 Task: Add a timeline in the project CatchAll for the epic 'Agile Implementation' from 2023/01/10 to 2024/09/15. Add a timeline in the project CatchAll for the epic 'Disaster Recovery Planning' from 2024/06/15 to 2024/09/11. Add a timeline in the project CatchAll for the epic 'IT Service Management' from 2023/05/27 to 2025/12/14
Action: Mouse moved to (216, 60)
Screenshot: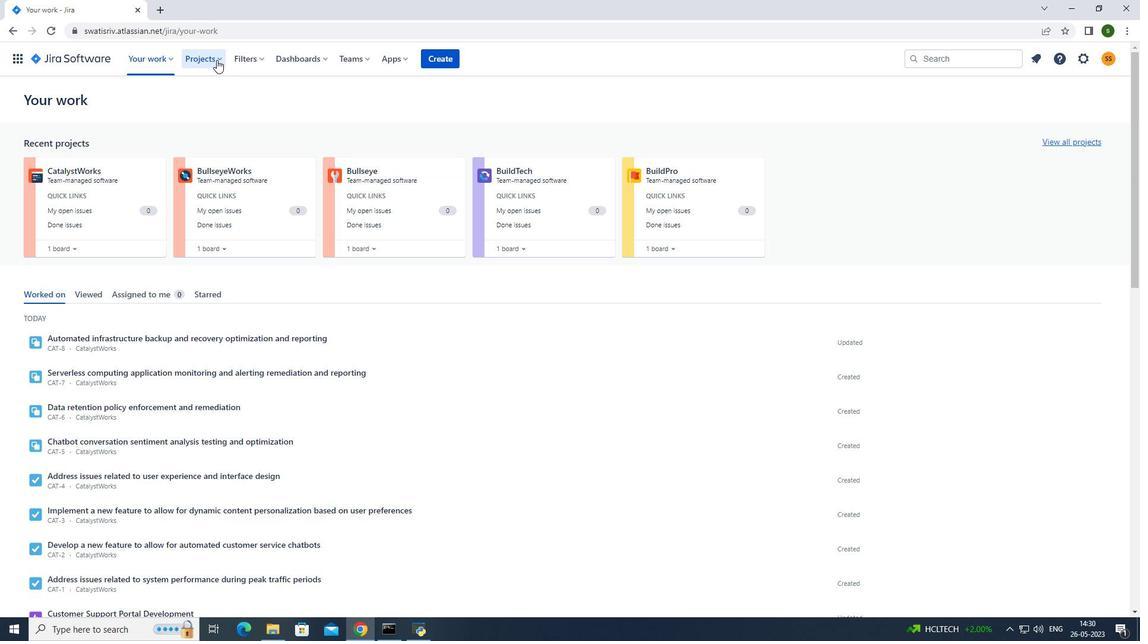 
Action: Mouse pressed left at (216, 60)
Screenshot: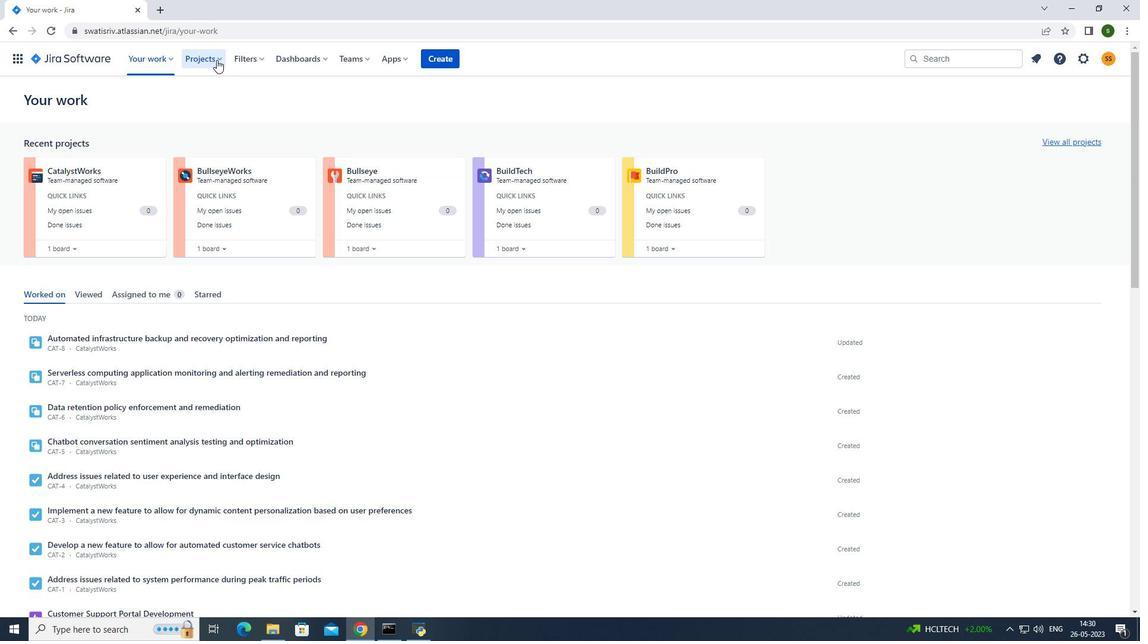 
Action: Mouse moved to (251, 106)
Screenshot: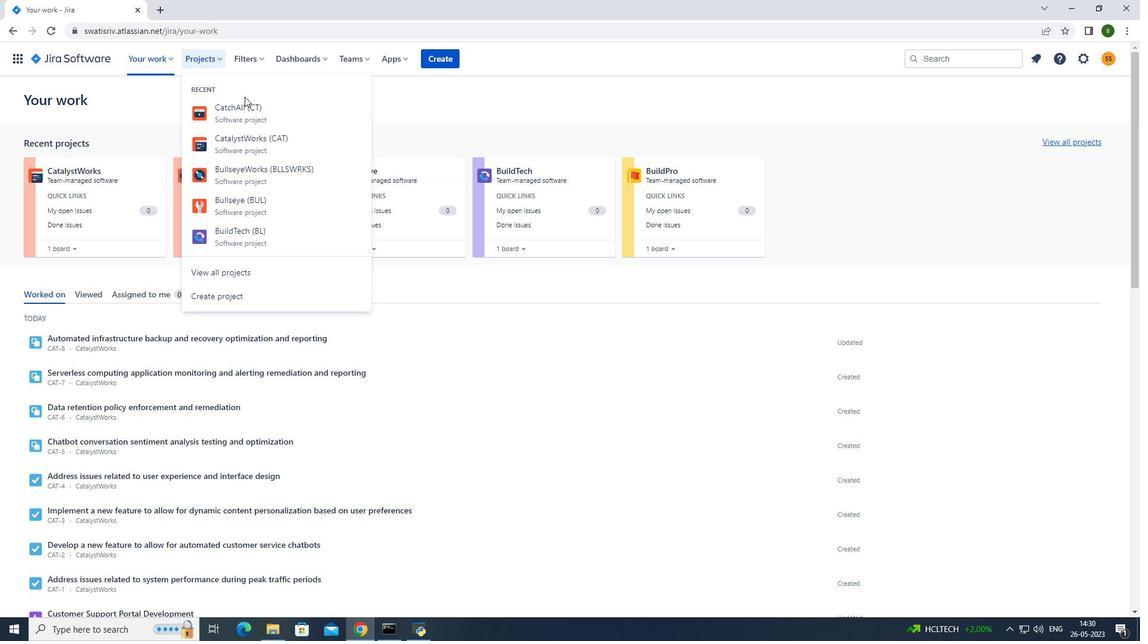 
Action: Mouse pressed left at (251, 106)
Screenshot: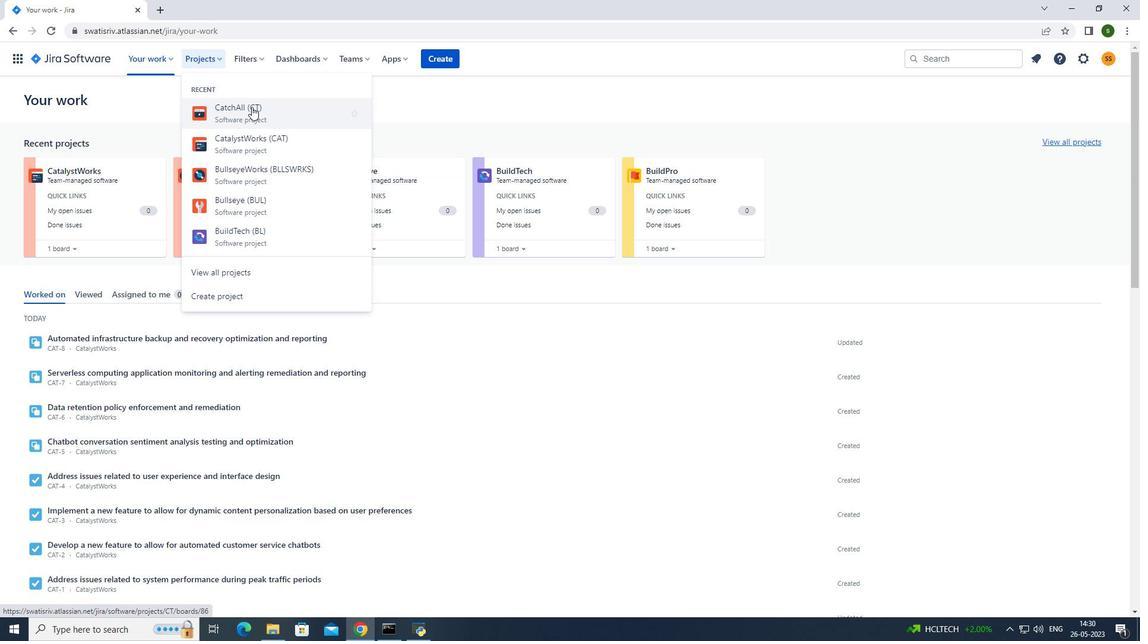 
Action: Mouse moved to (51, 179)
Screenshot: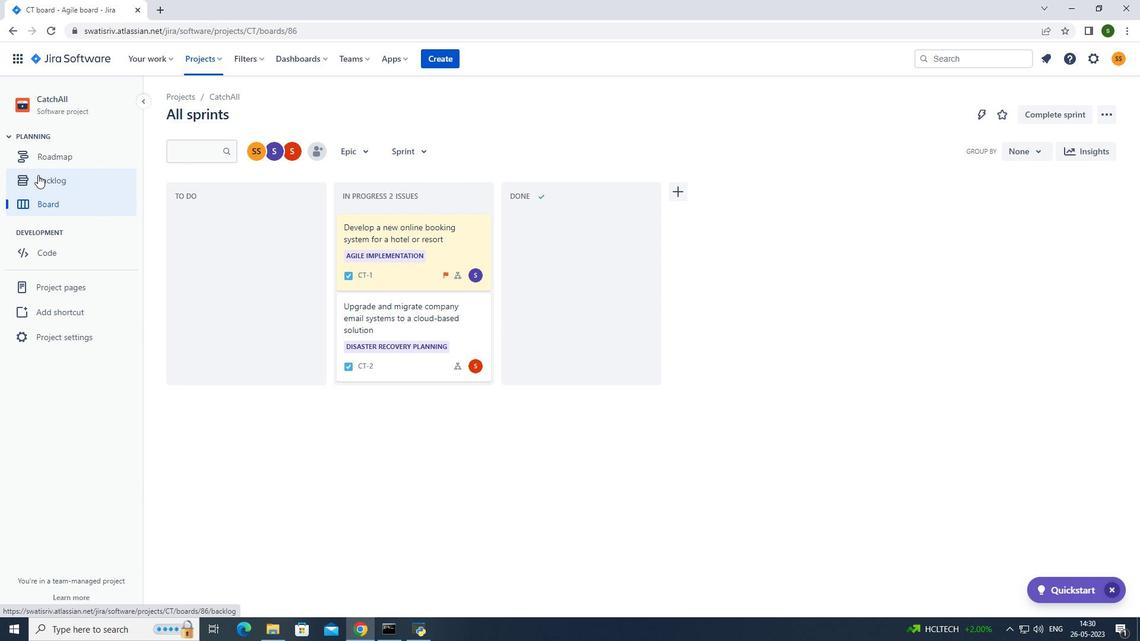 
Action: Mouse pressed left at (51, 179)
Screenshot: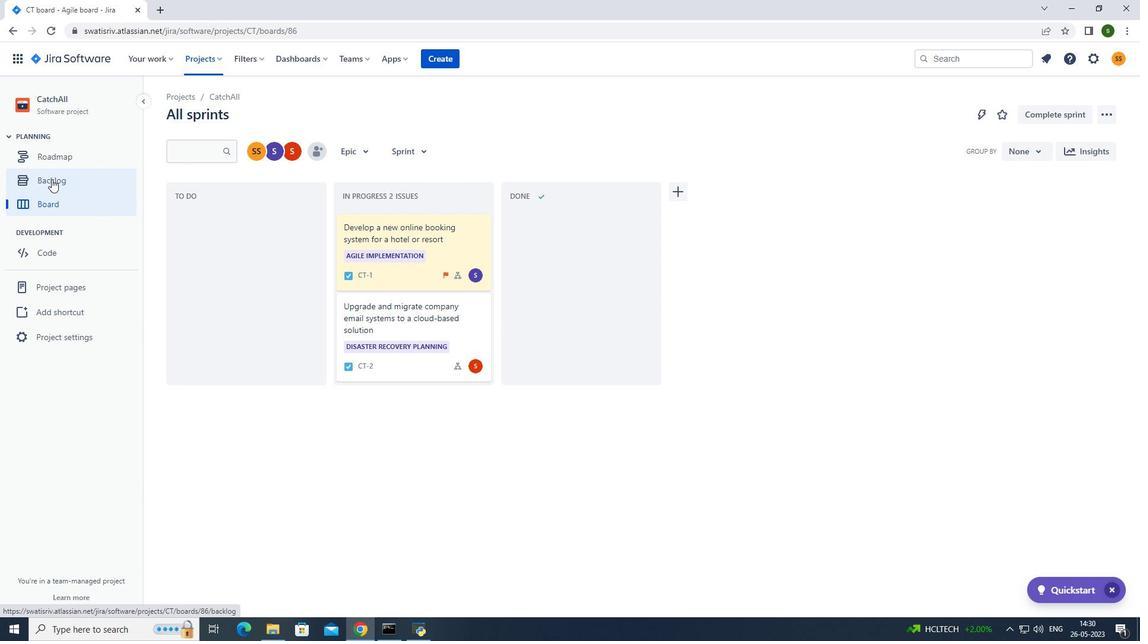 
Action: Mouse moved to (180, 242)
Screenshot: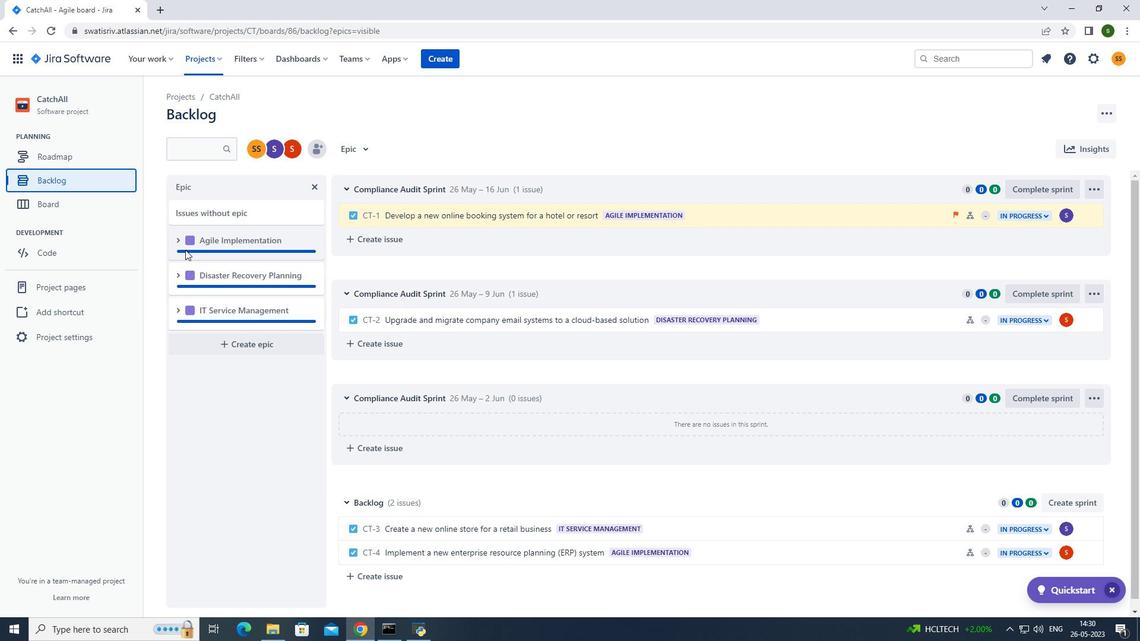 
Action: Mouse pressed left at (180, 242)
Screenshot: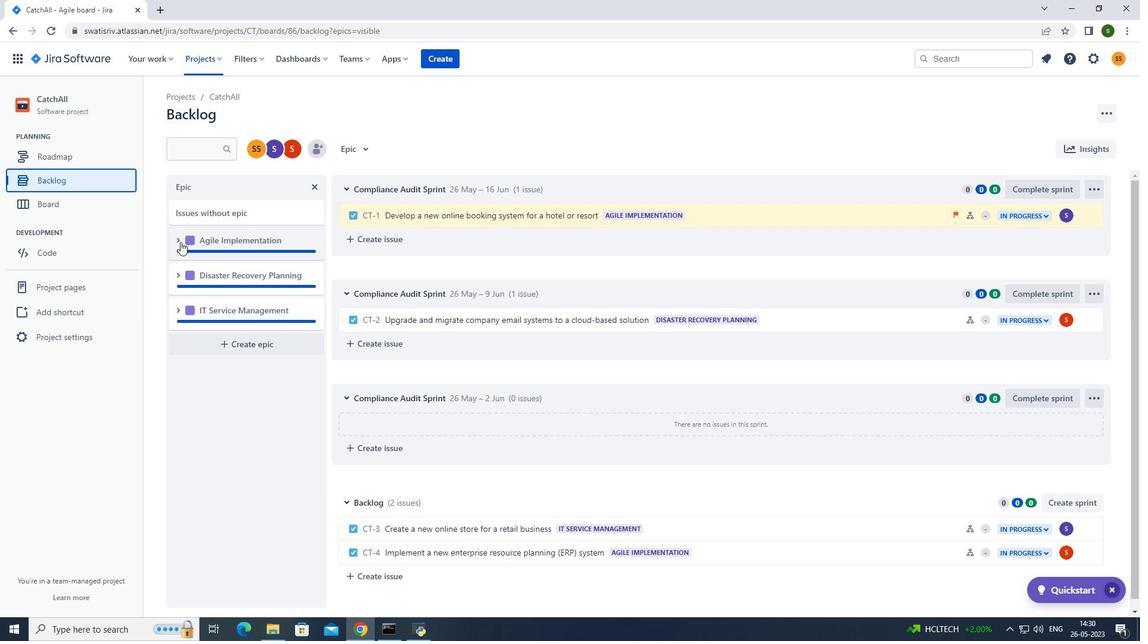 
Action: Mouse moved to (235, 321)
Screenshot: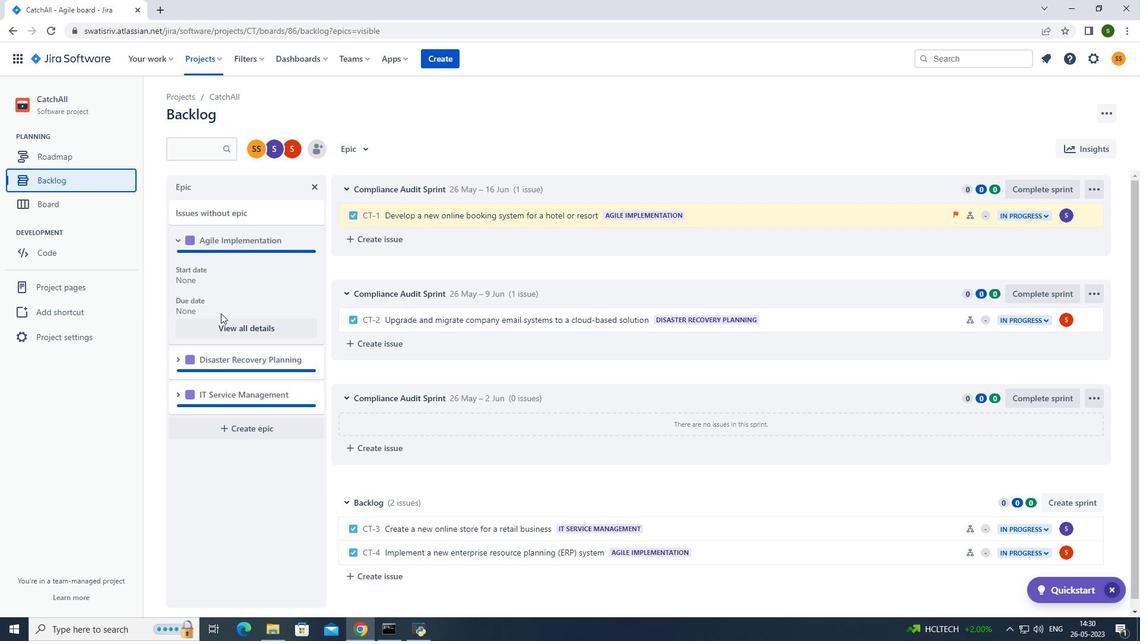 
Action: Mouse pressed left at (235, 321)
Screenshot: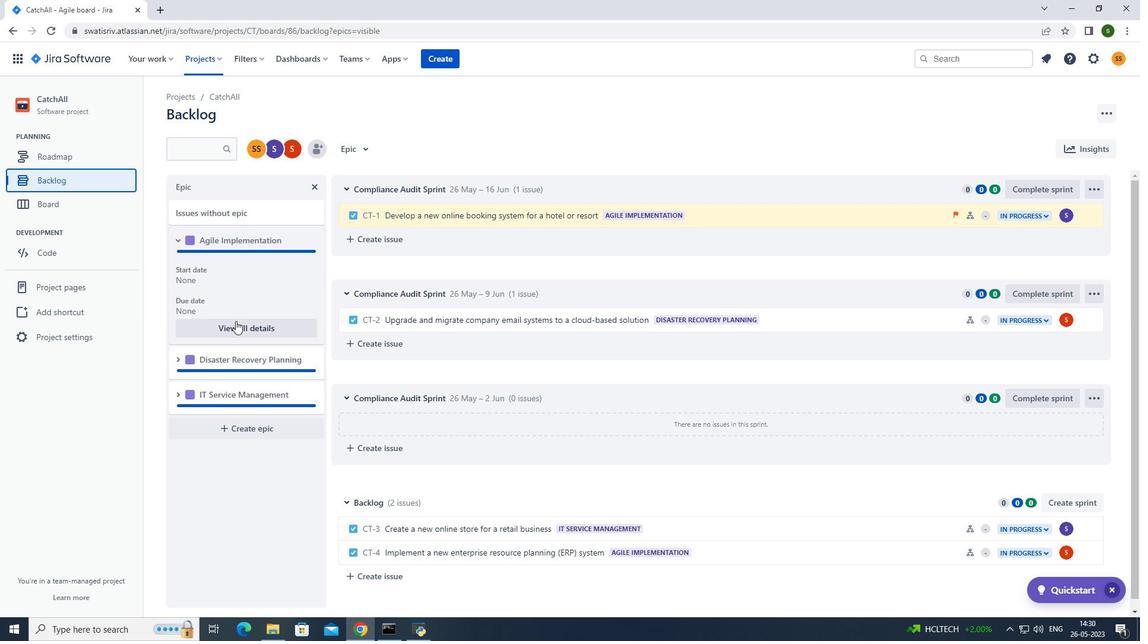 
Action: Mouse moved to (985, 498)
Screenshot: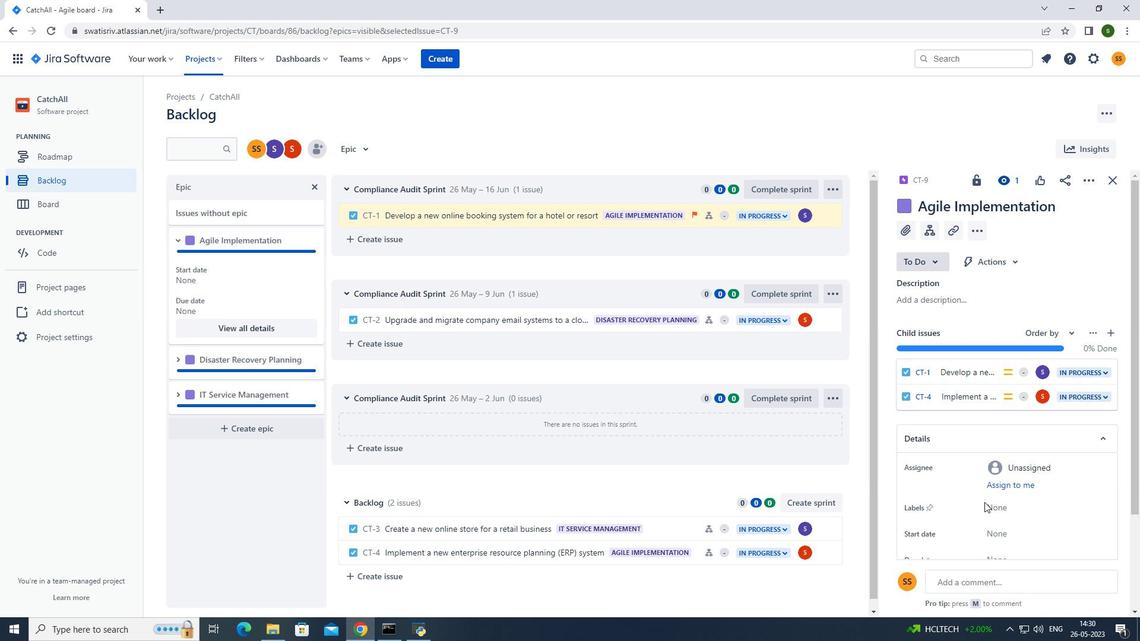 
Action: Mouse scrolled (985, 497) with delta (0, 0)
Screenshot: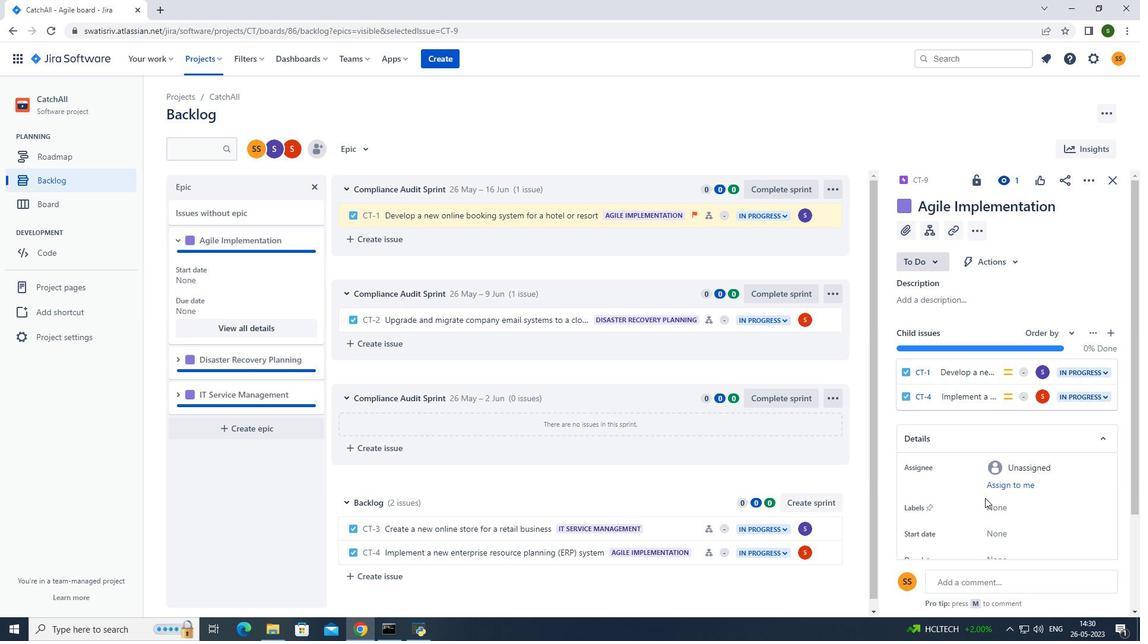 
Action: Mouse scrolled (985, 497) with delta (0, 0)
Screenshot: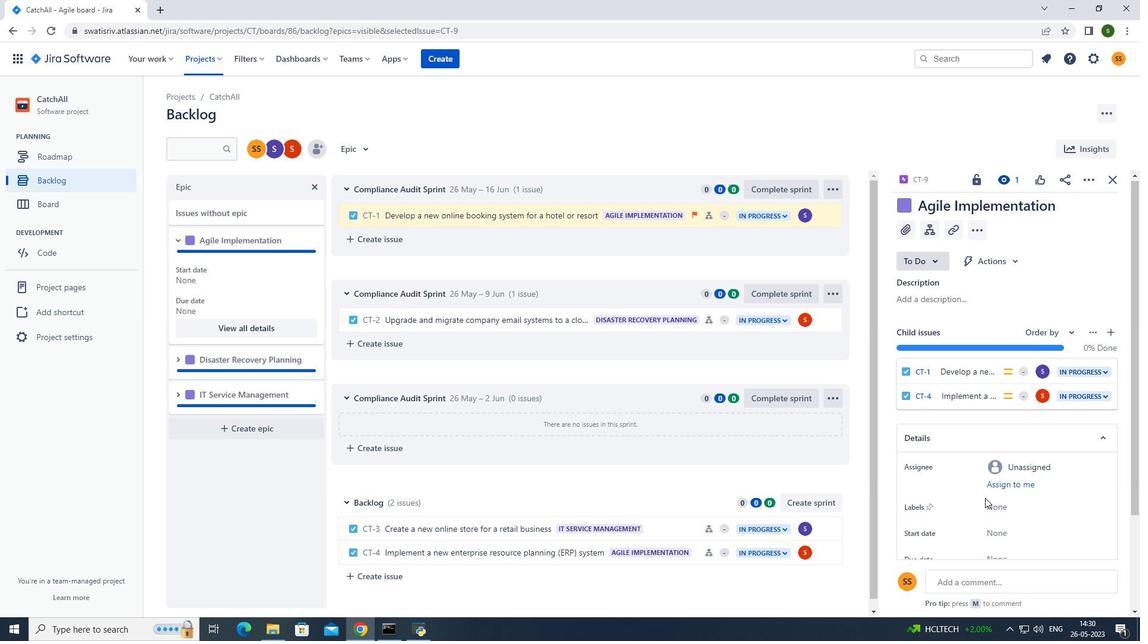 
Action: Mouse moved to (1011, 414)
Screenshot: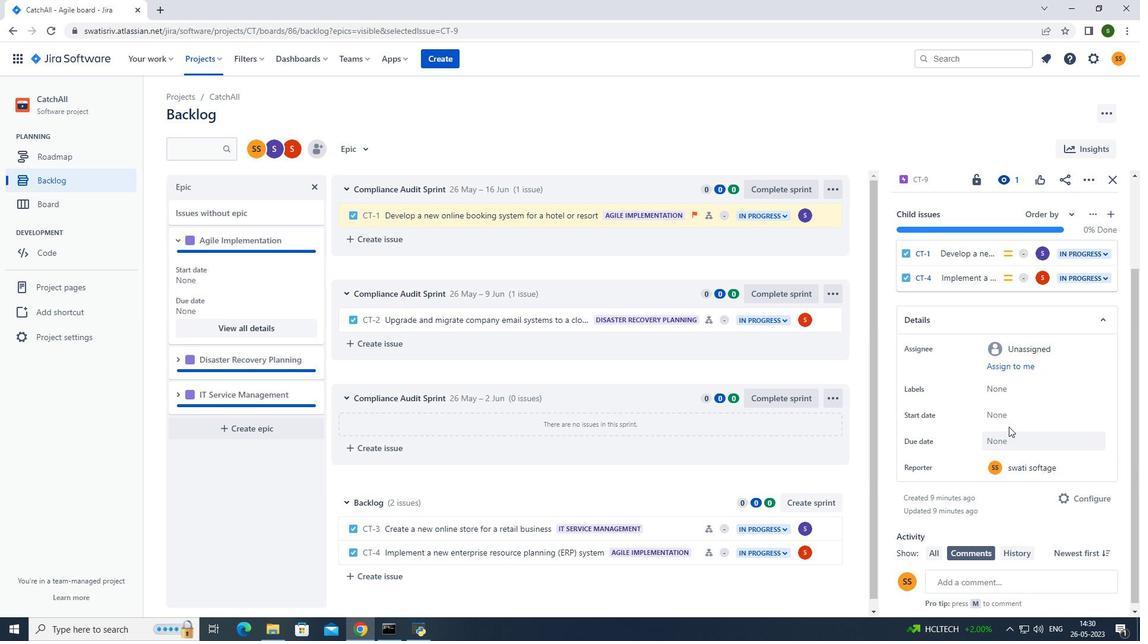 
Action: Mouse pressed left at (1011, 414)
Screenshot: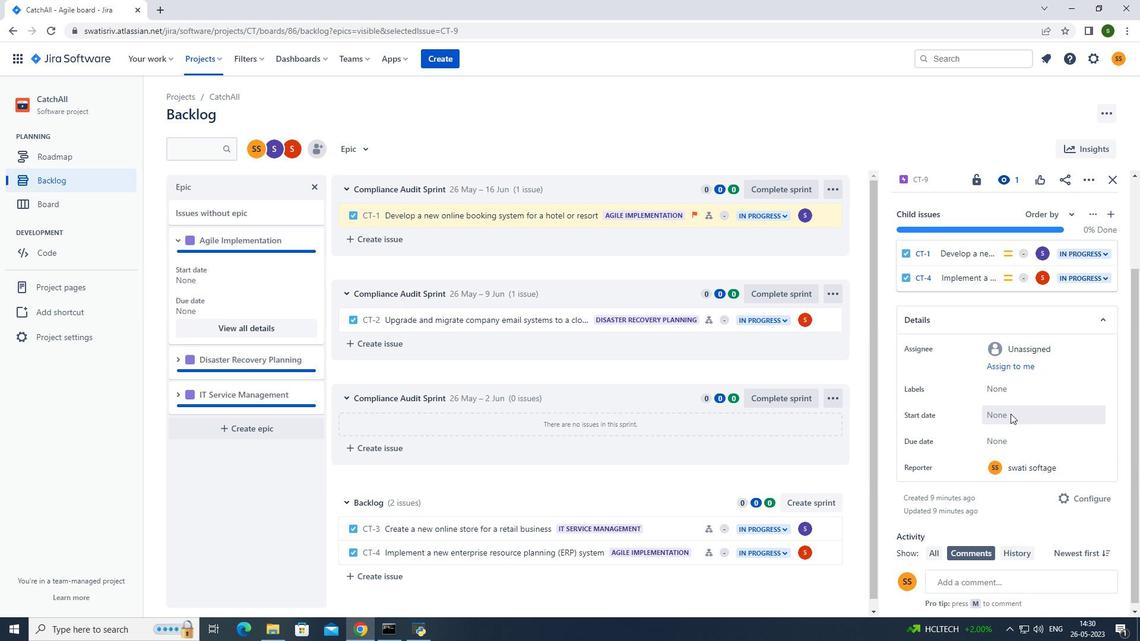 
Action: Mouse moved to (955, 450)
Screenshot: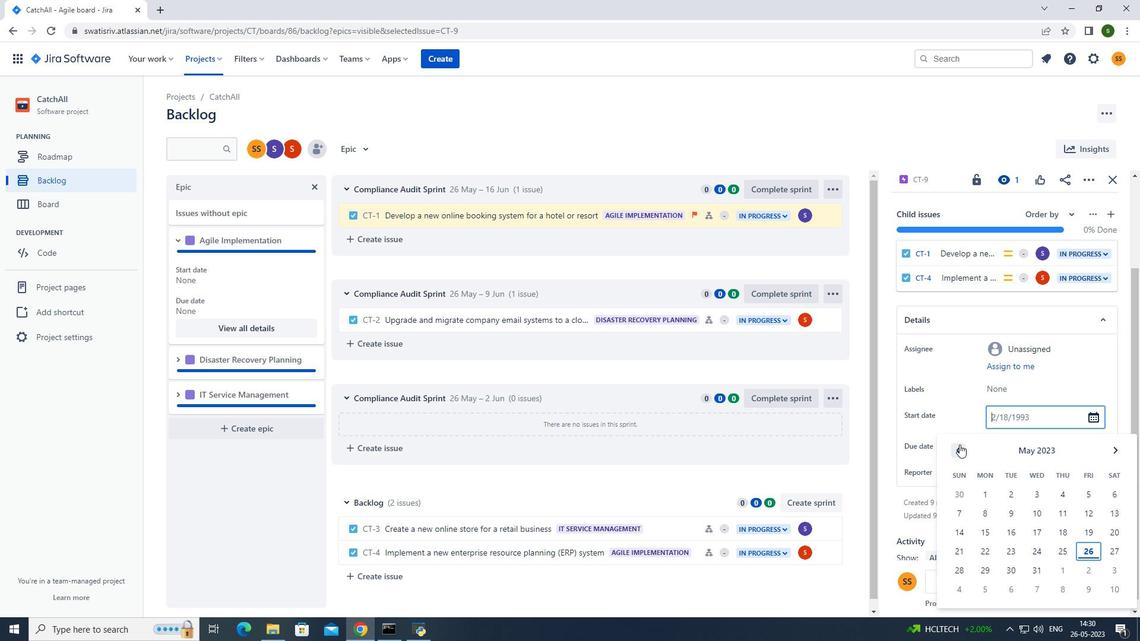 
Action: Mouse pressed left at (955, 450)
Screenshot: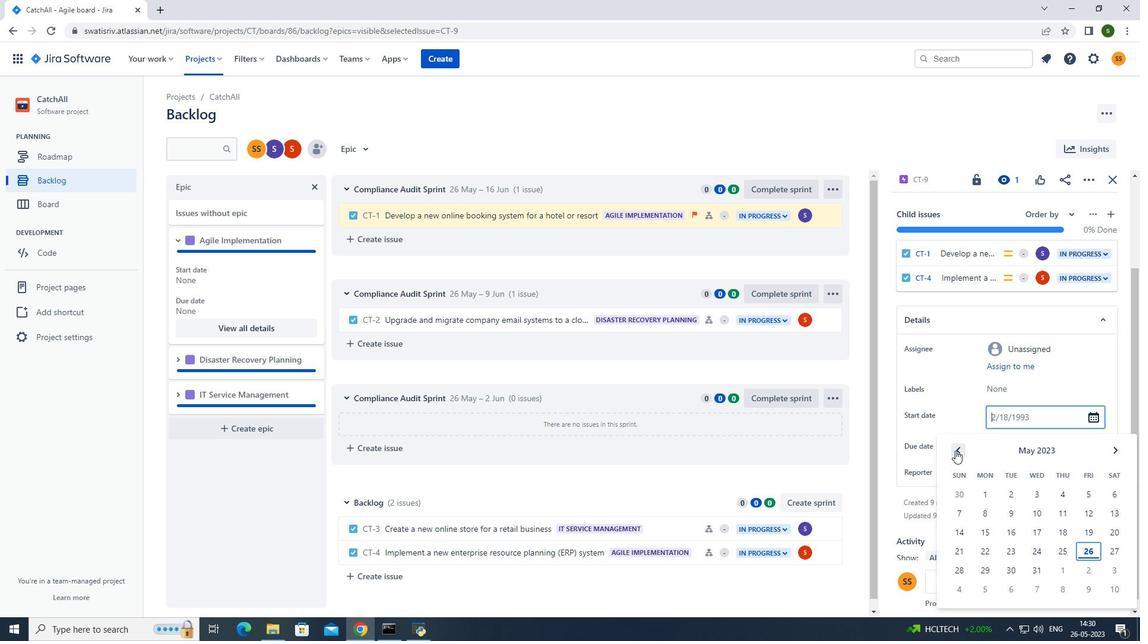 
Action: Mouse pressed left at (955, 450)
Screenshot: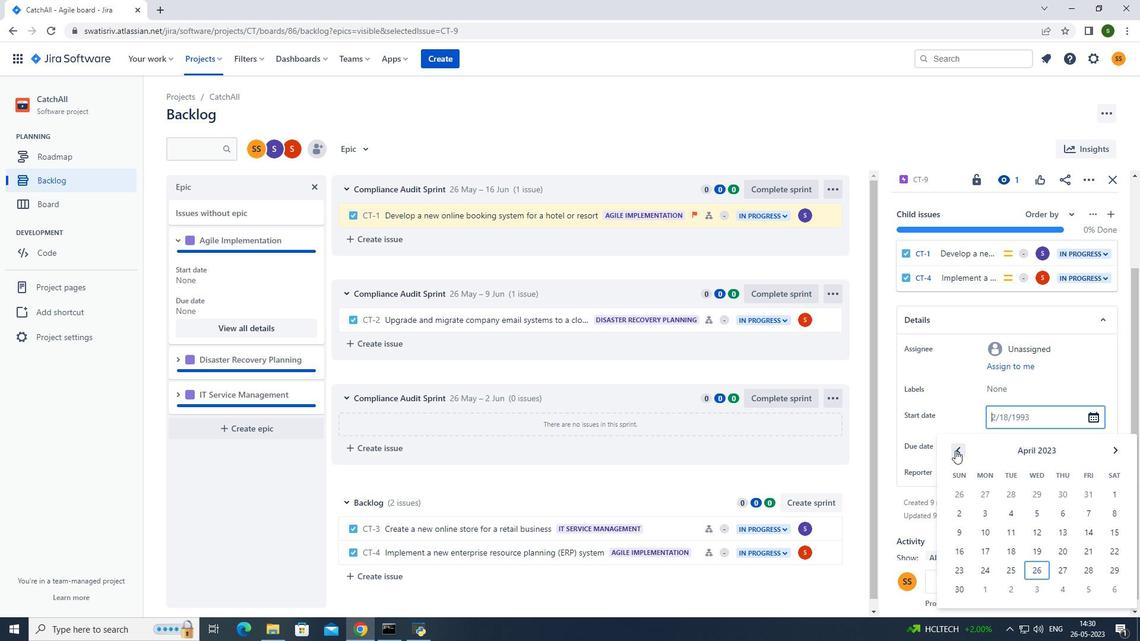 
Action: Mouse pressed left at (955, 450)
Screenshot: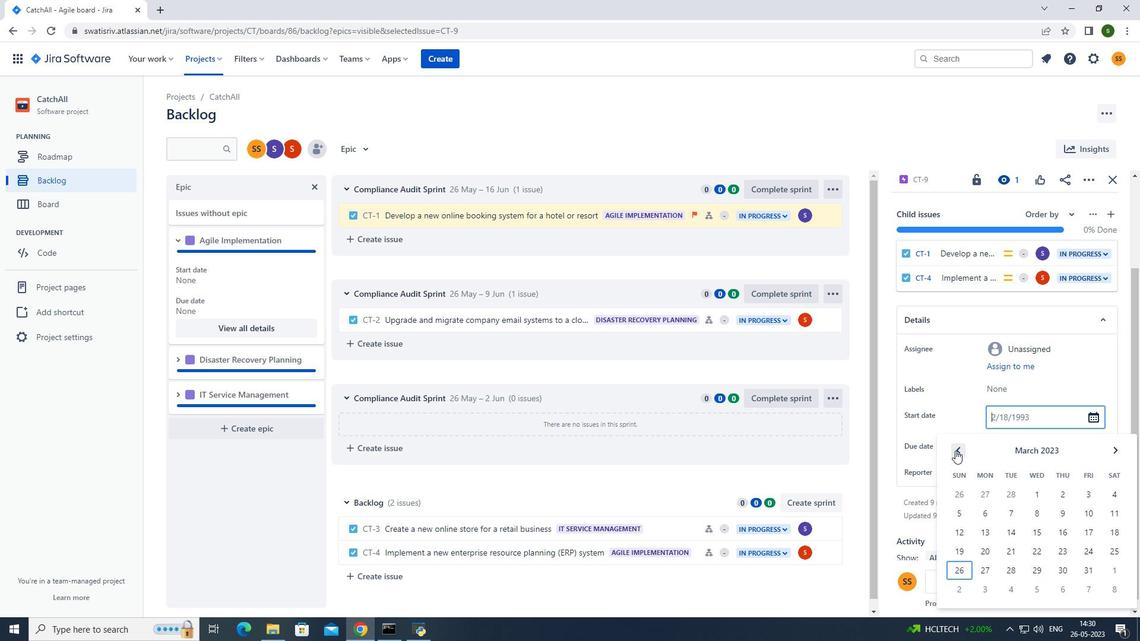 
Action: Mouse pressed left at (955, 450)
Screenshot: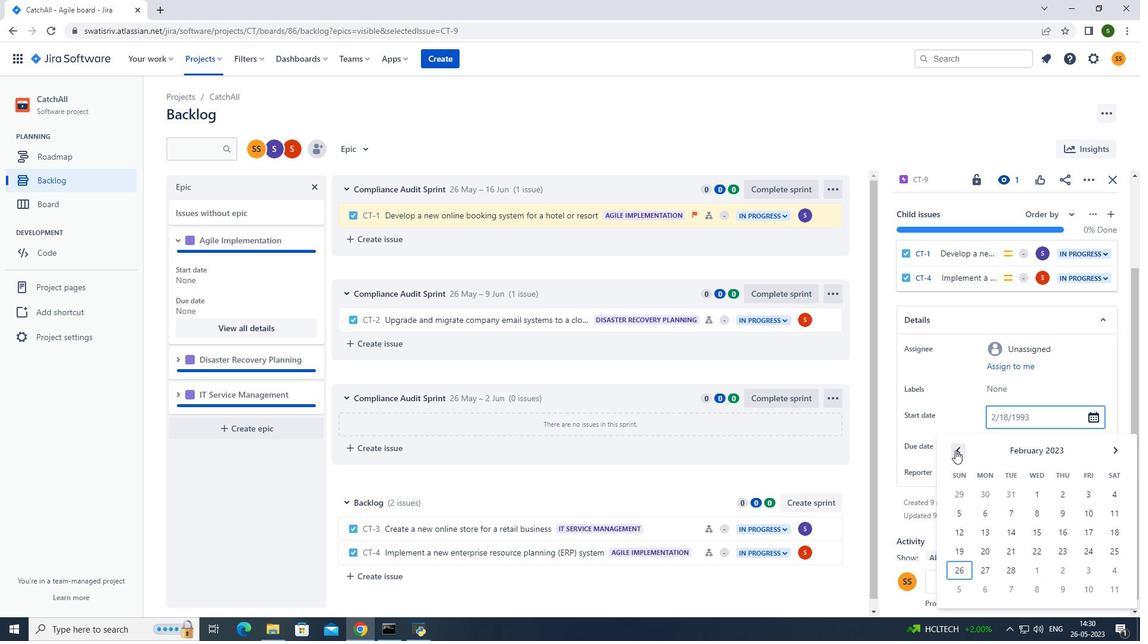
Action: Mouse moved to (1020, 518)
Screenshot: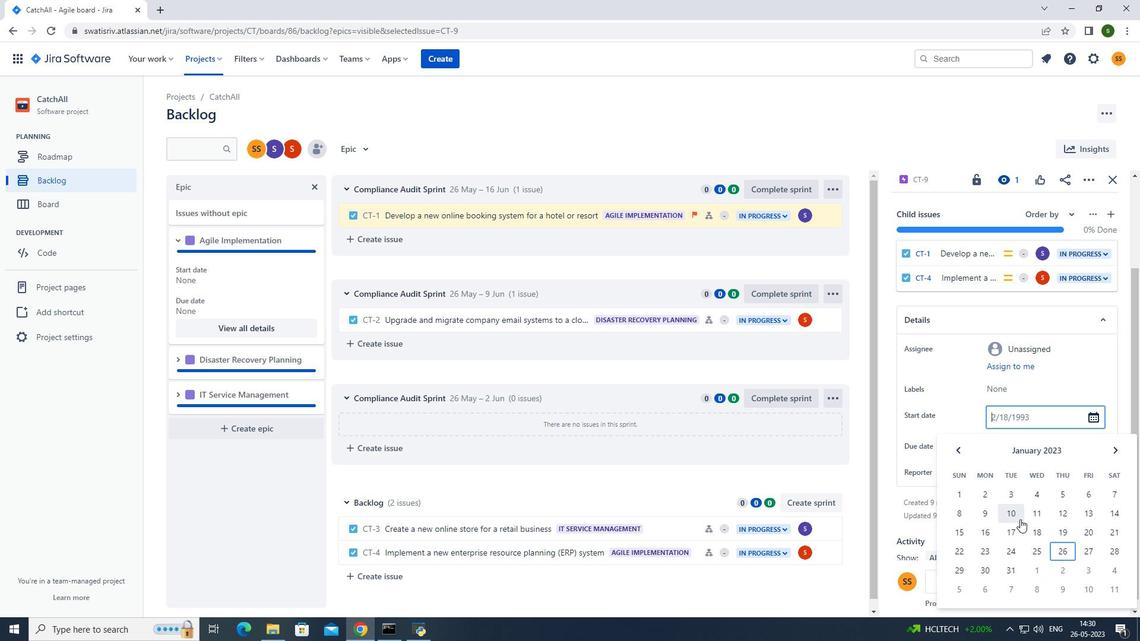 
Action: Mouse pressed left at (1020, 518)
Screenshot: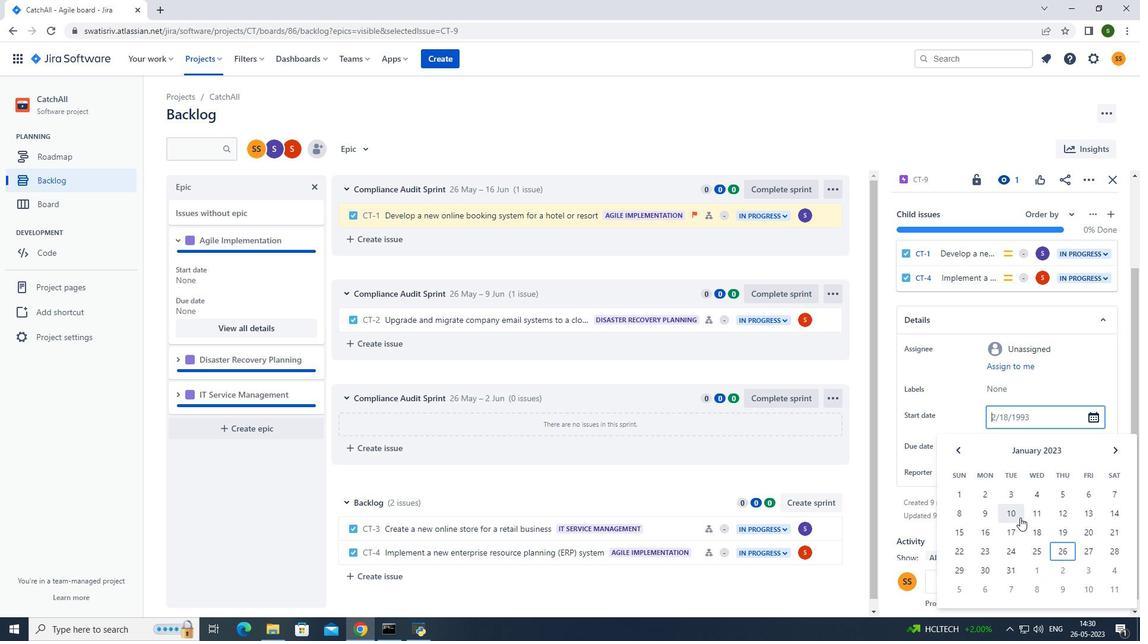
Action: Mouse moved to (1021, 444)
Screenshot: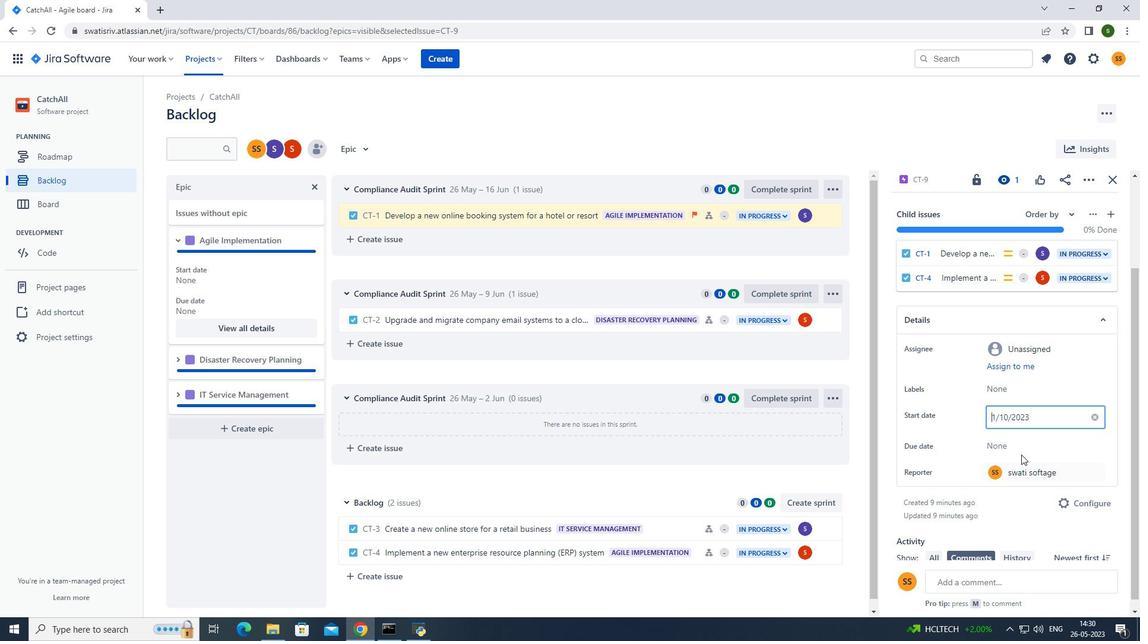 
Action: Mouse pressed left at (1021, 444)
Screenshot: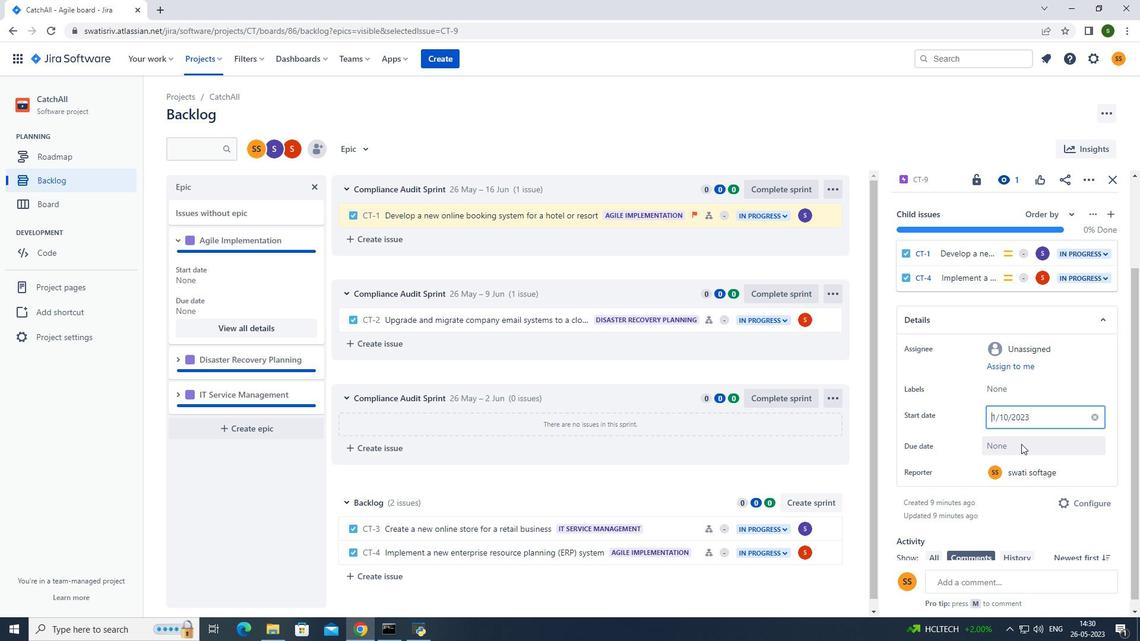 
Action: Mouse moved to (1118, 275)
Screenshot: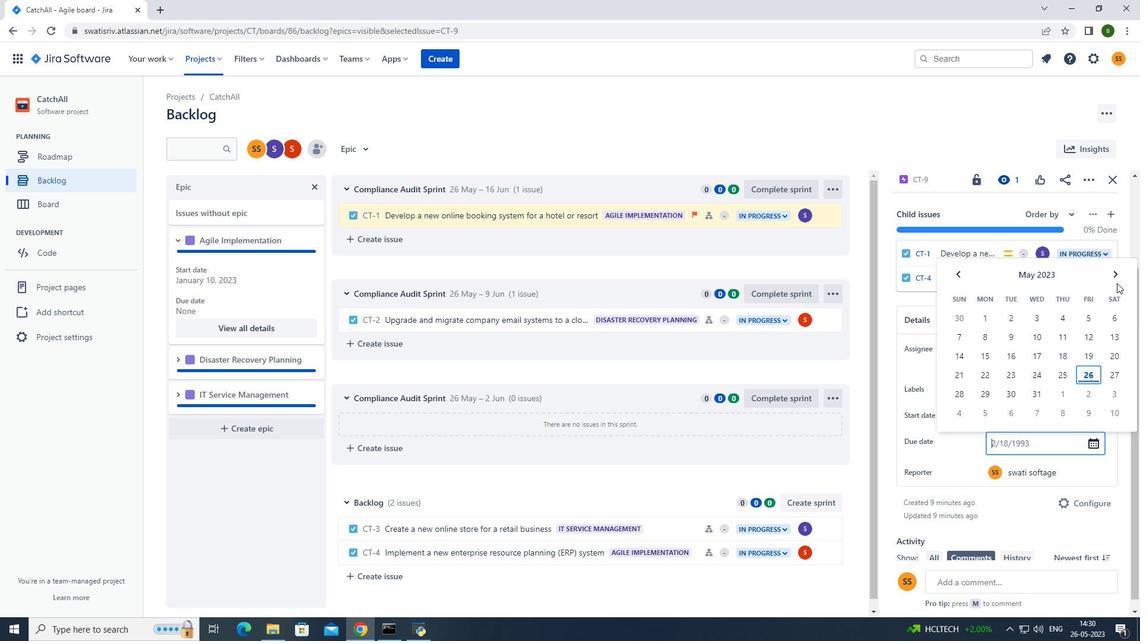 
Action: Mouse pressed left at (1118, 275)
Screenshot: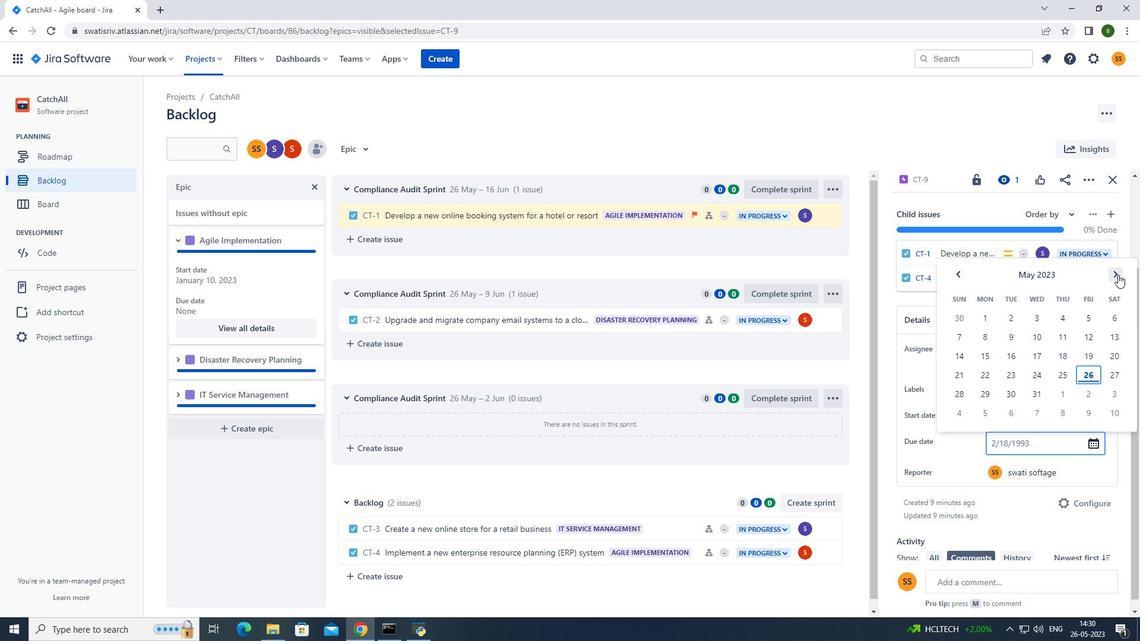 
Action: Mouse pressed left at (1118, 275)
Screenshot: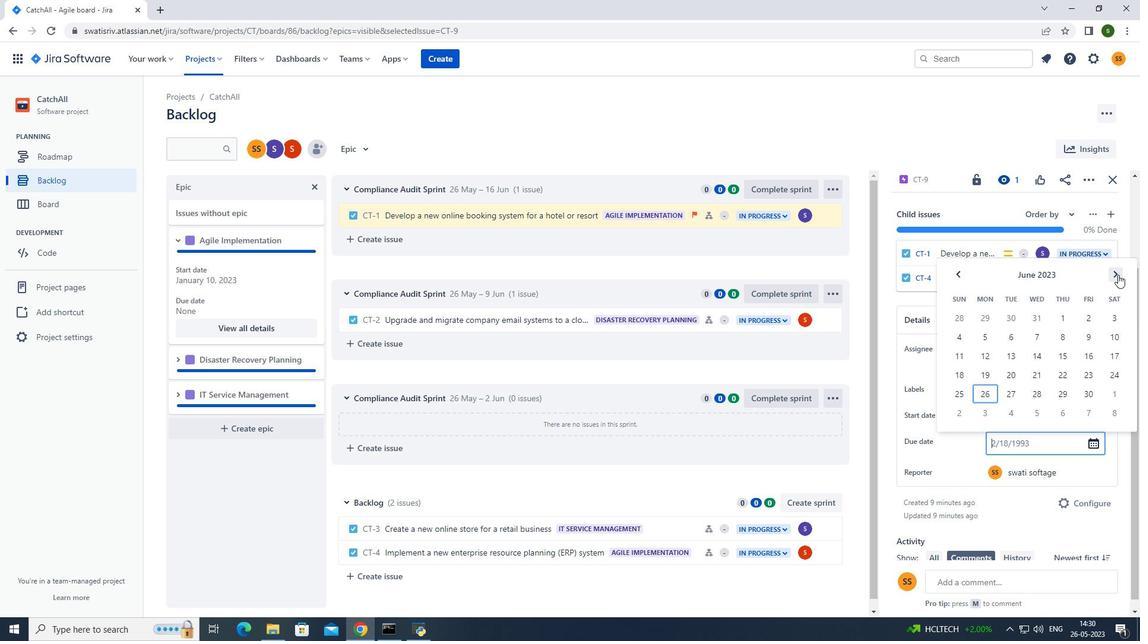
Action: Mouse pressed left at (1118, 275)
Screenshot: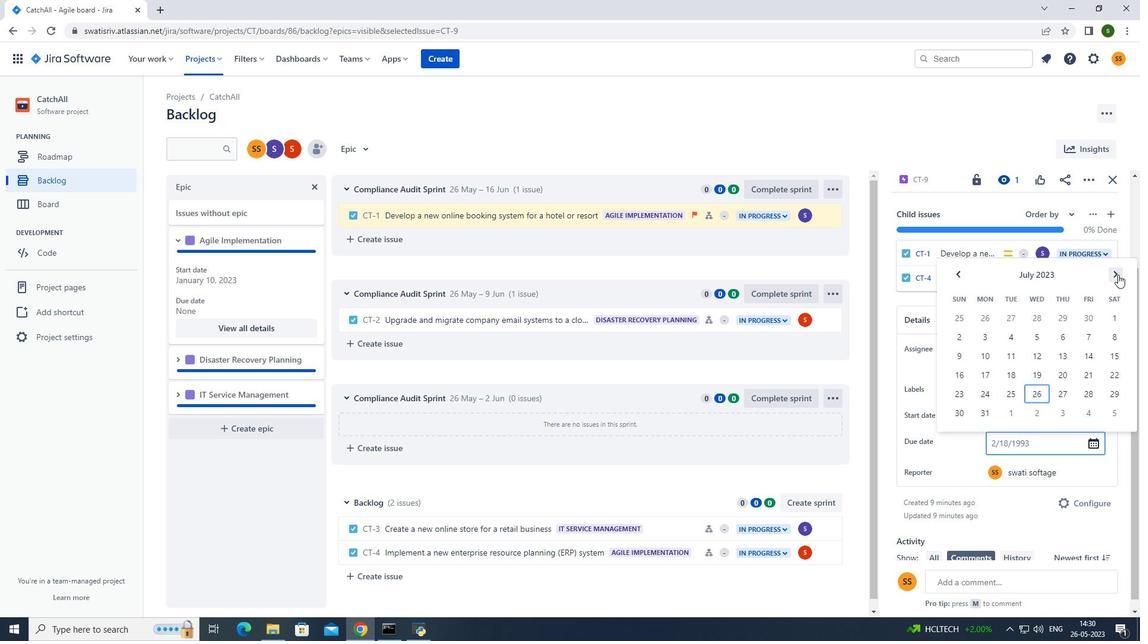 
Action: Mouse pressed left at (1118, 275)
Screenshot: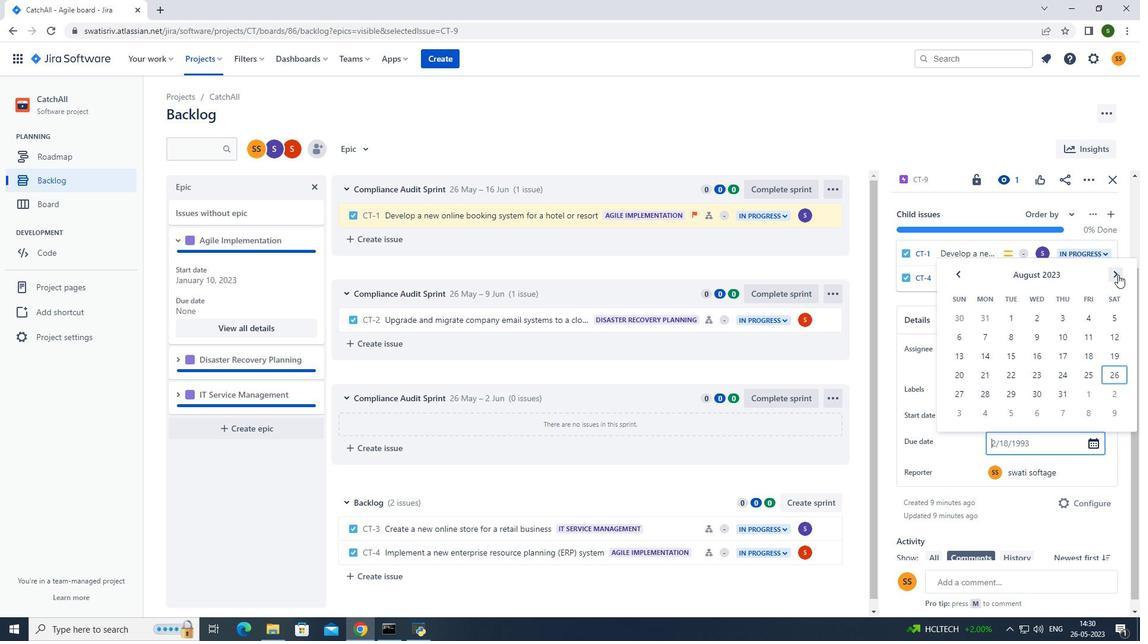 
Action: Mouse pressed left at (1118, 275)
Screenshot: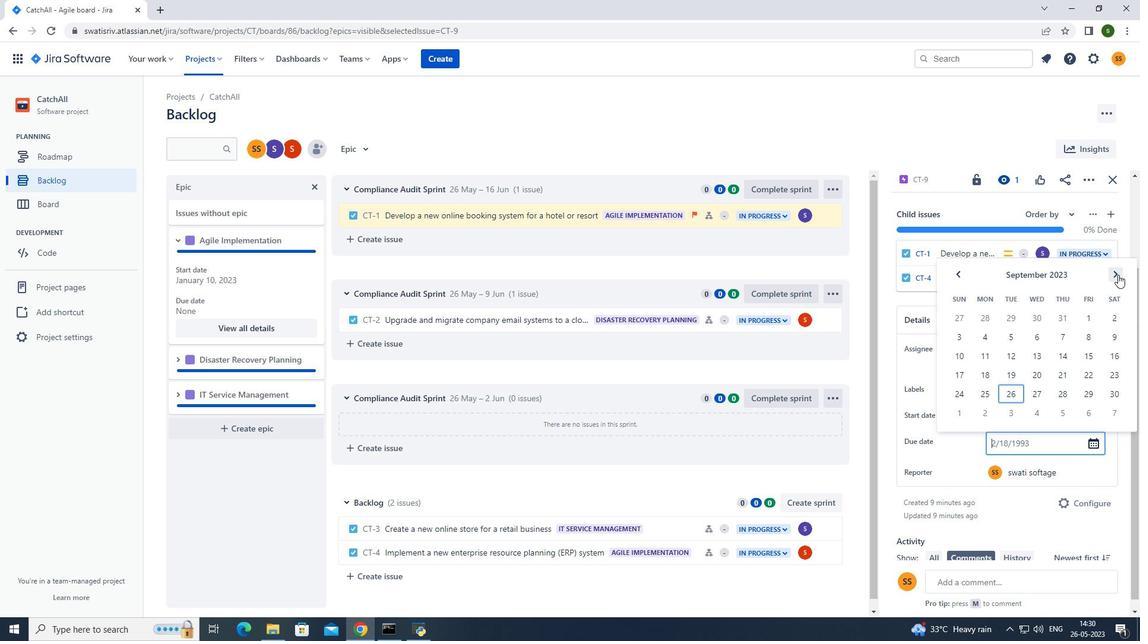 
Action: Mouse pressed left at (1118, 275)
Screenshot: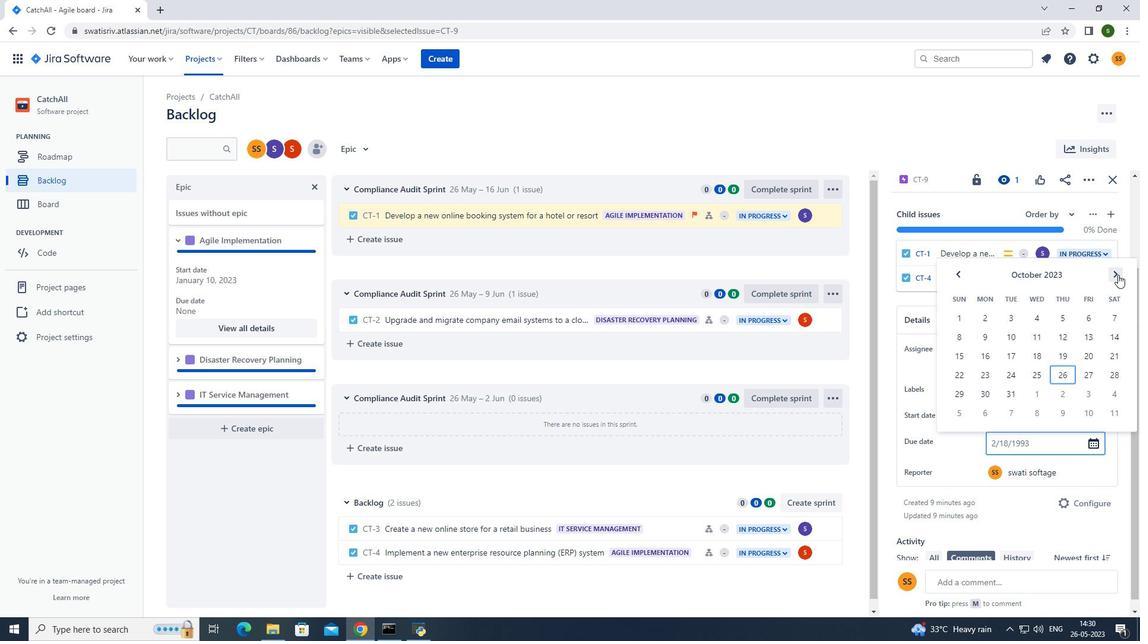 
Action: Mouse pressed left at (1118, 275)
Screenshot: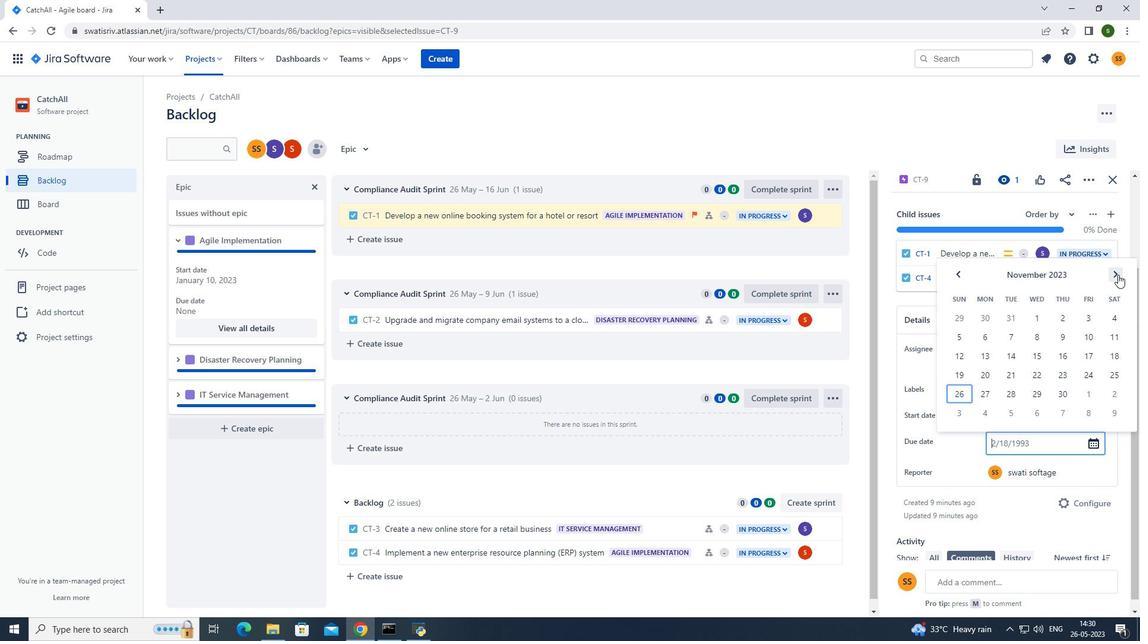 
Action: Mouse pressed left at (1118, 275)
Screenshot: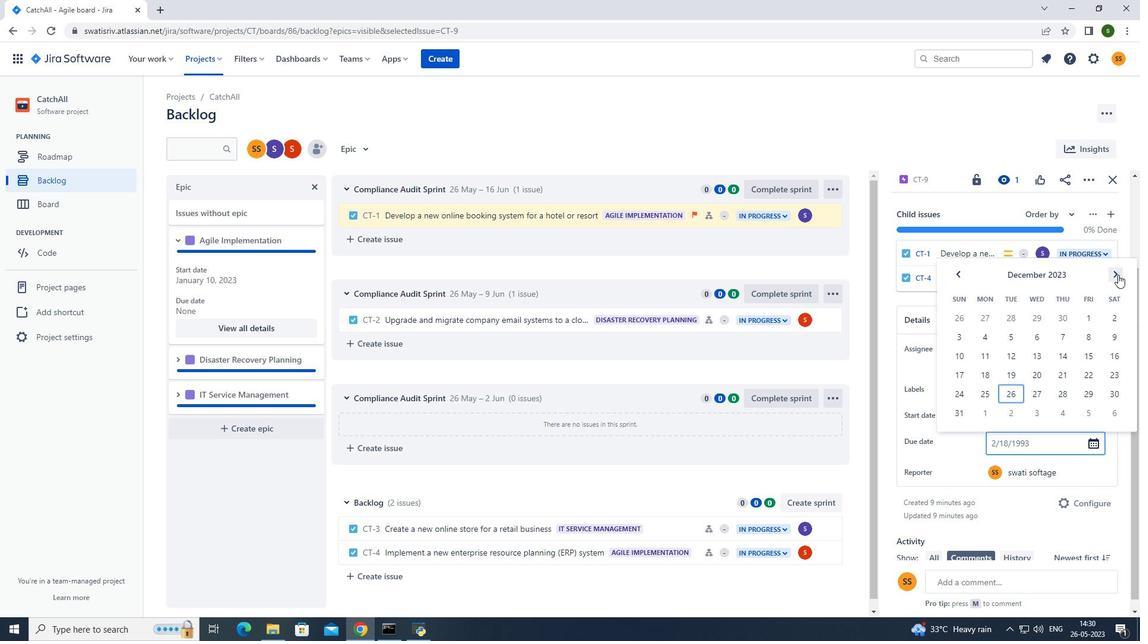
Action: Mouse pressed left at (1118, 275)
Screenshot: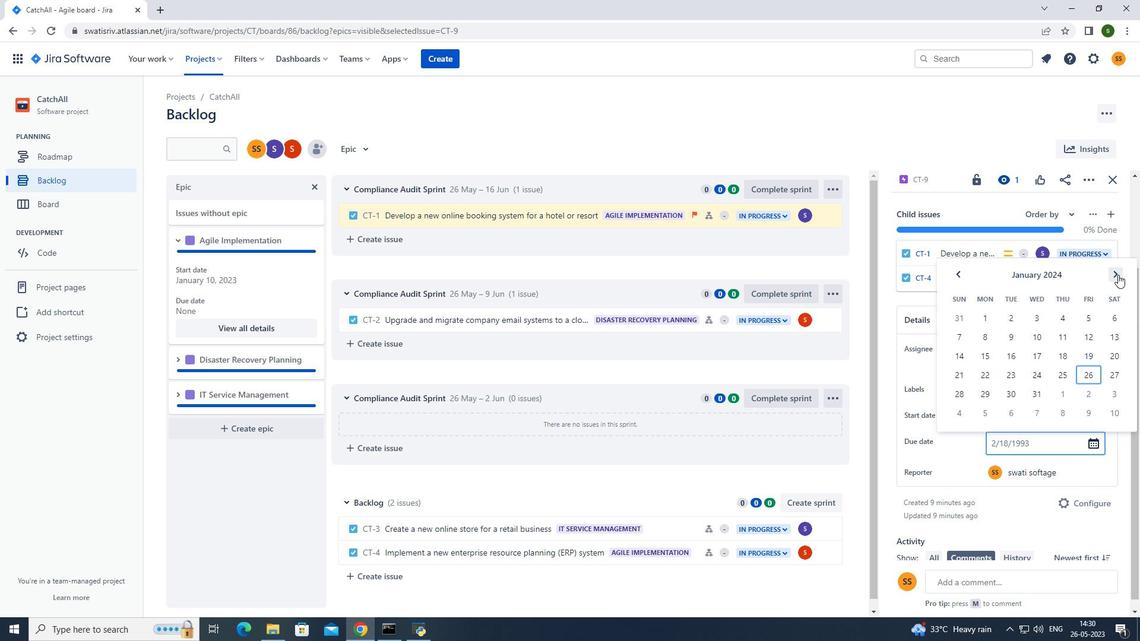 
Action: Mouse pressed left at (1118, 275)
Screenshot: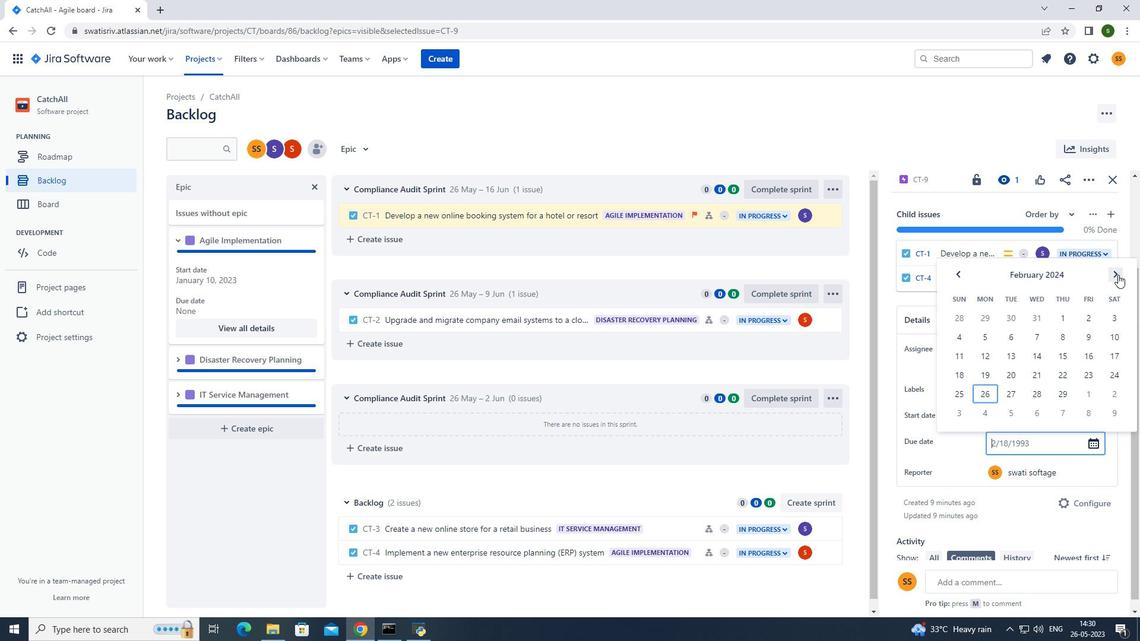 
Action: Mouse pressed left at (1118, 275)
Screenshot: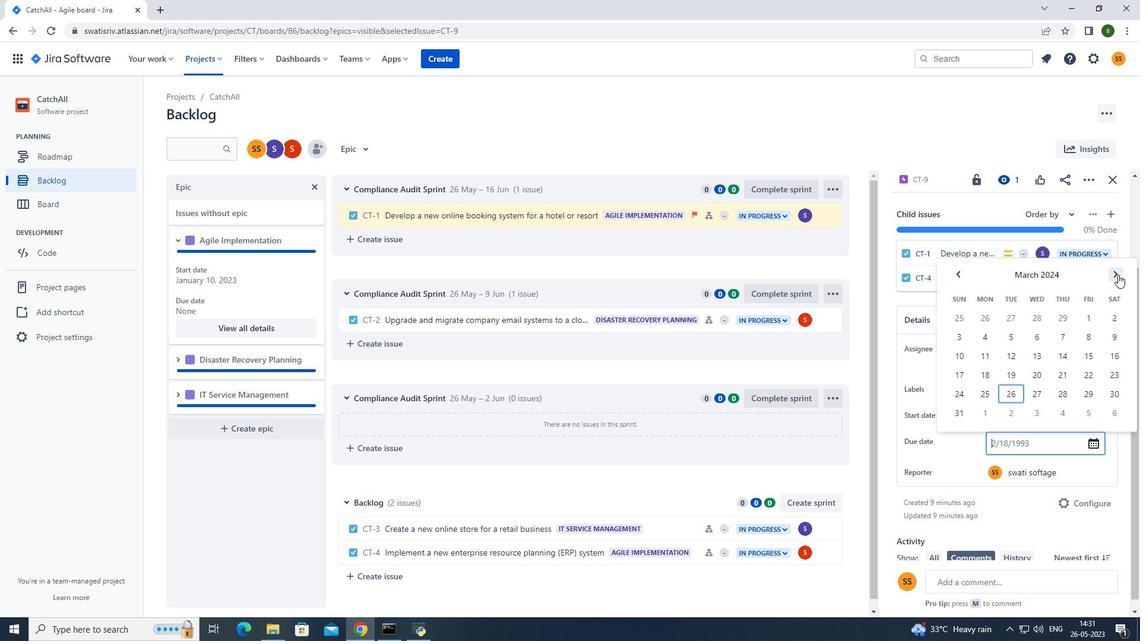 
Action: Mouse pressed left at (1118, 275)
Screenshot: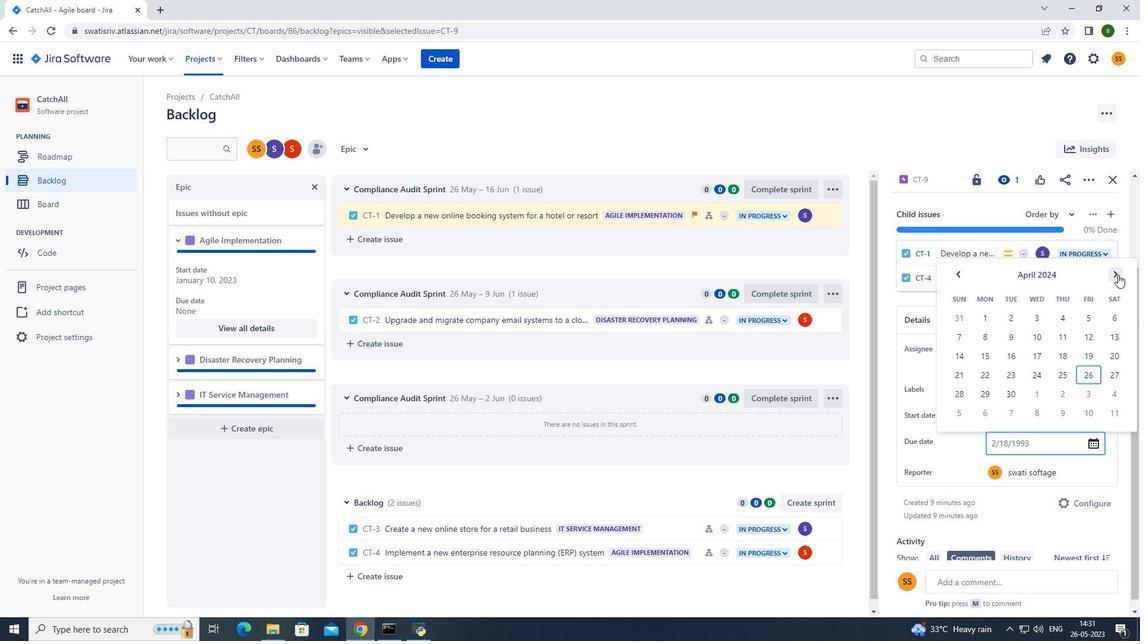 
Action: Mouse pressed left at (1118, 275)
Screenshot: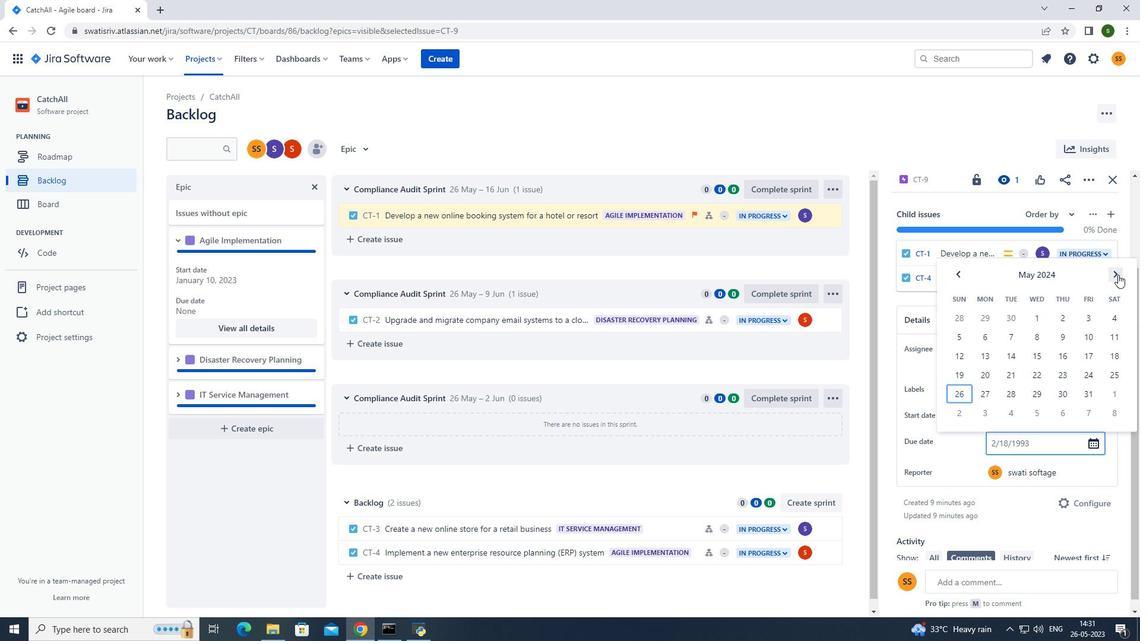 
Action: Mouse pressed left at (1118, 275)
Screenshot: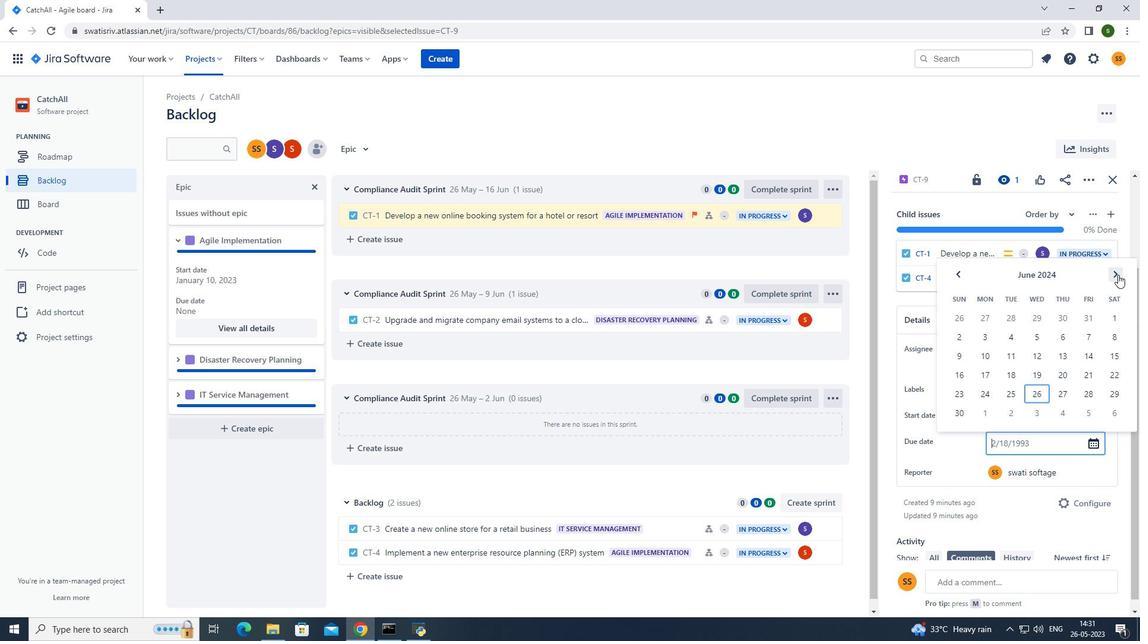 
Action: Mouse pressed left at (1118, 275)
Screenshot: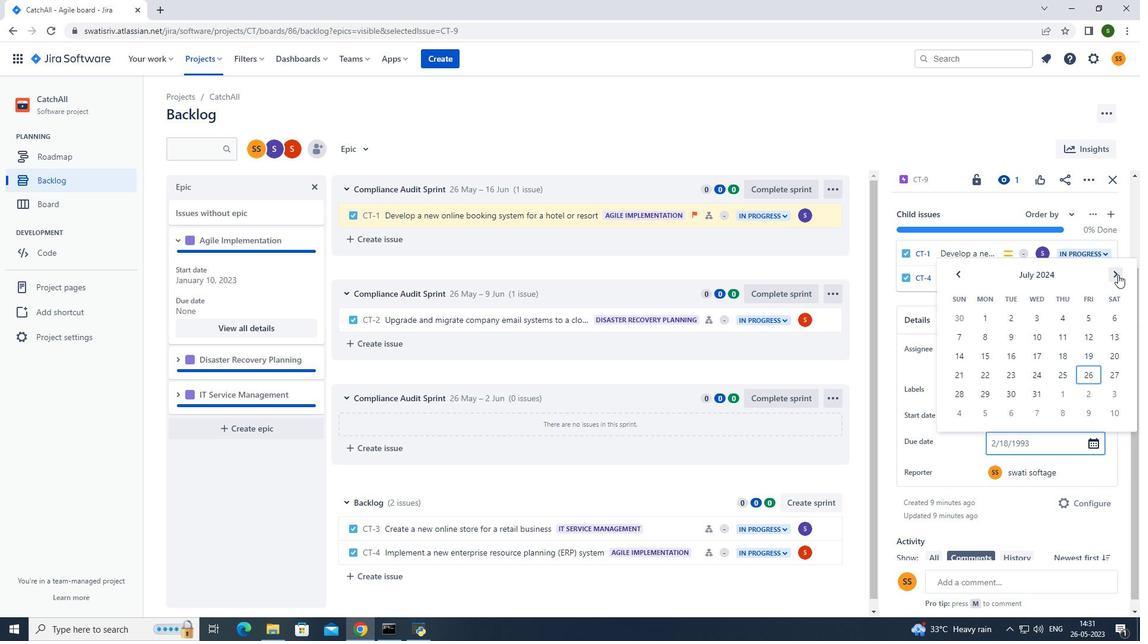 
Action: Mouse pressed left at (1118, 275)
Screenshot: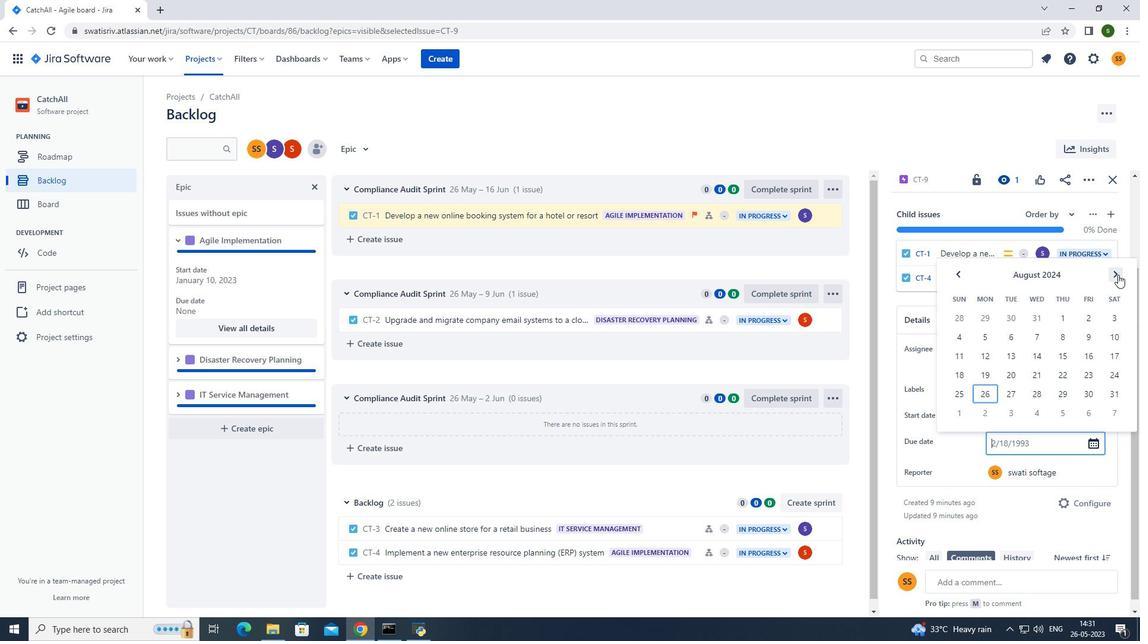 
Action: Mouse moved to (953, 357)
Screenshot: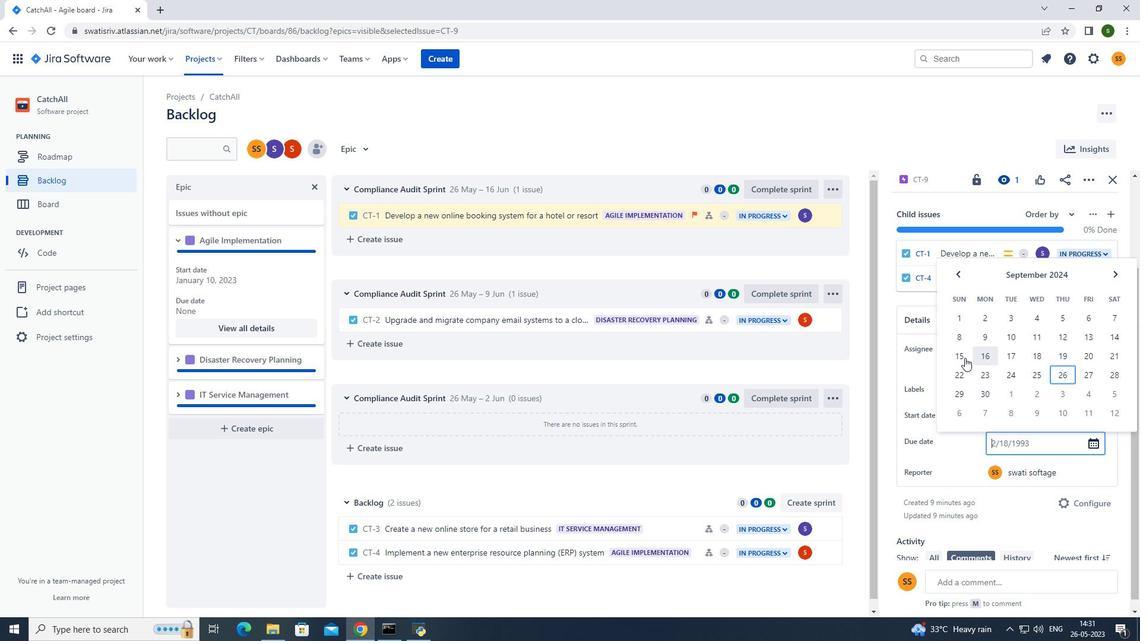 
Action: Mouse pressed left at (953, 357)
Screenshot: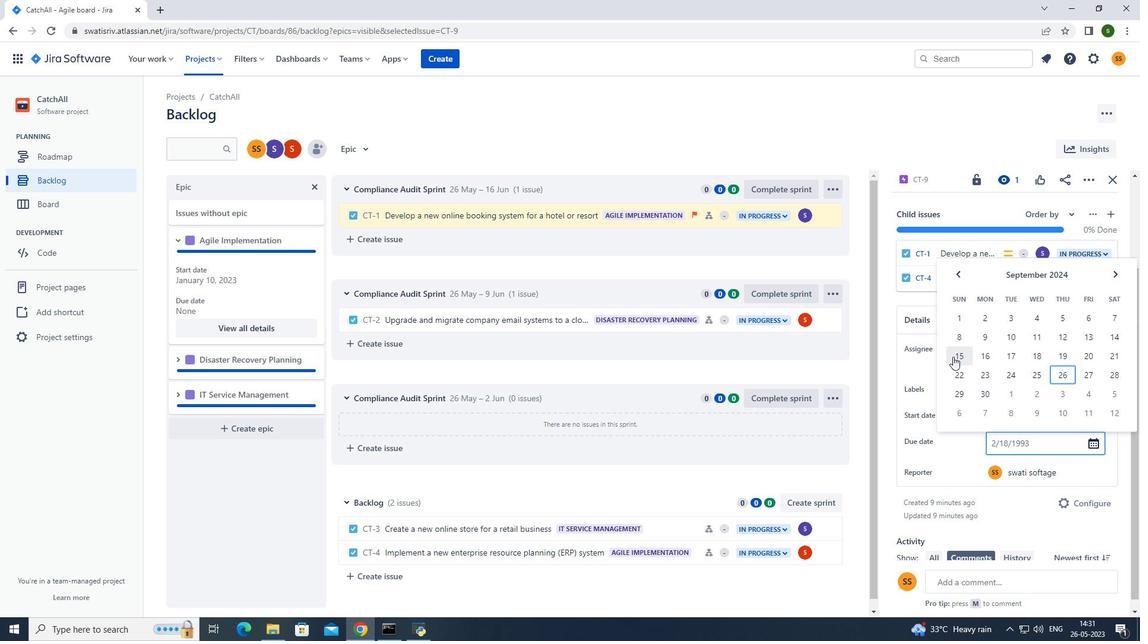 
Action: Mouse moved to (545, 131)
Screenshot: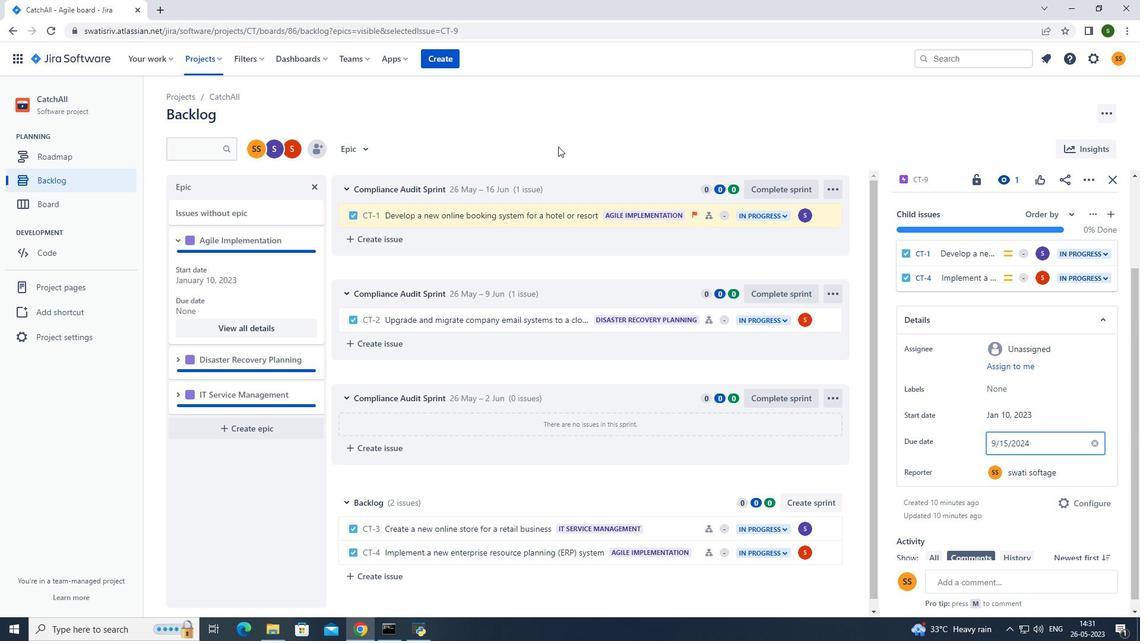 
Action: Mouse pressed left at (545, 131)
Screenshot: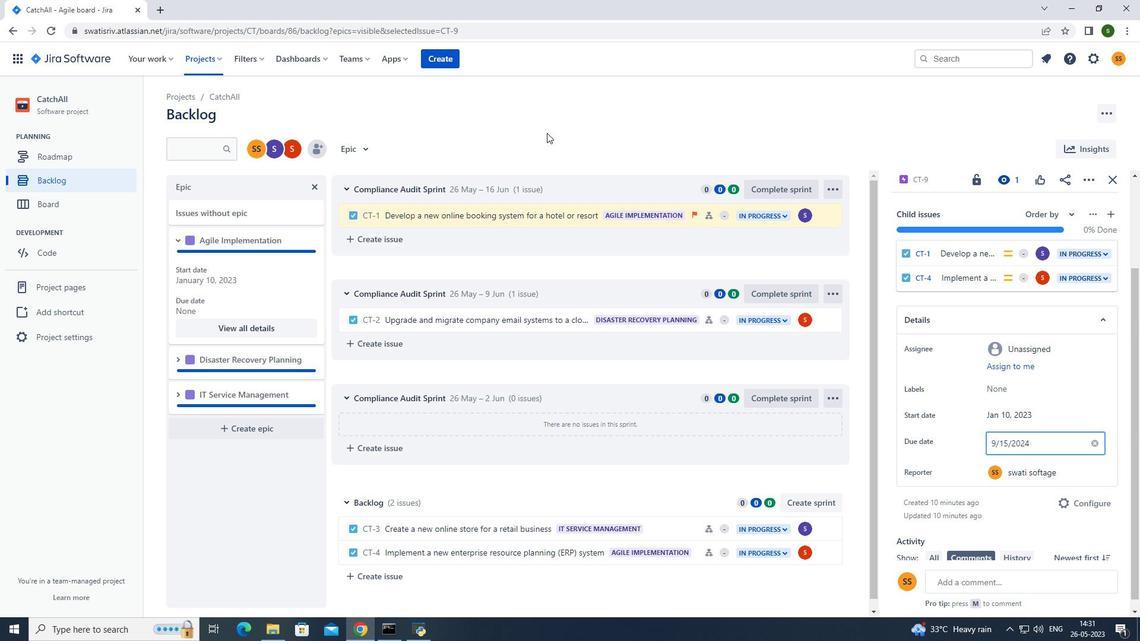
Action: Mouse moved to (208, 59)
Screenshot: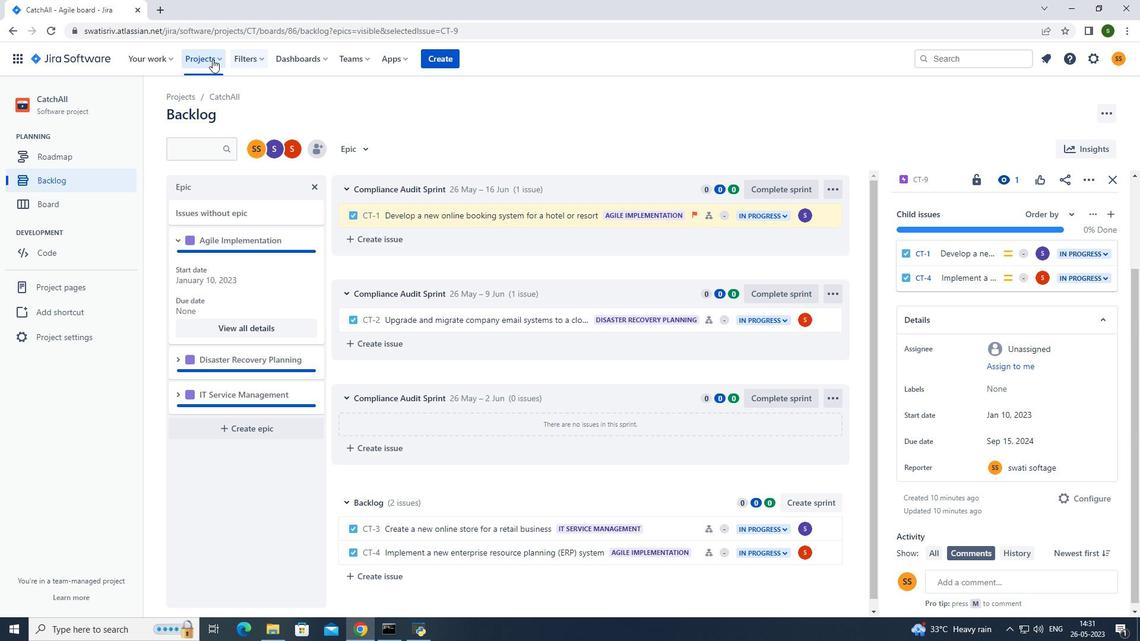 
Action: Mouse pressed left at (208, 59)
Screenshot: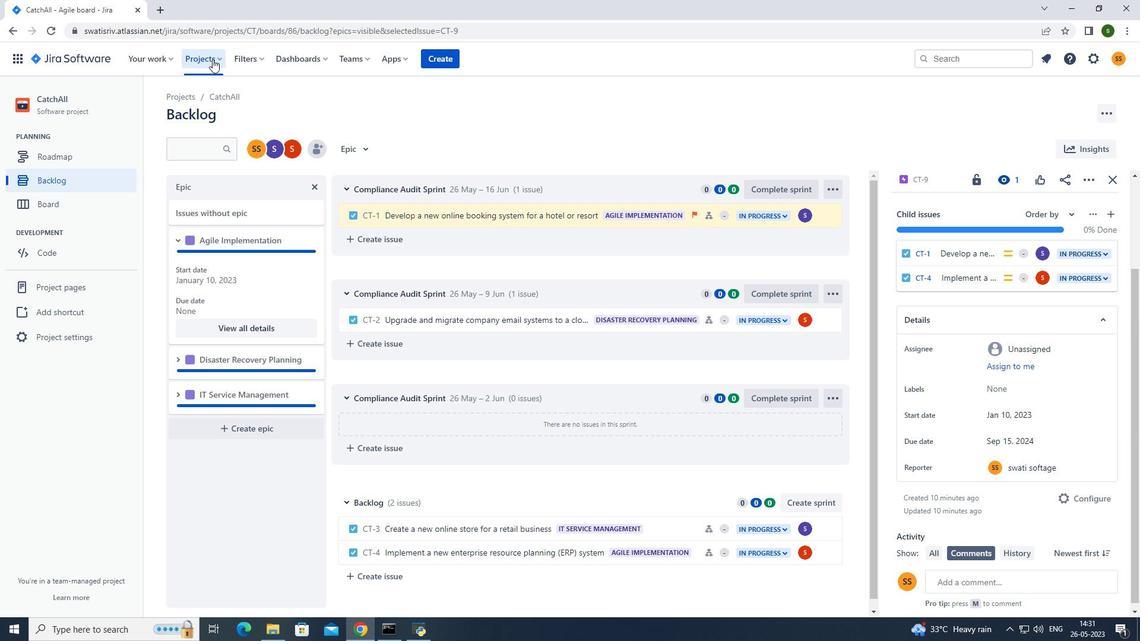 
Action: Mouse moved to (238, 116)
Screenshot: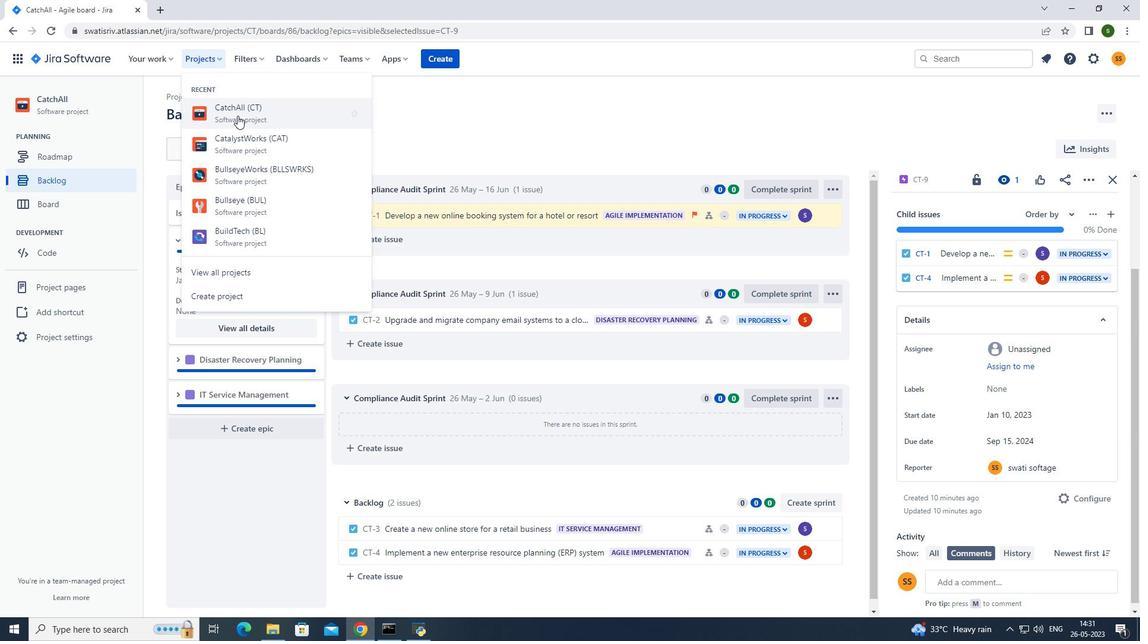 
Action: Mouse pressed left at (238, 116)
Screenshot: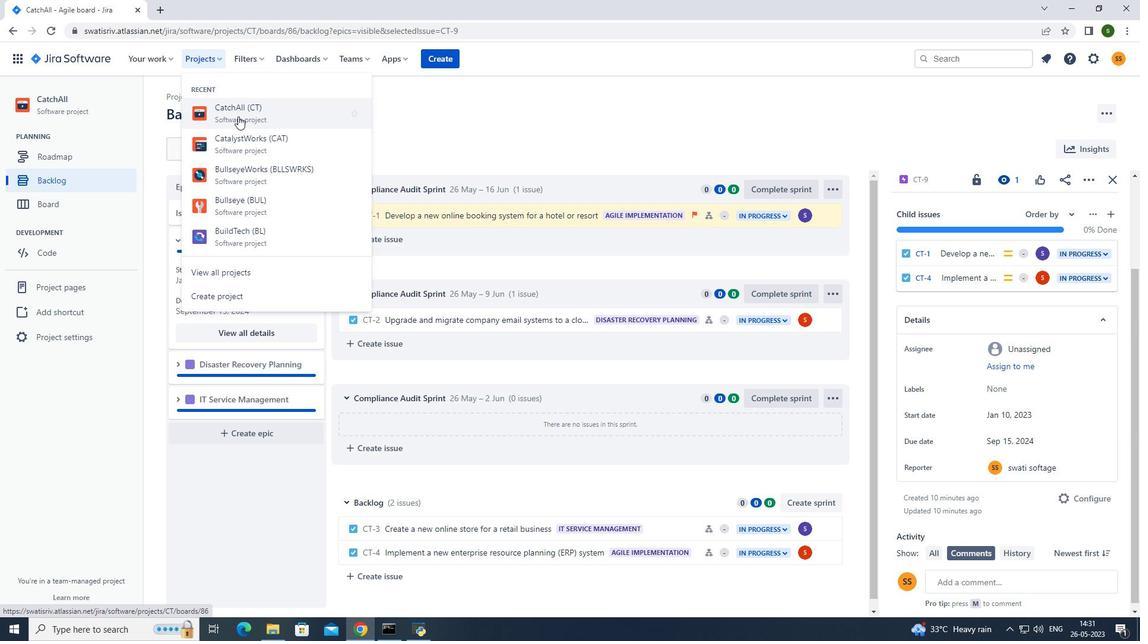 
Action: Mouse moved to (114, 188)
Screenshot: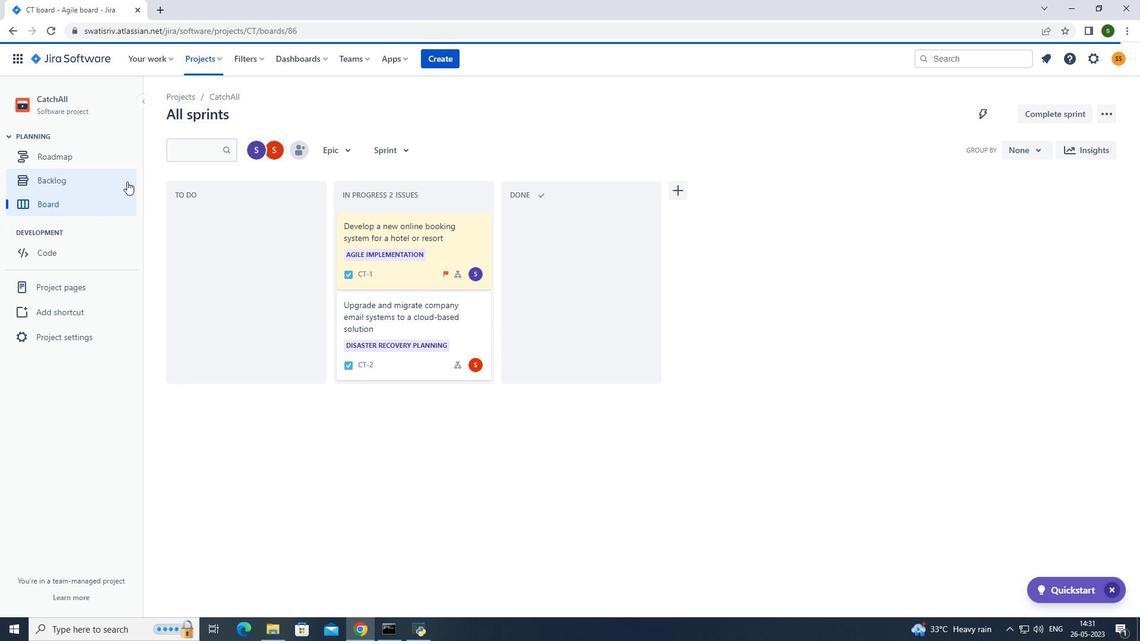 
Action: Mouse pressed left at (114, 188)
Screenshot: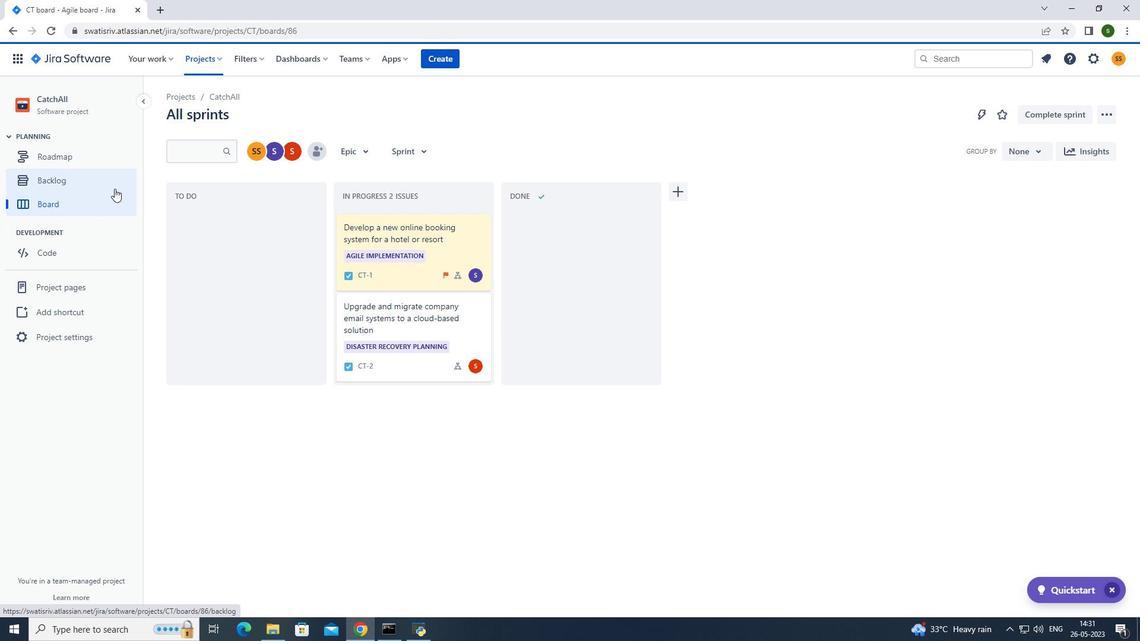 
Action: Mouse moved to (180, 278)
Screenshot: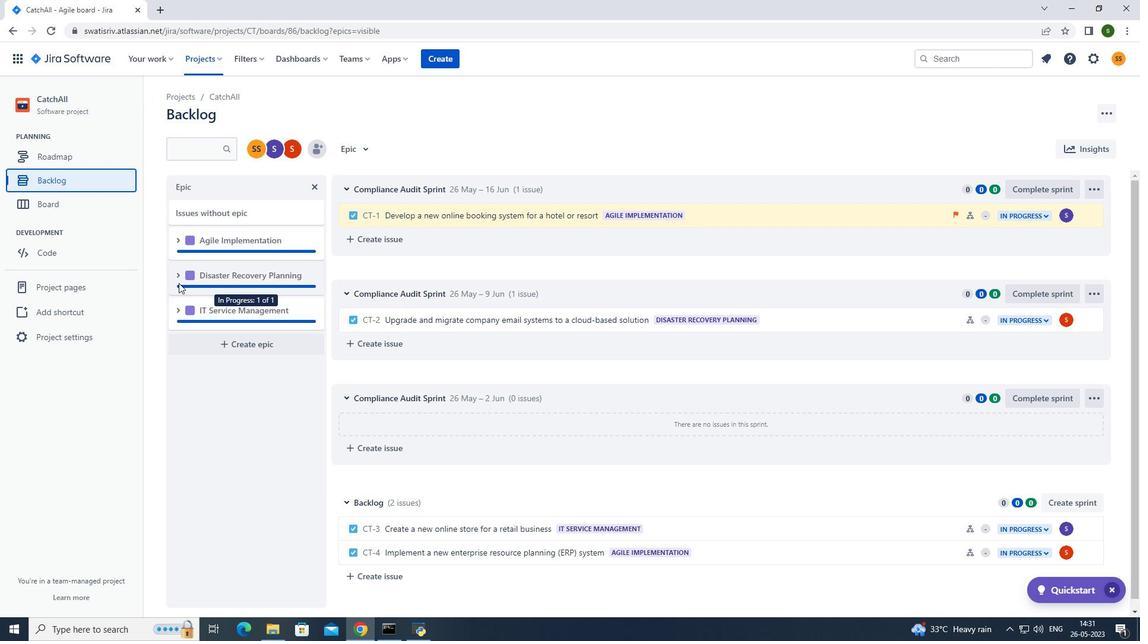 
Action: Mouse pressed left at (180, 278)
Screenshot: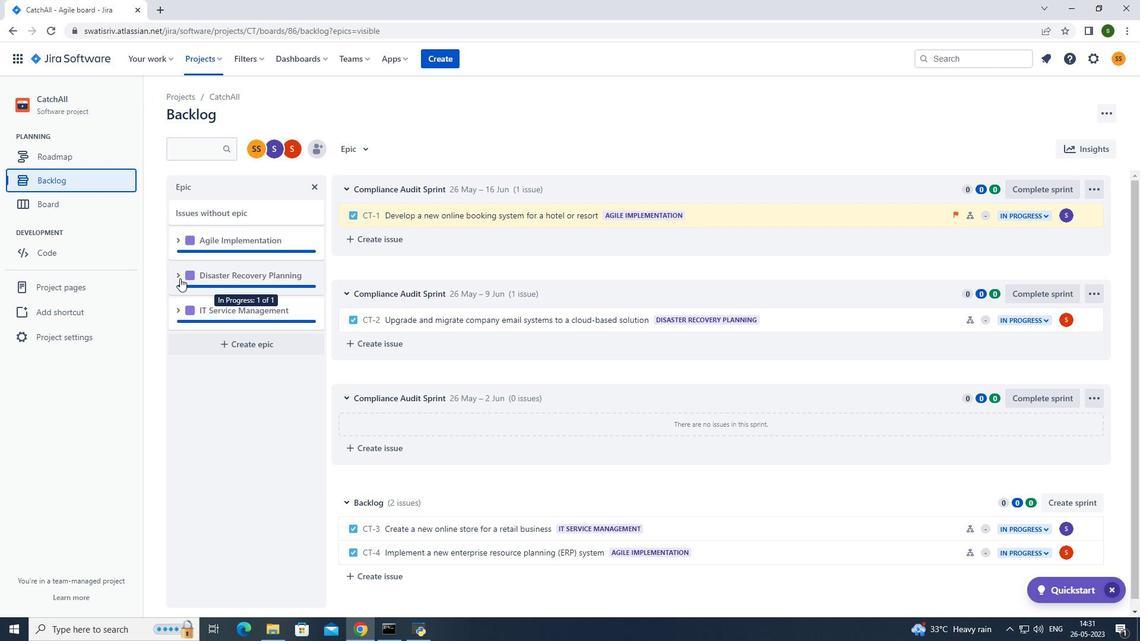 
Action: Mouse moved to (251, 360)
Screenshot: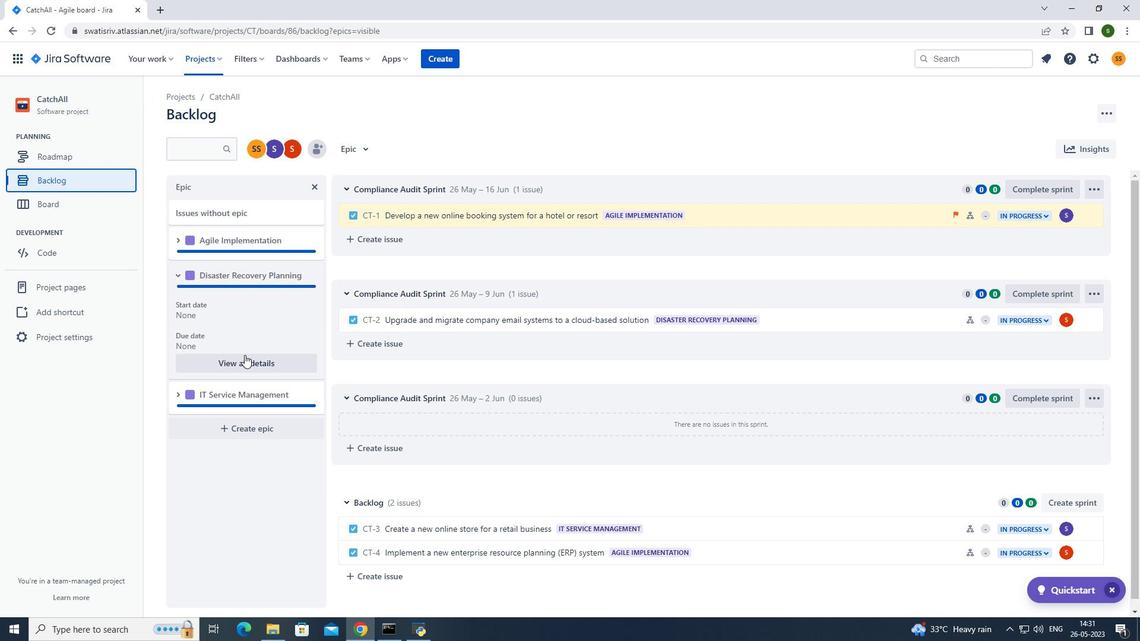 
Action: Mouse pressed left at (251, 360)
Screenshot: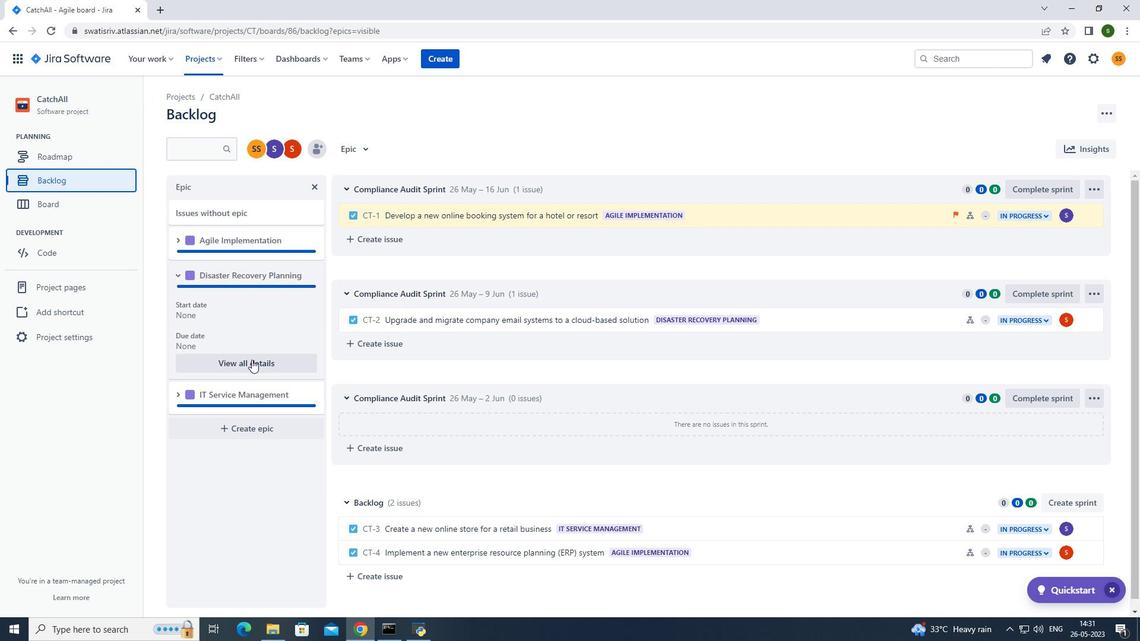 
Action: Mouse moved to (1035, 434)
Screenshot: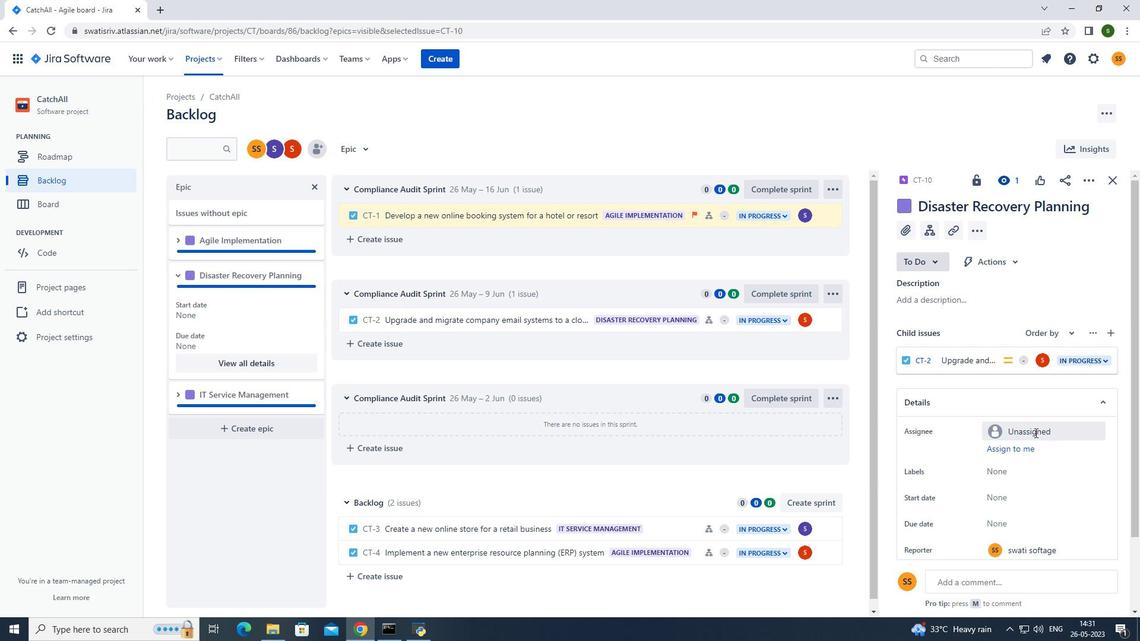 
Action: Mouse scrolled (1035, 433) with delta (0, 0)
Screenshot: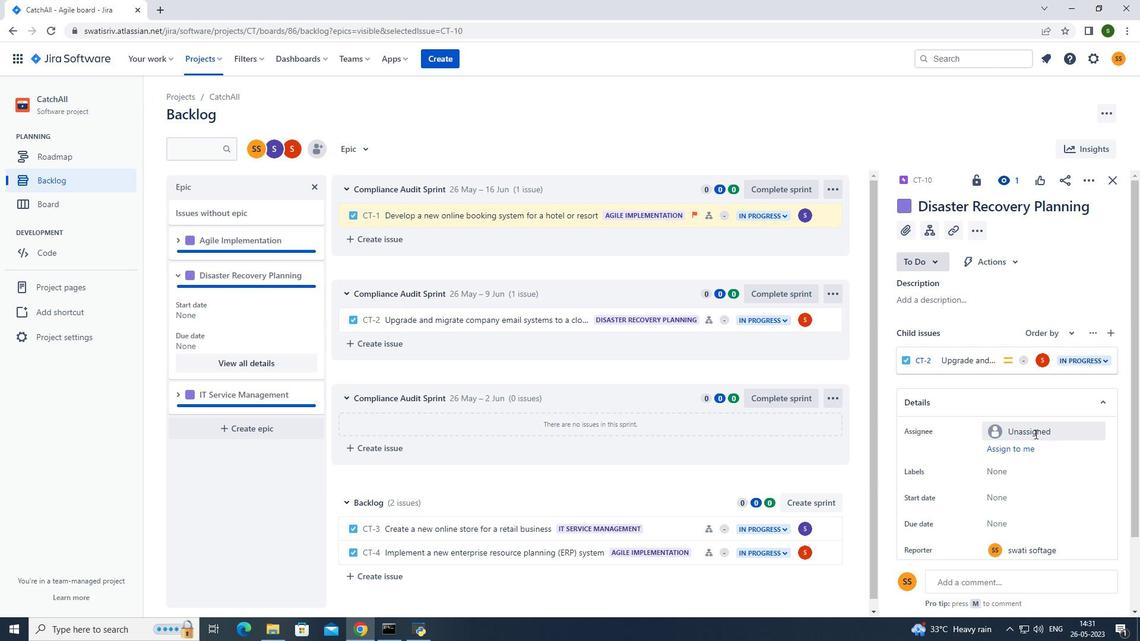 
Action: Mouse scrolled (1035, 433) with delta (0, 0)
Screenshot: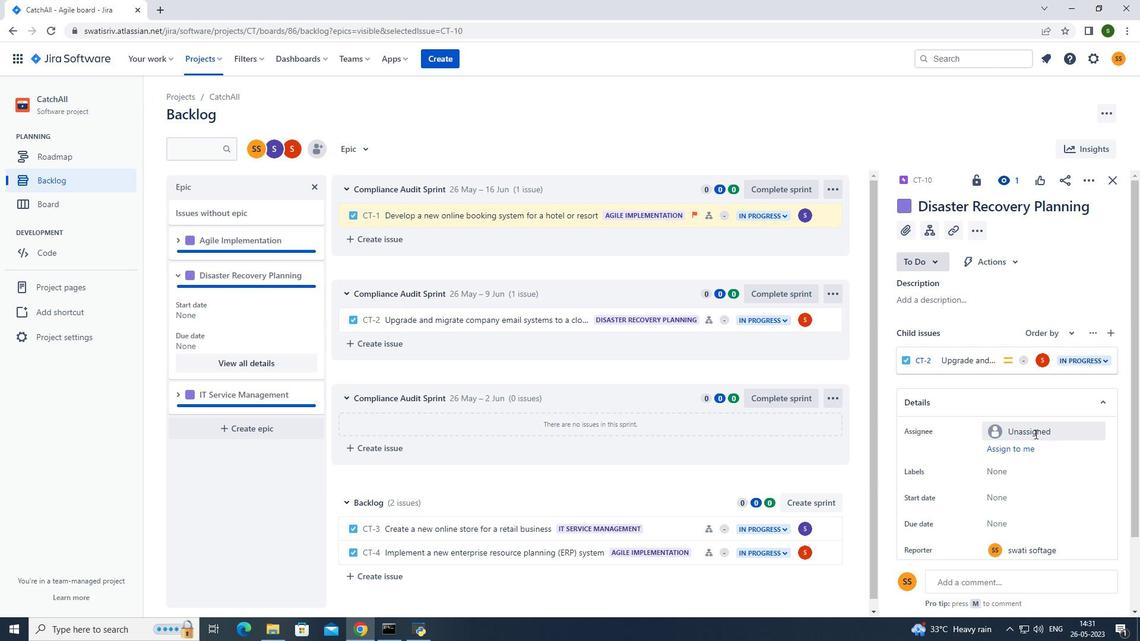 
Action: Mouse moved to (1002, 408)
Screenshot: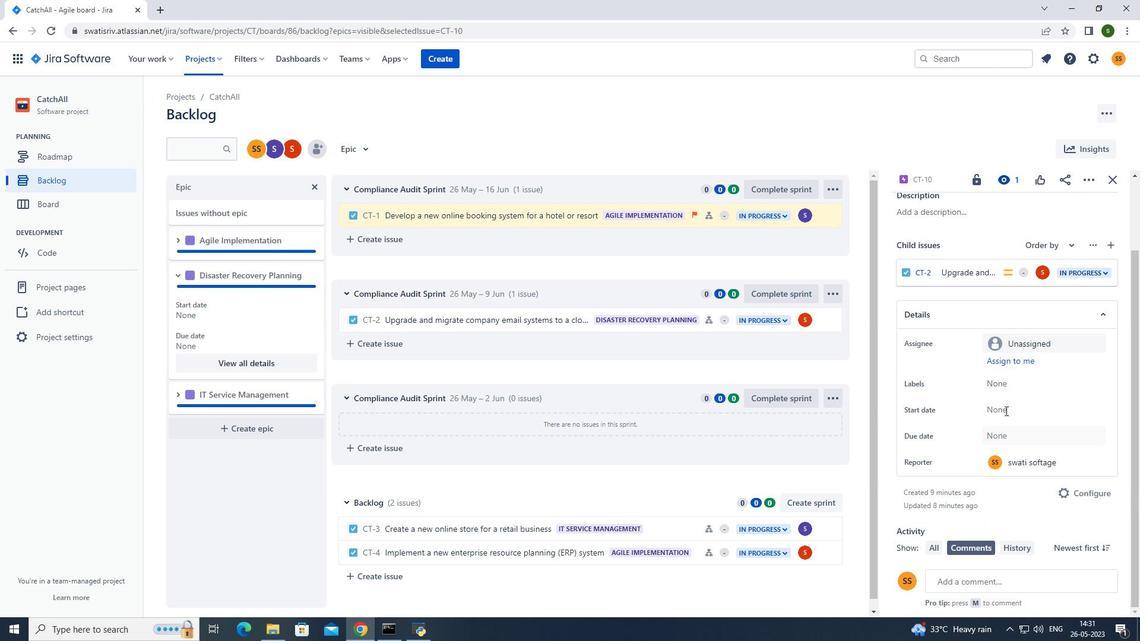 
Action: Mouse pressed left at (1002, 408)
Screenshot: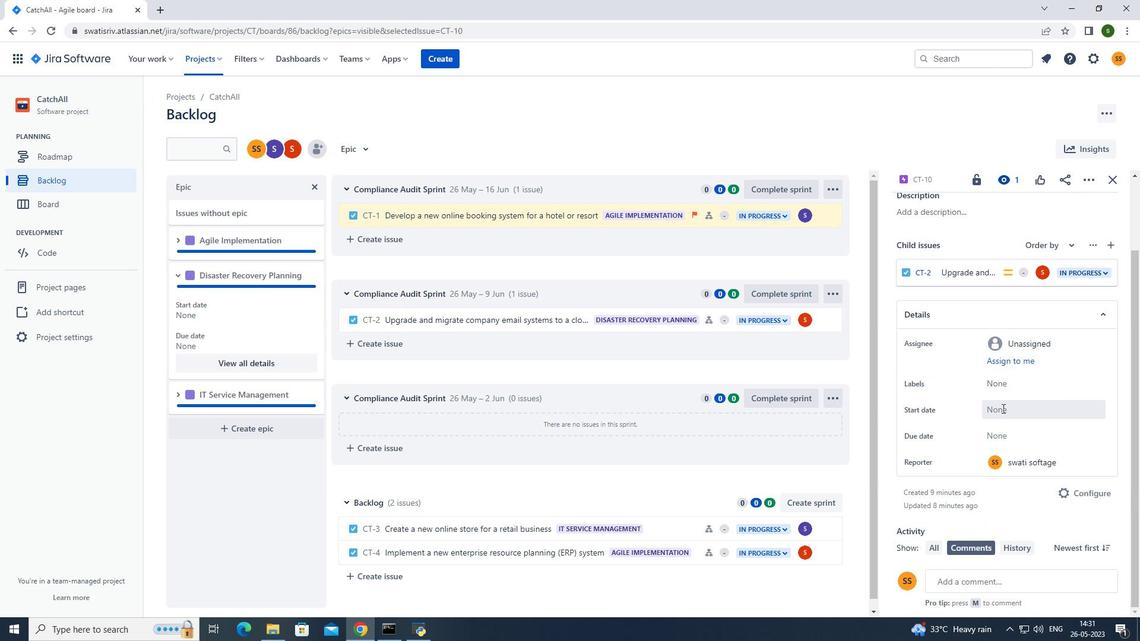 
Action: Mouse moved to (1116, 445)
Screenshot: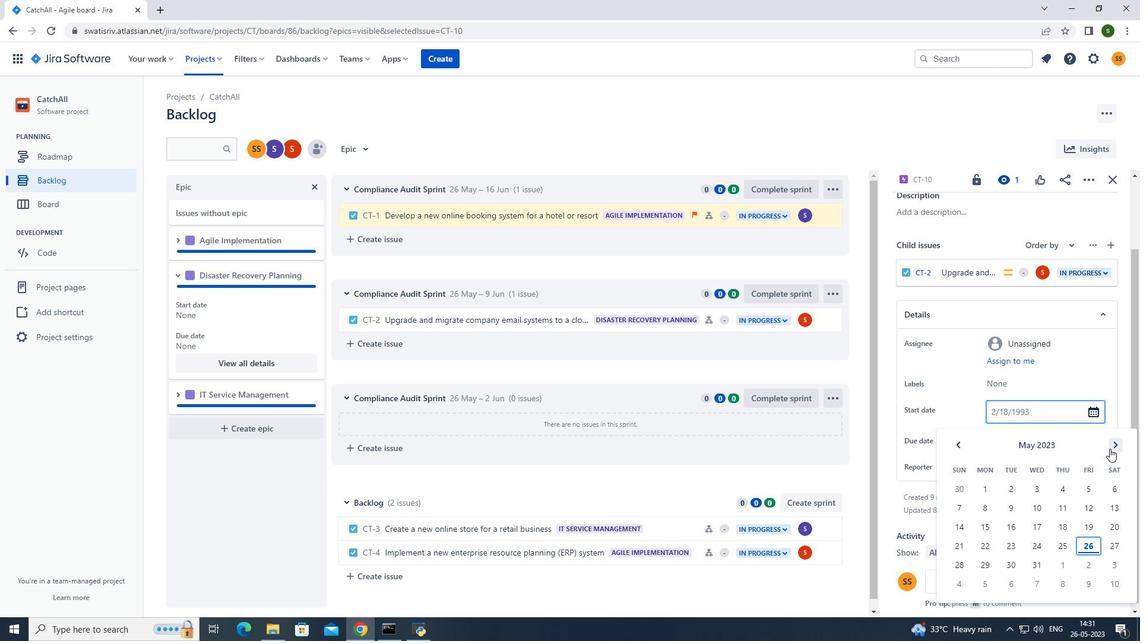 
Action: Mouse pressed left at (1116, 445)
Screenshot: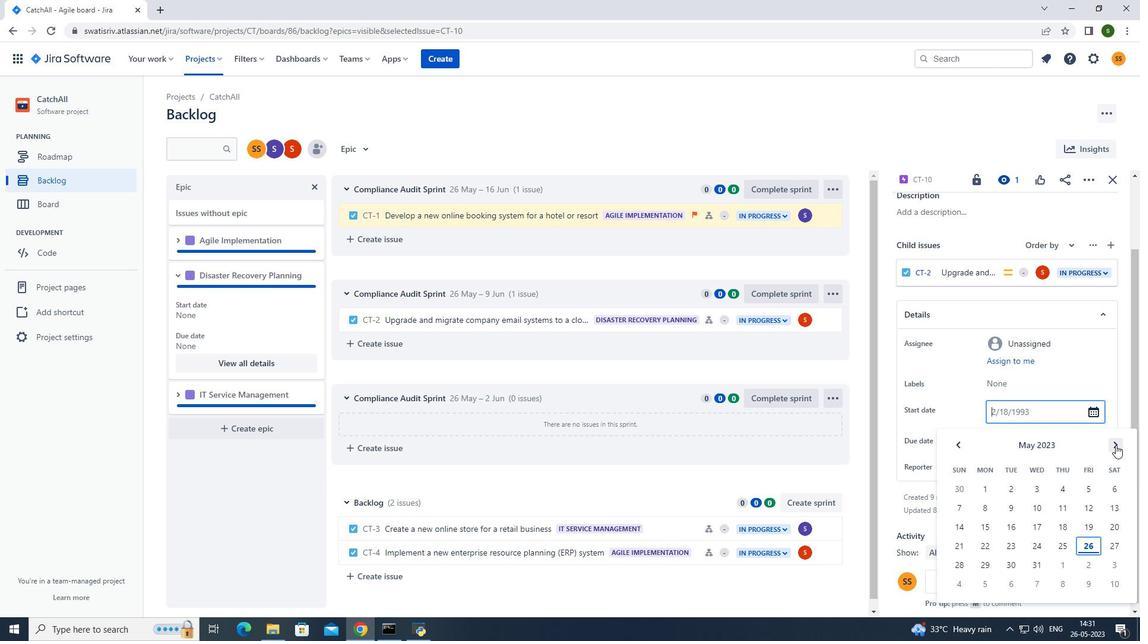 
Action: Mouse pressed left at (1116, 445)
Screenshot: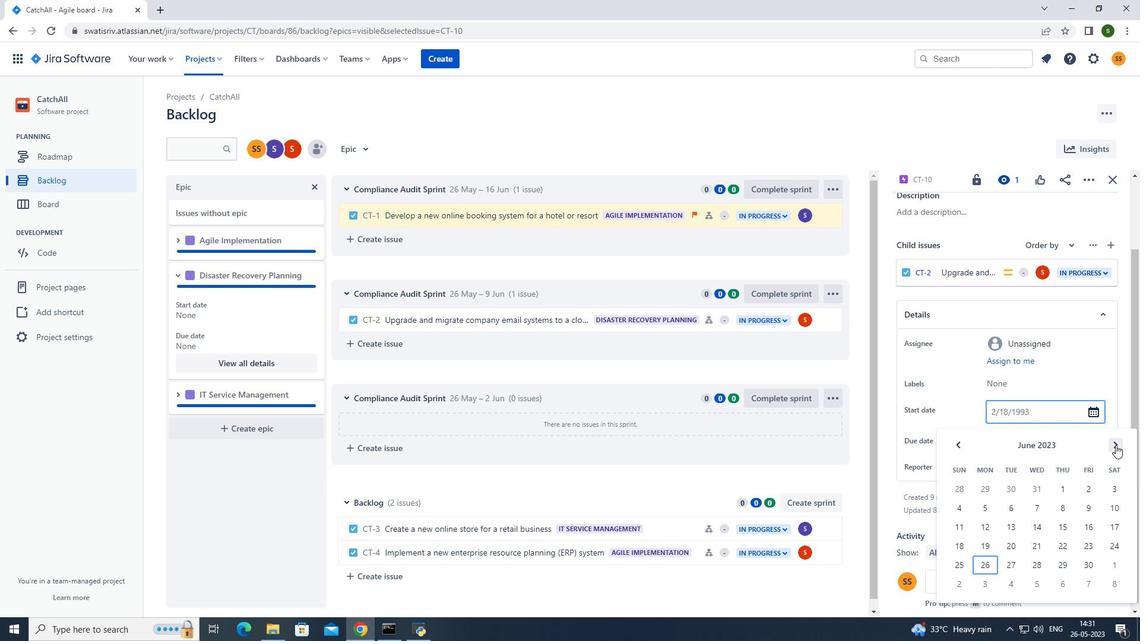 
Action: Mouse pressed left at (1116, 445)
Screenshot: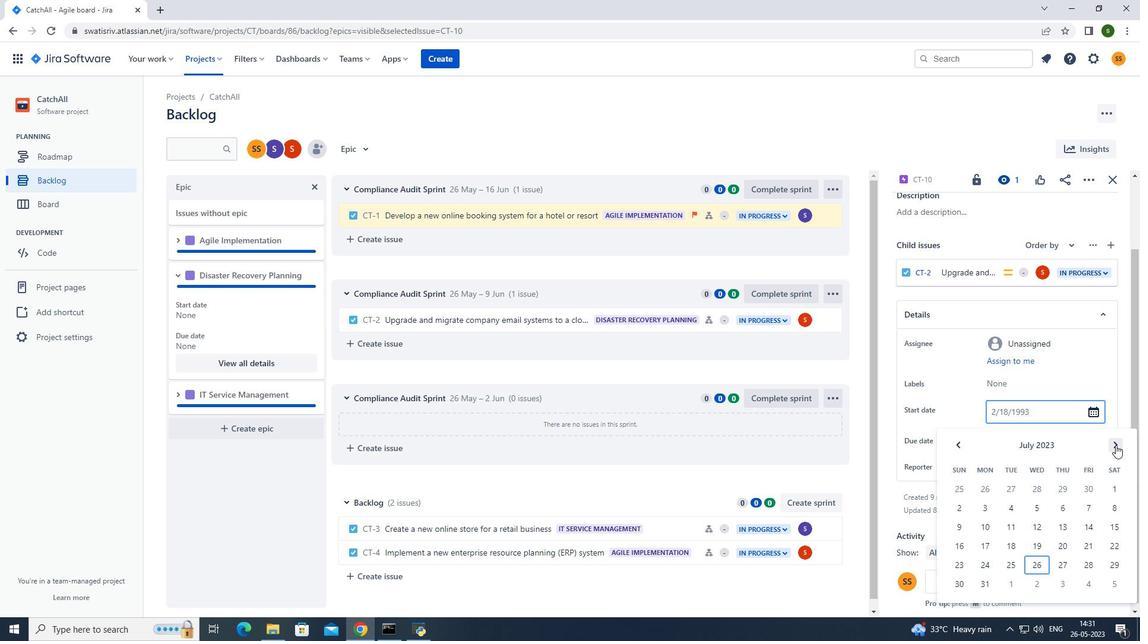 
Action: Mouse pressed left at (1116, 445)
Screenshot: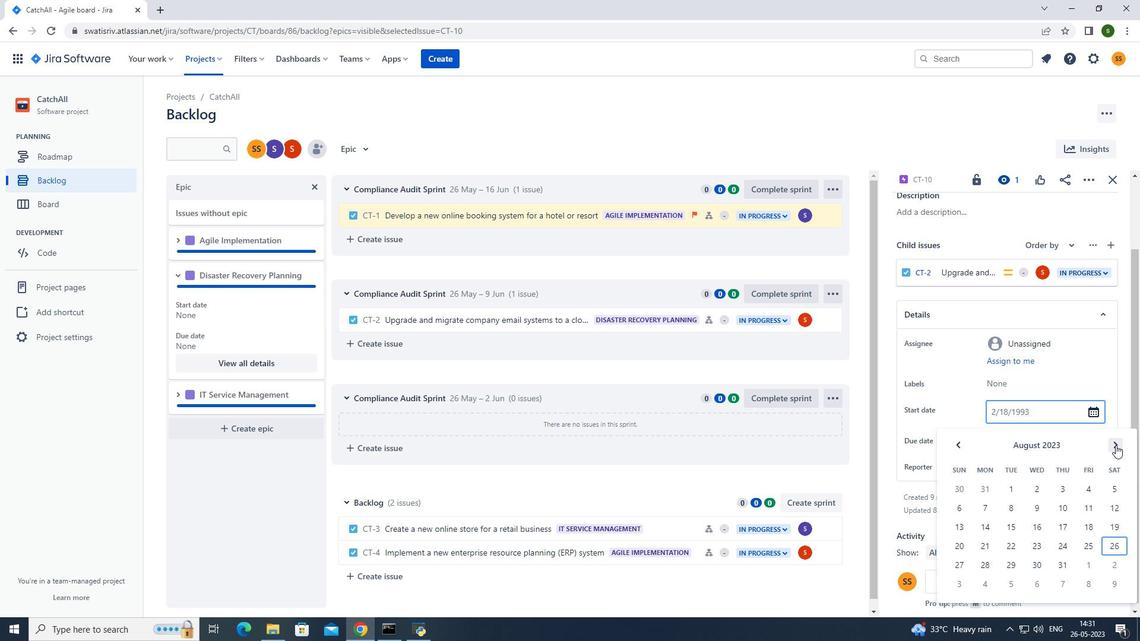 
Action: Mouse pressed left at (1116, 445)
Screenshot: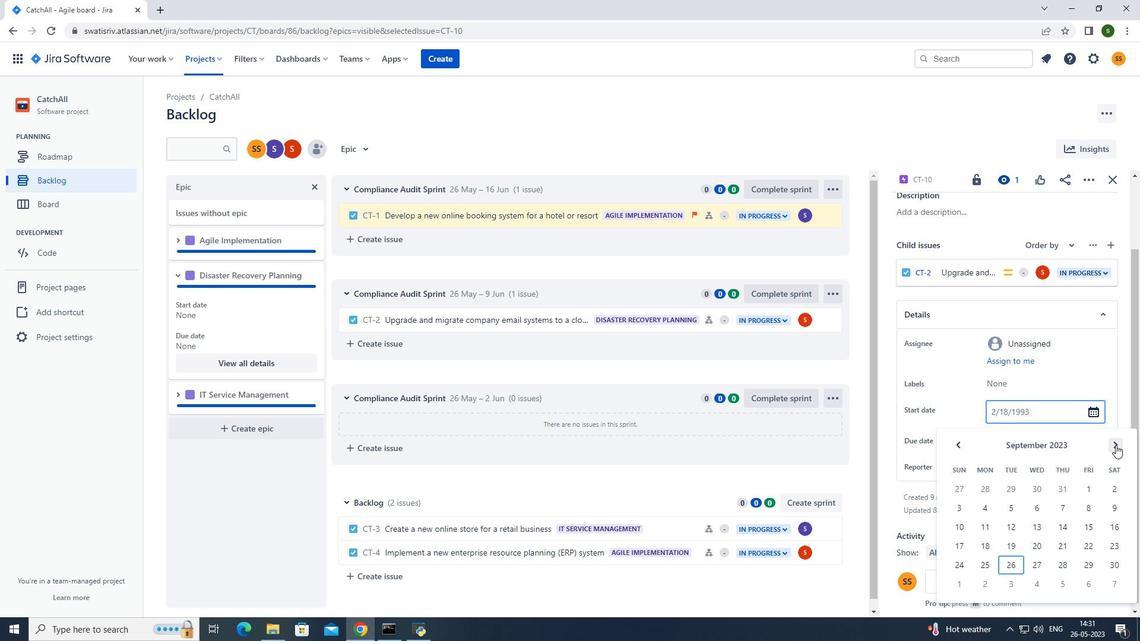 
Action: Mouse pressed left at (1116, 445)
Screenshot: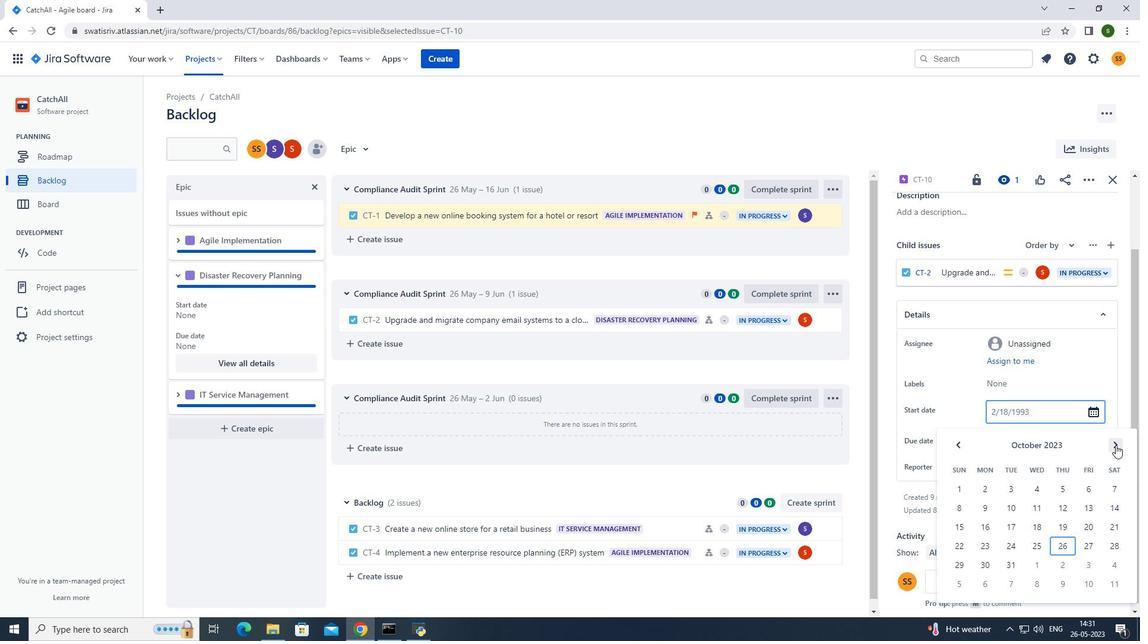 
Action: Mouse pressed left at (1116, 445)
Screenshot: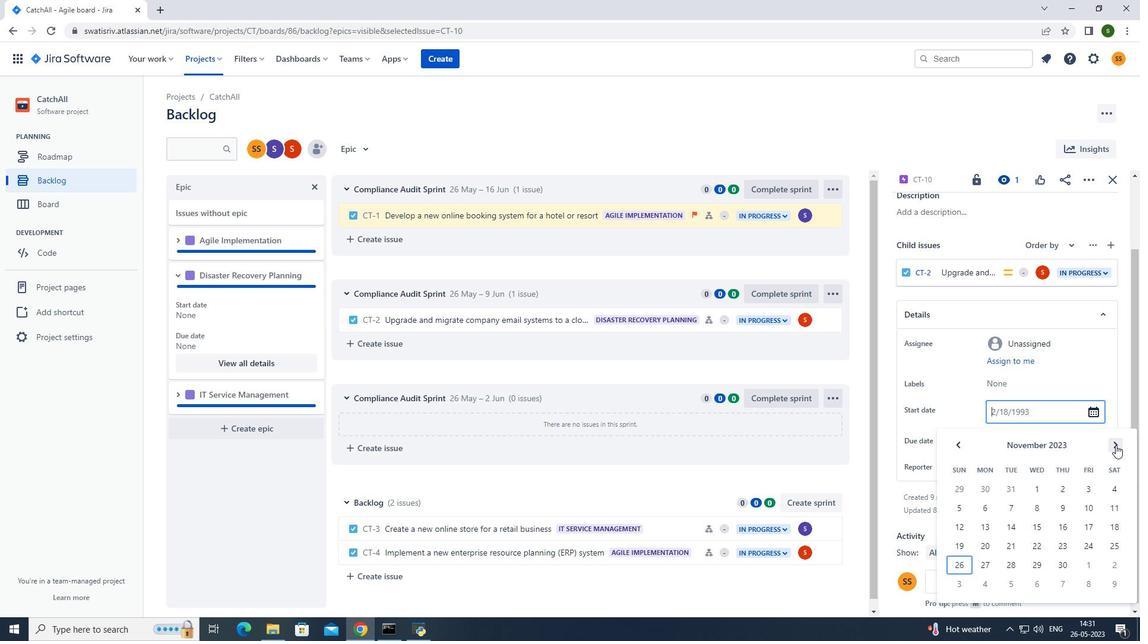 
Action: Mouse pressed left at (1116, 445)
Screenshot: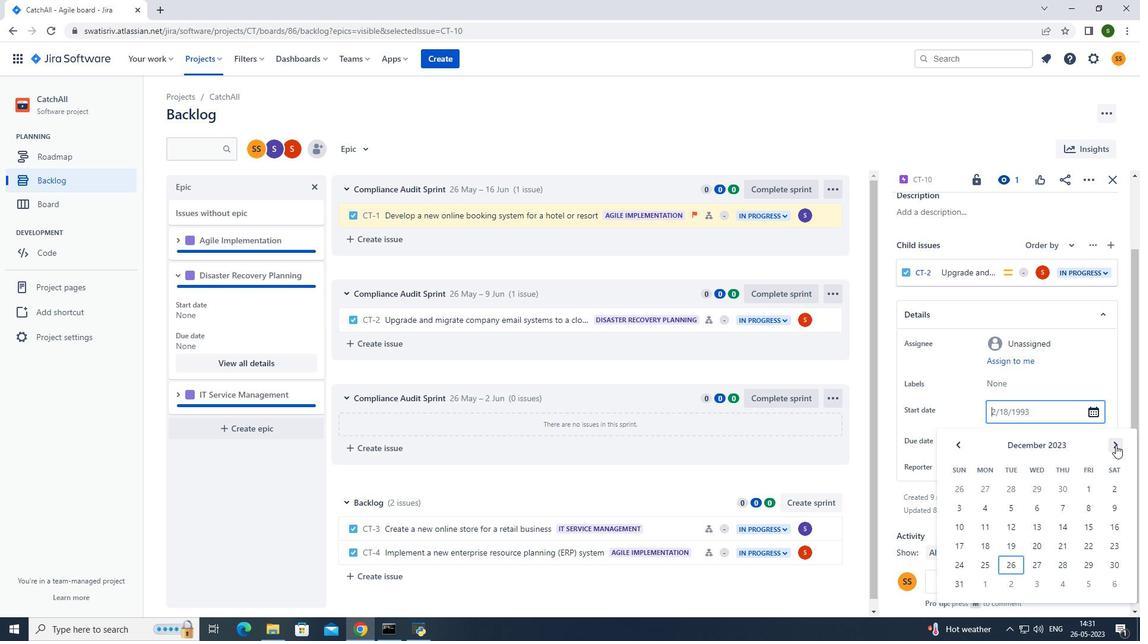 
Action: Mouse pressed left at (1116, 445)
Screenshot: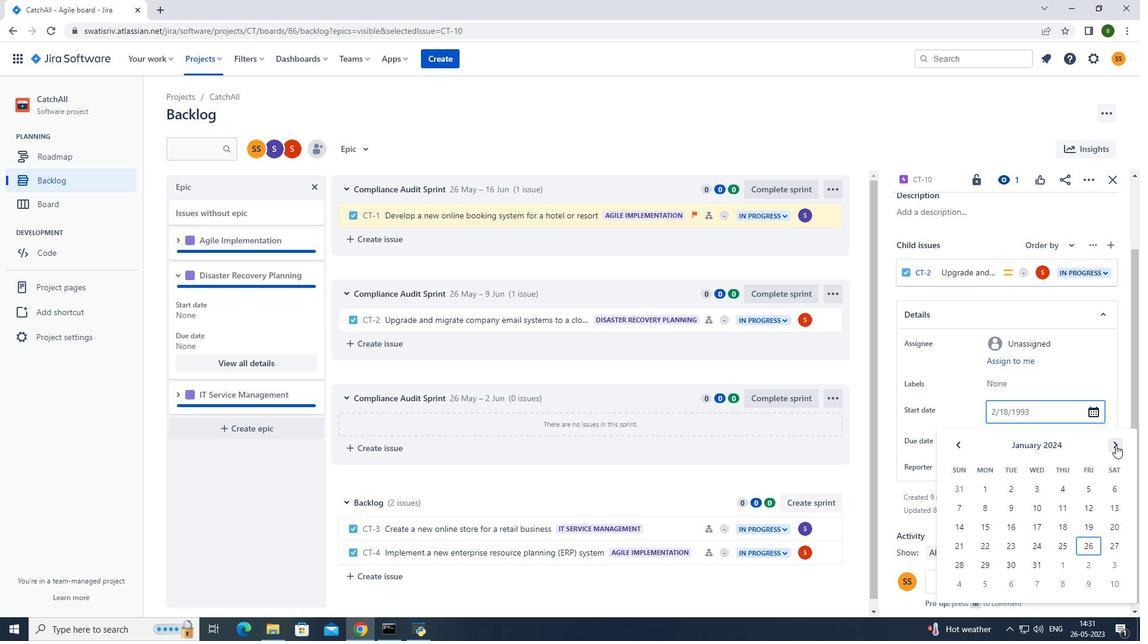
Action: Mouse pressed left at (1116, 445)
Screenshot: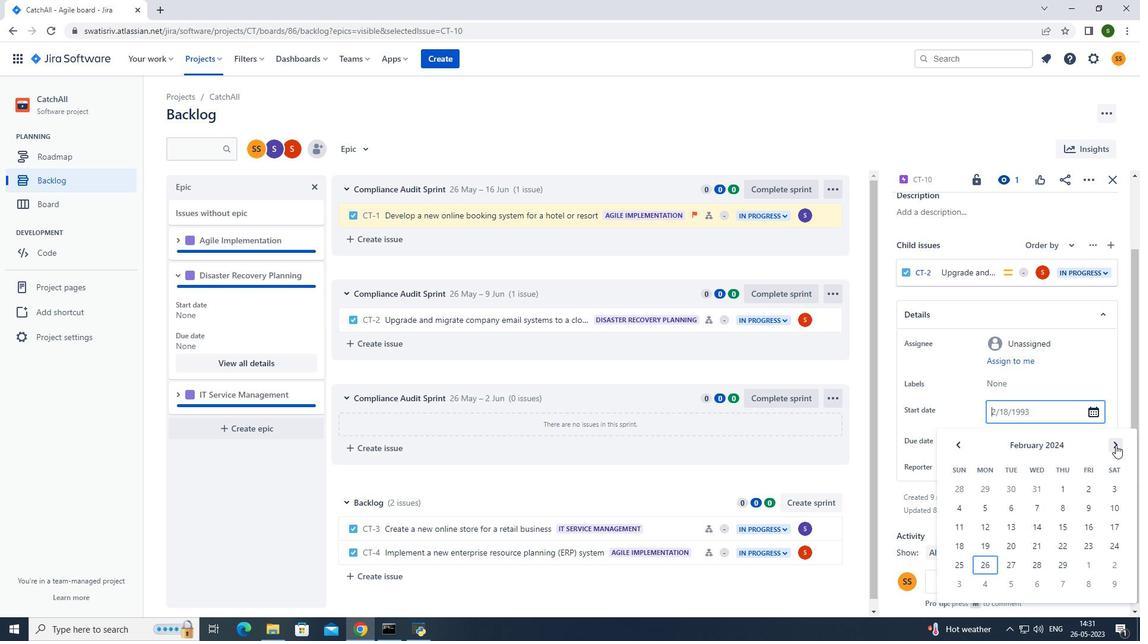 
Action: Mouse pressed left at (1116, 445)
Screenshot: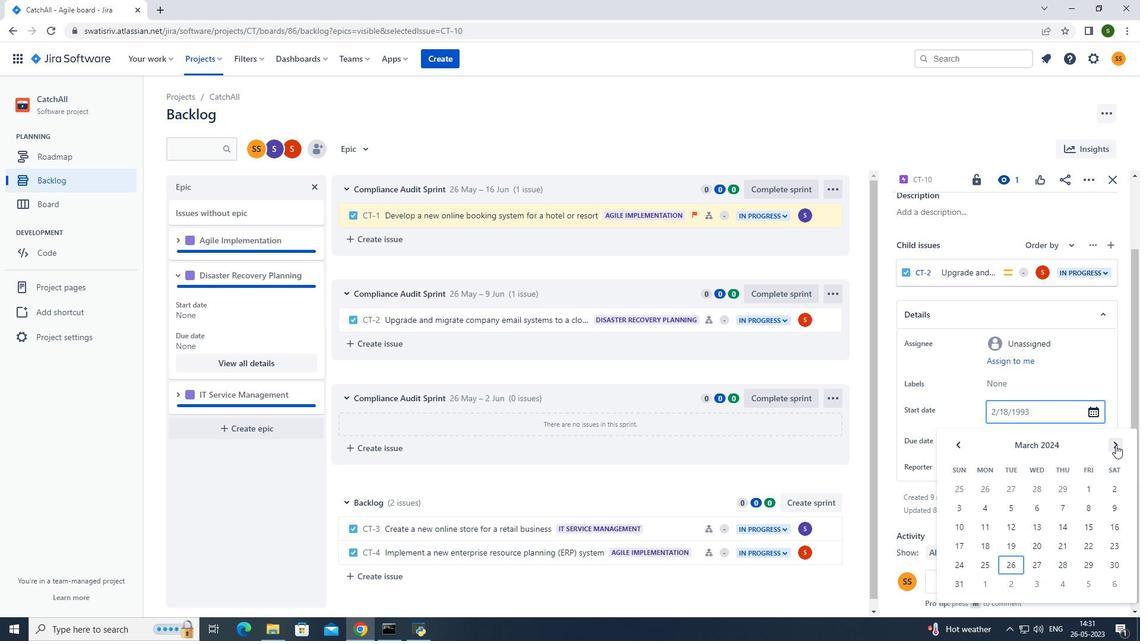 
Action: Mouse pressed left at (1116, 445)
Screenshot: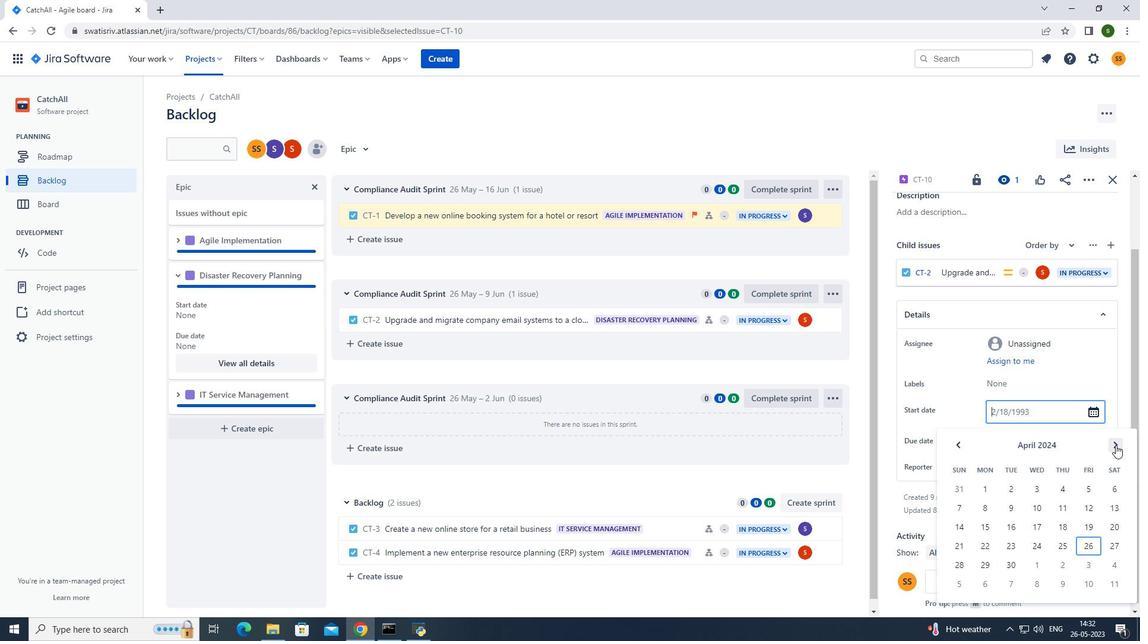 
Action: Mouse pressed left at (1116, 445)
Screenshot: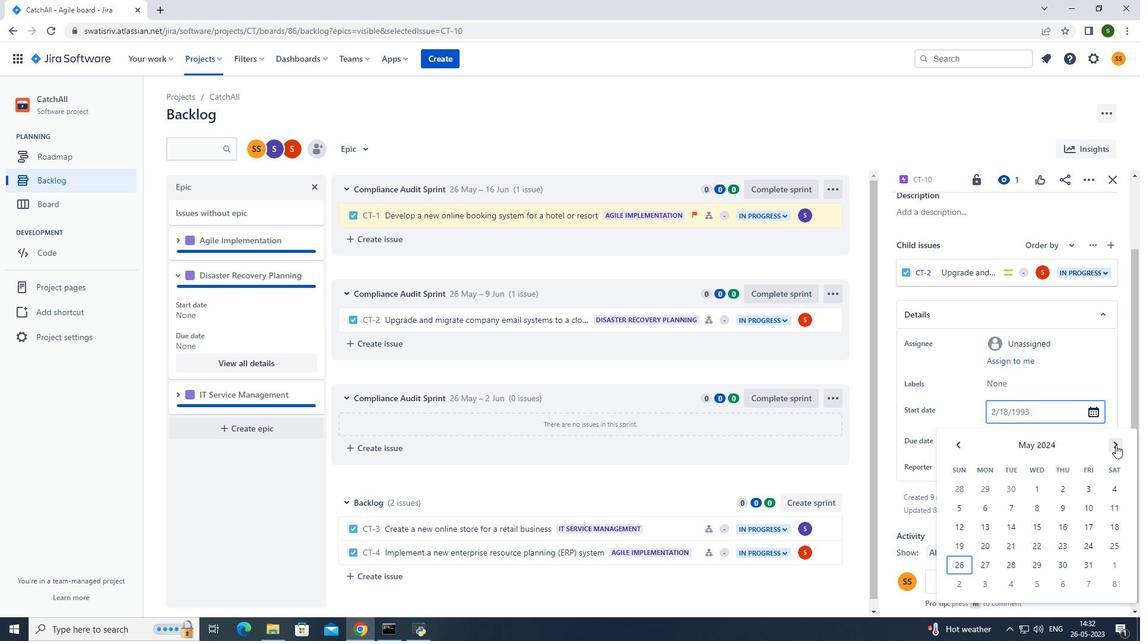 
Action: Mouse moved to (1116, 532)
Screenshot: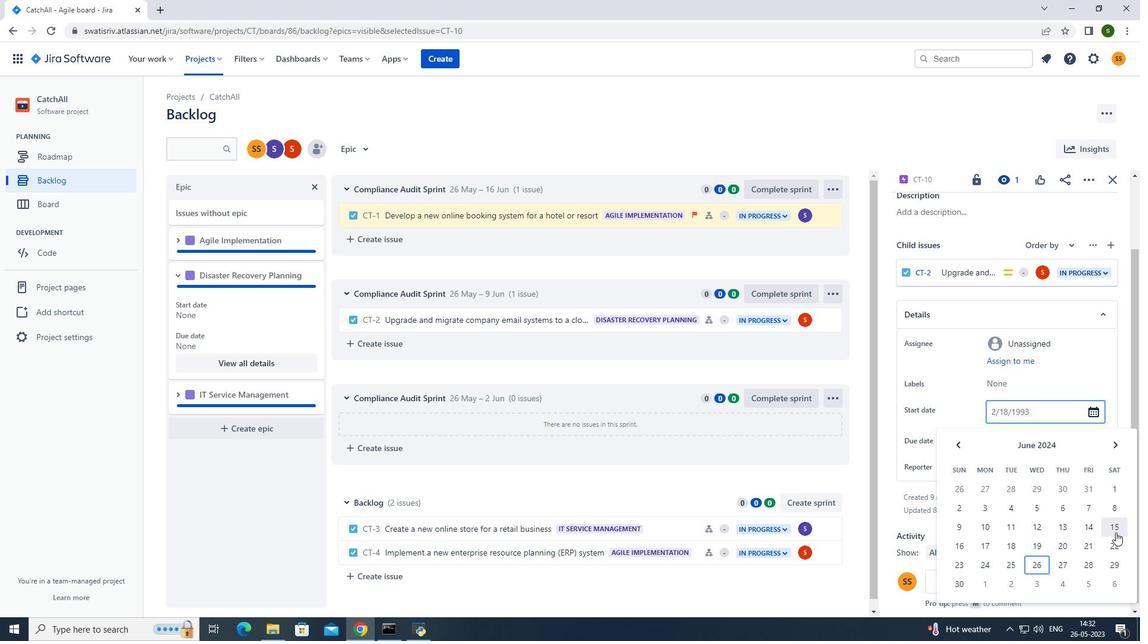 
Action: Mouse pressed left at (1116, 532)
Screenshot: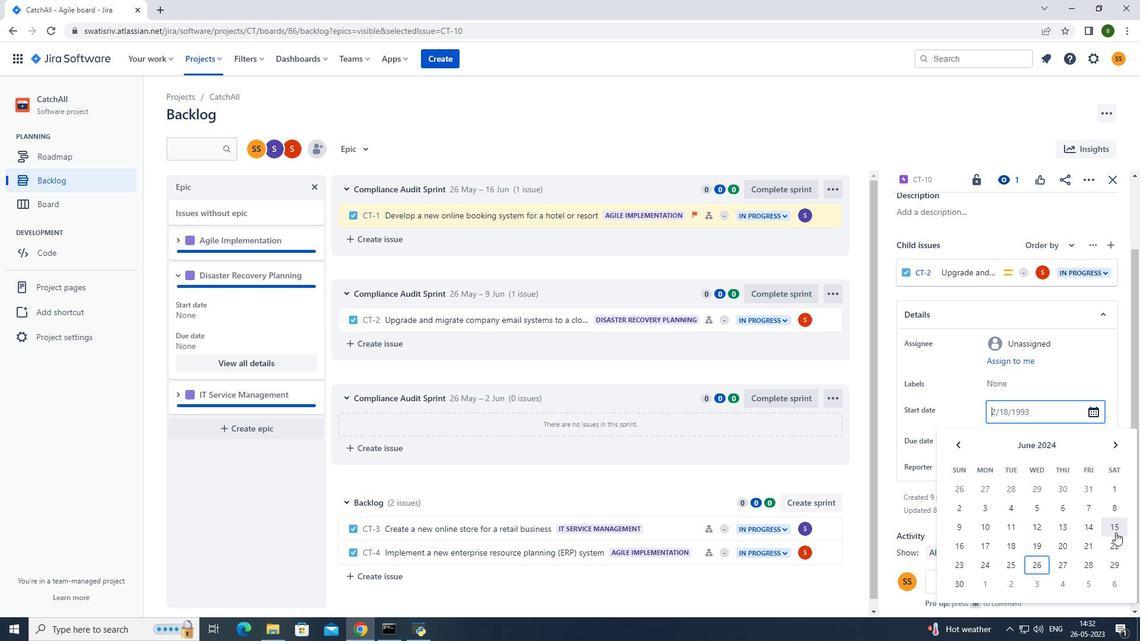 
Action: Mouse moved to (1015, 441)
Screenshot: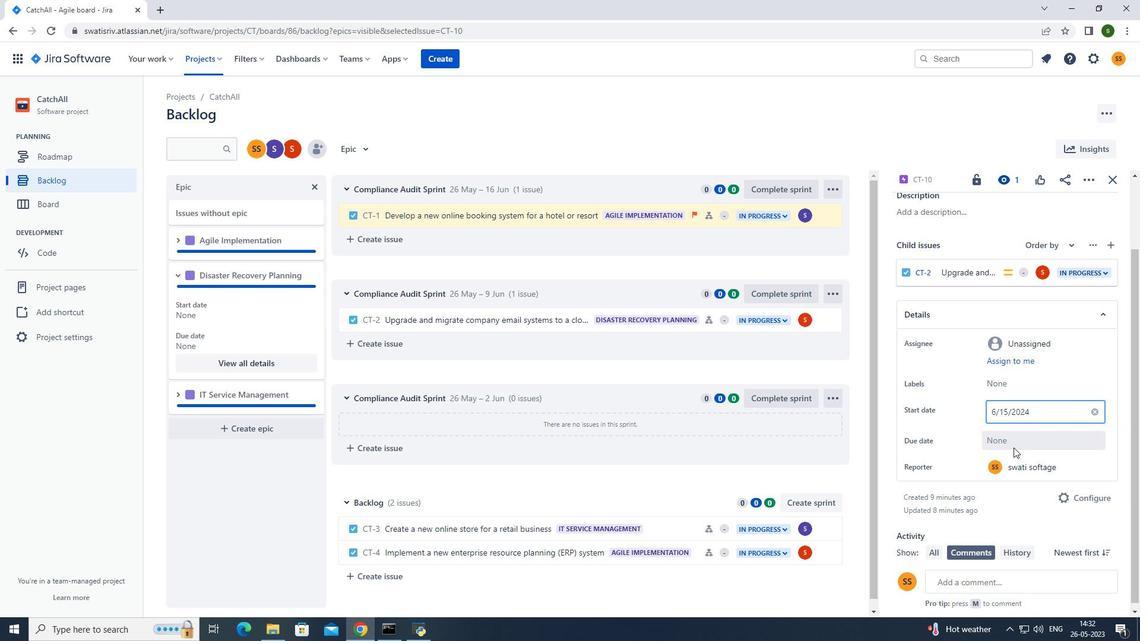 
Action: Mouse pressed left at (1015, 441)
Screenshot: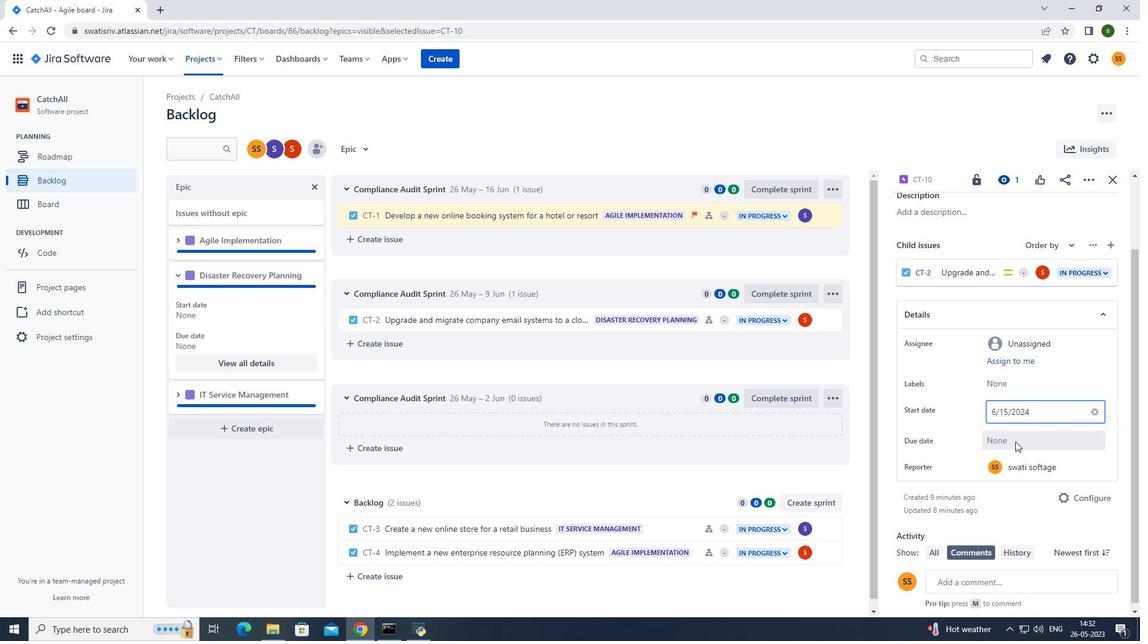 
Action: Mouse moved to (1112, 268)
Screenshot: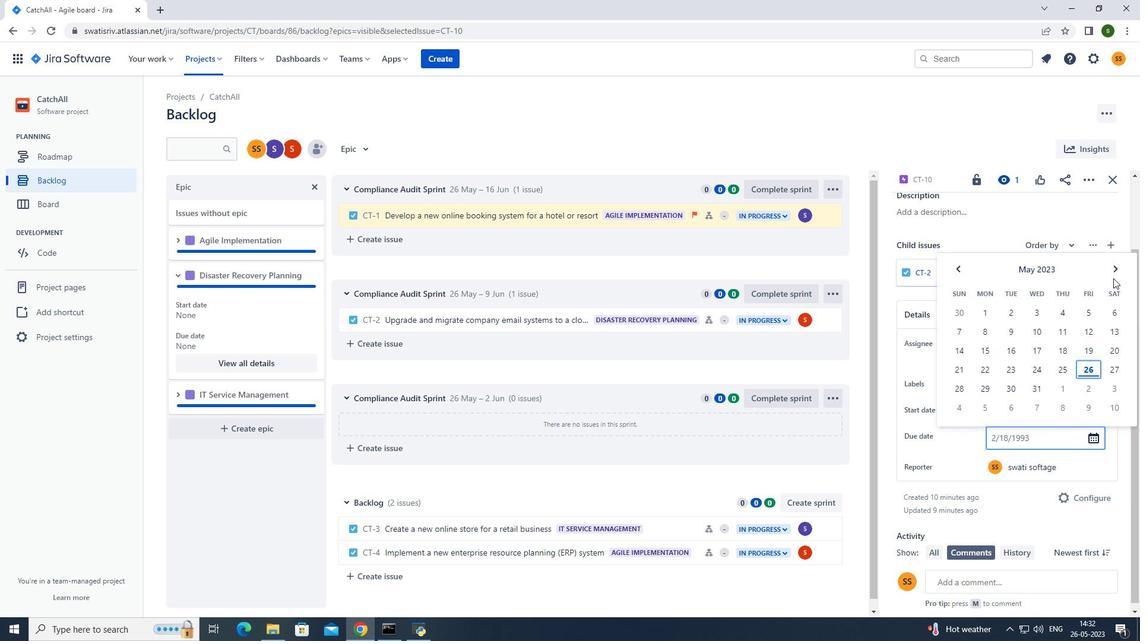 
Action: Mouse pressed left at (1112, 268)
Screenshot: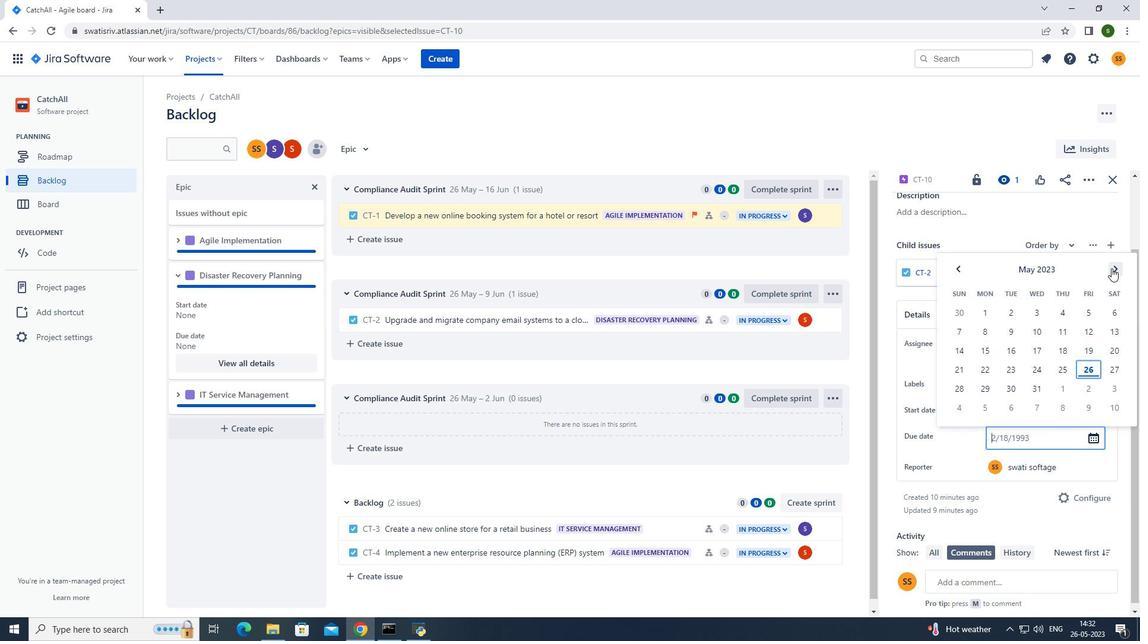 
Action: Mouse pressed left at (1112, 268)
Screenshot: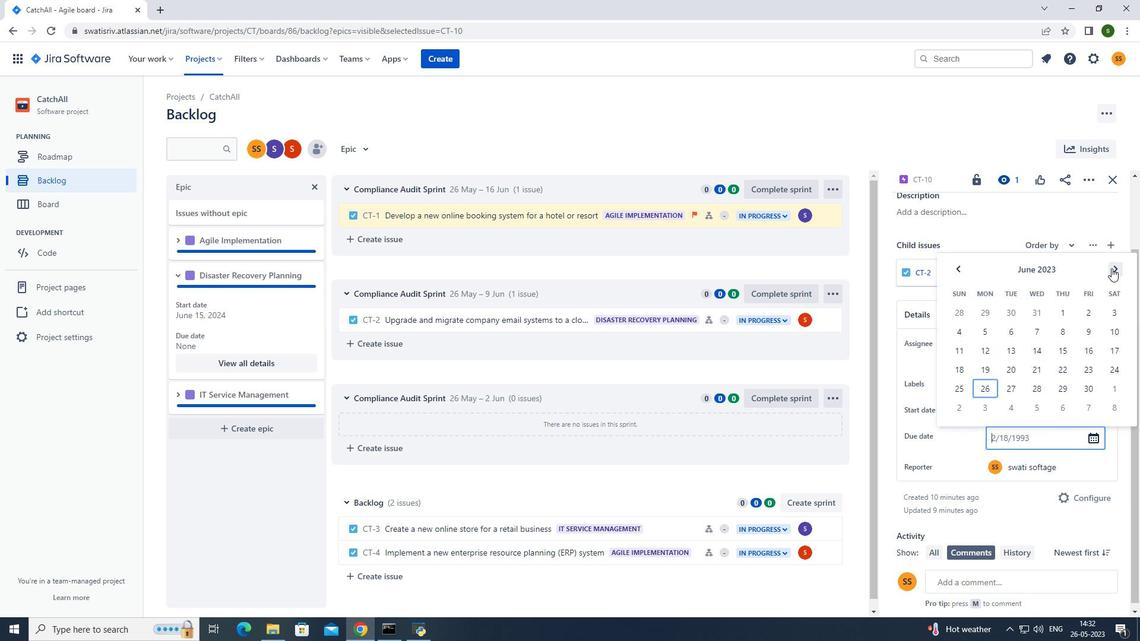 
Action: Mouse pressed left at (1112, 268)
Screenshot: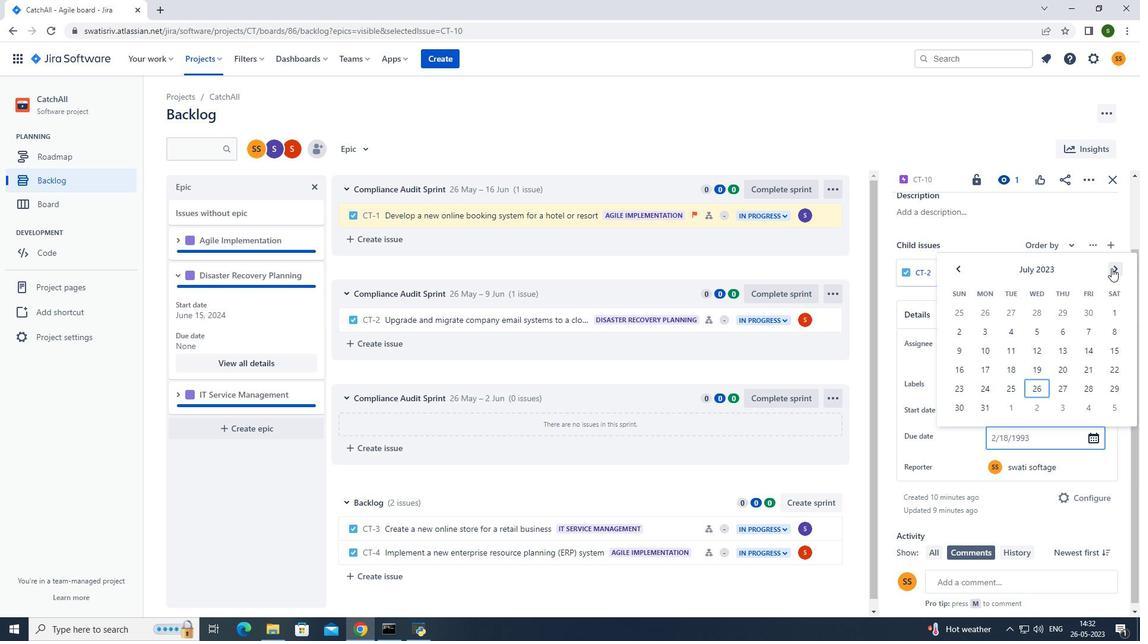 
Action: Mouse pressed left at (1112, 268)
Screenshot: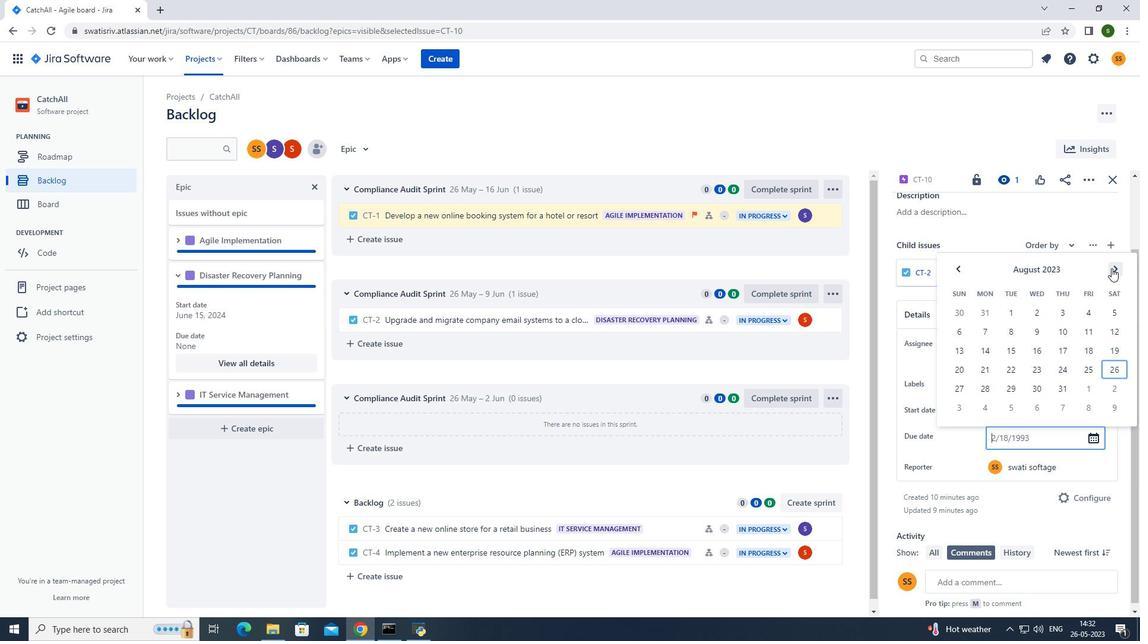 
Action: Mouse pressed left at (1112, 268)
Screenshot: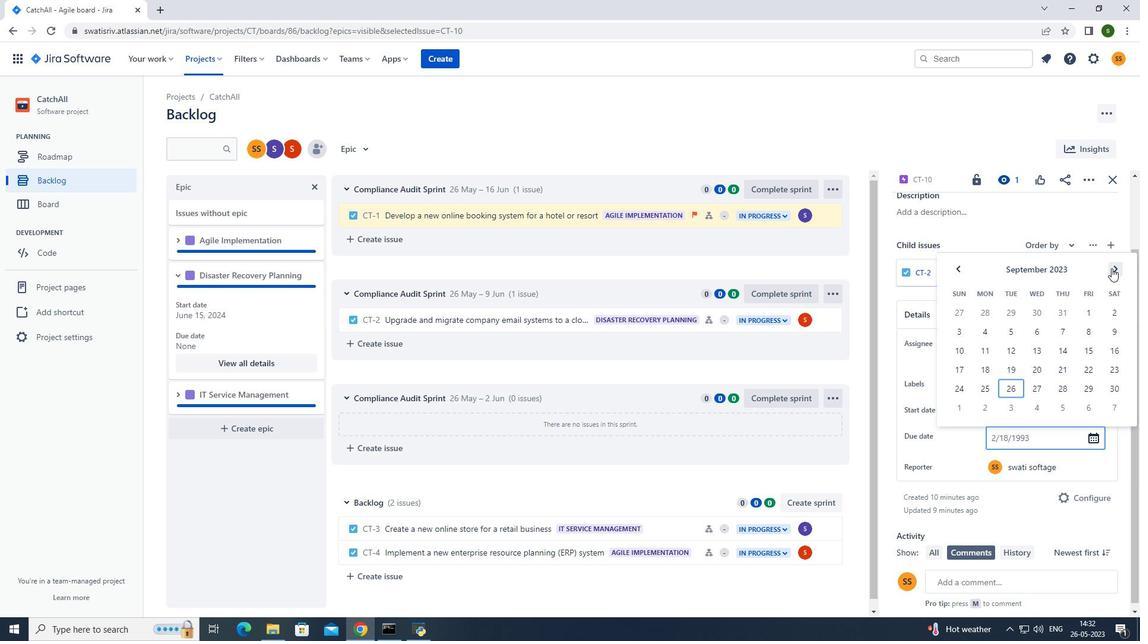 
Action: Mouse pressed left at (1112, 268)
Screenshot: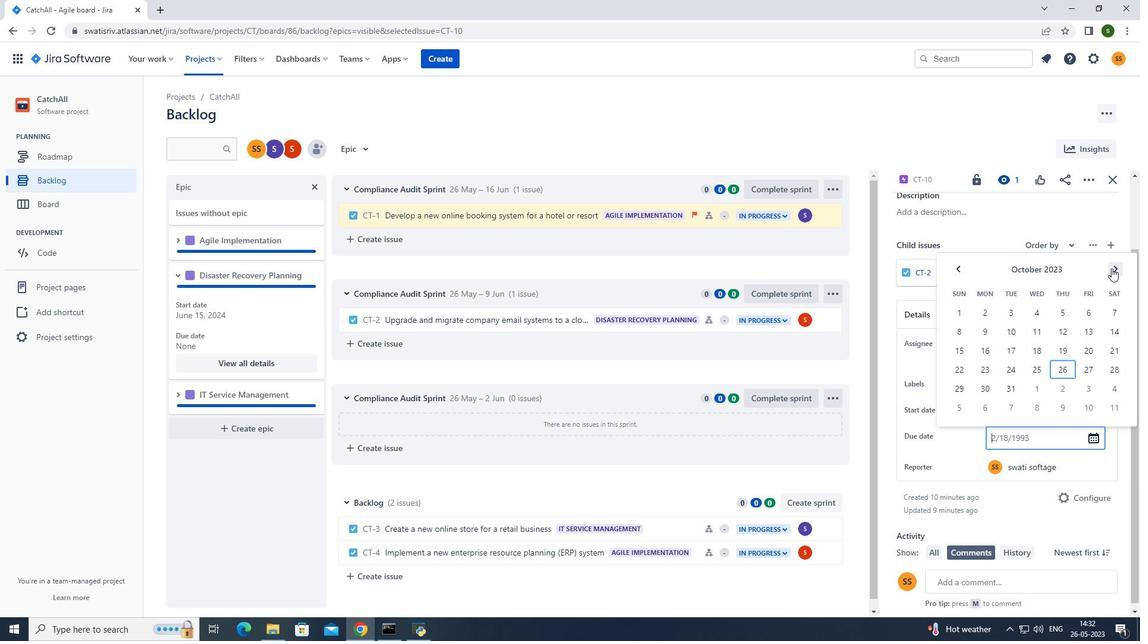 
Action: Mouse pressed left at (1112, 268)
Screenshot: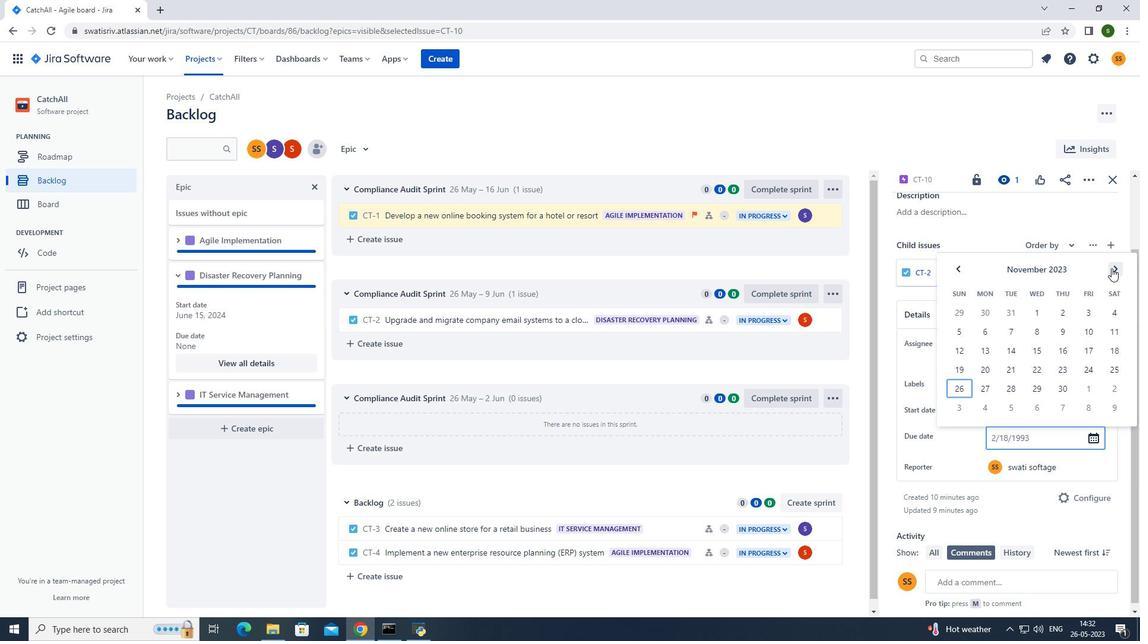 
Action: Mouse pressed left at (1112, 268)
Screenshot: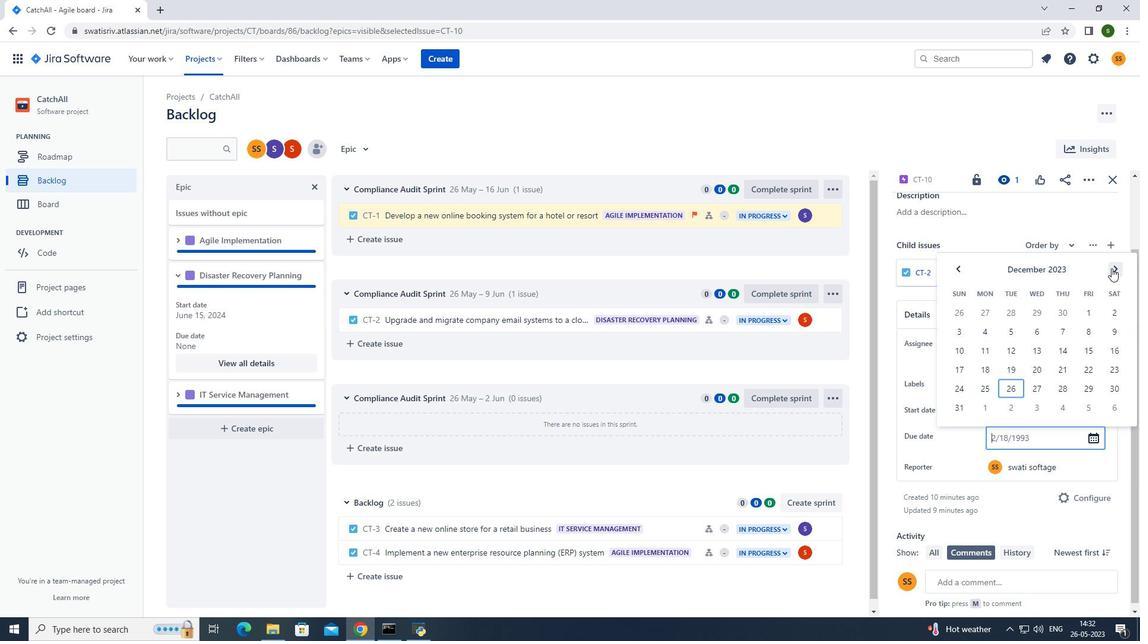 
Action: Mouse pressed left at (1112, 268)
Screenshot: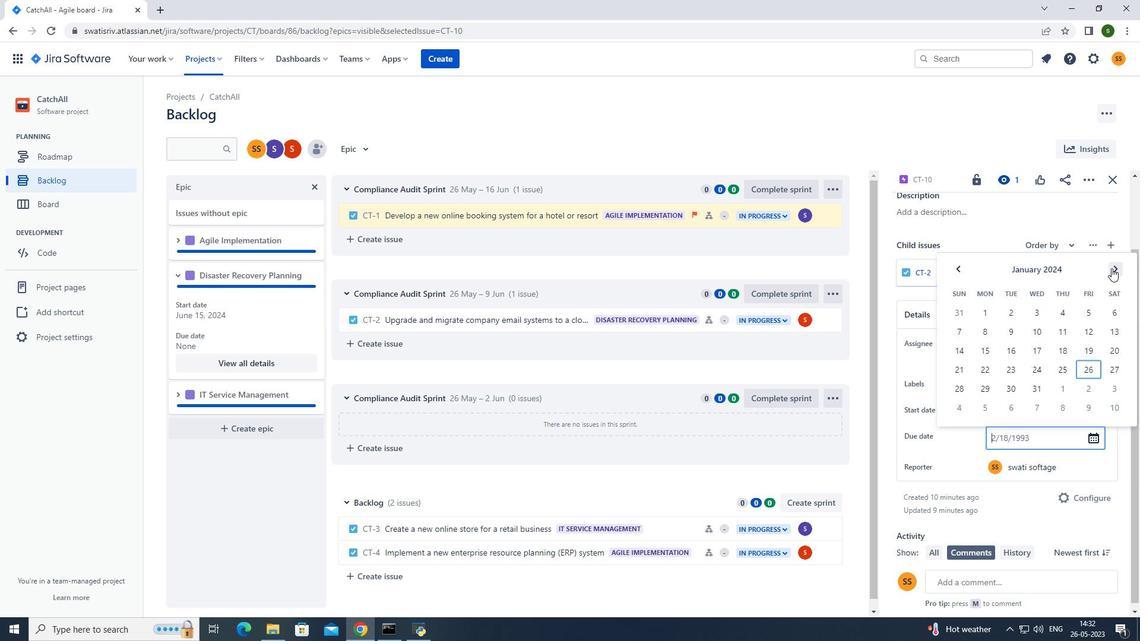 
Action: Mouse pressed left at (1112, 268)
Screenshot: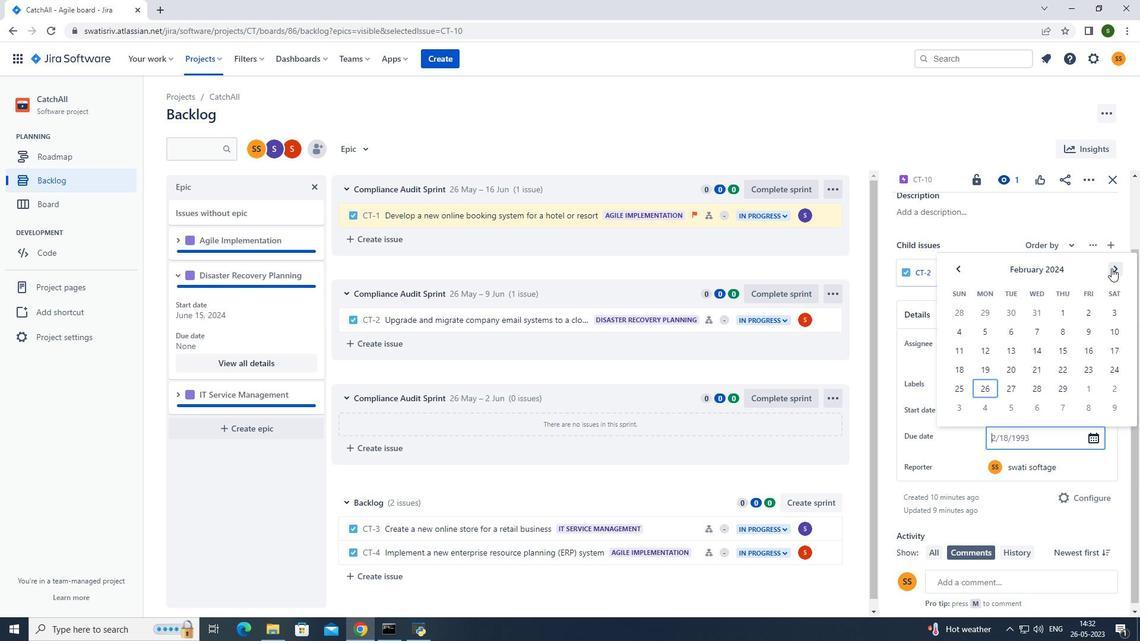 
Action: Mouse pressed left at (1112, 268)
Screenshot: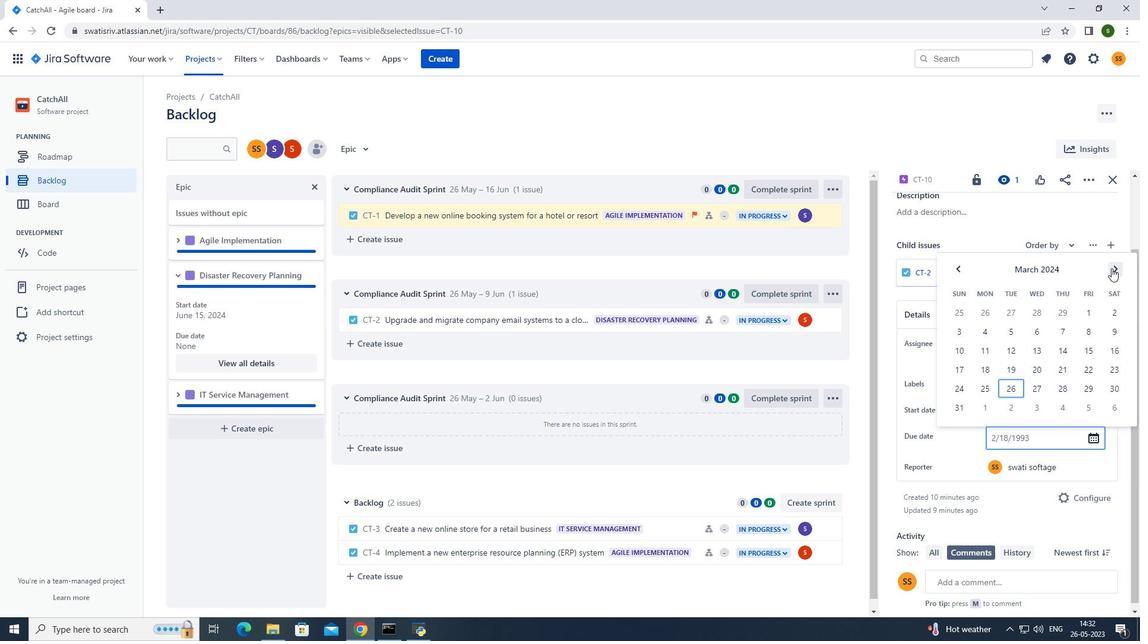 
Action: Mouse pressed left at (1112, 268)
Screenshot: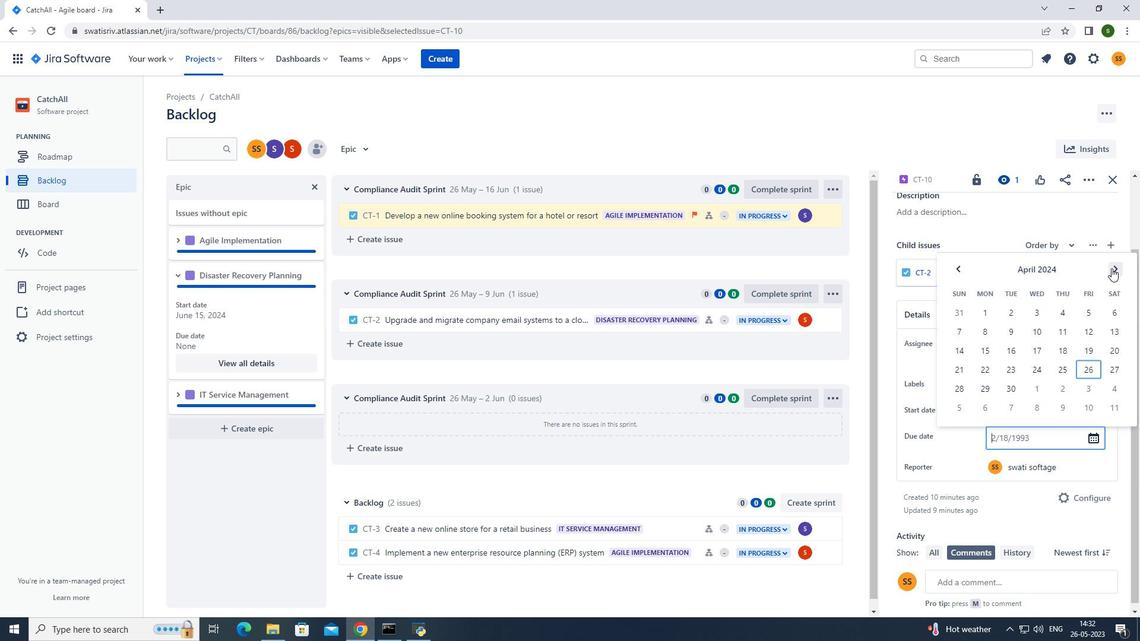
Action: Mouse pressed left at (1112, 268)
Screenshot: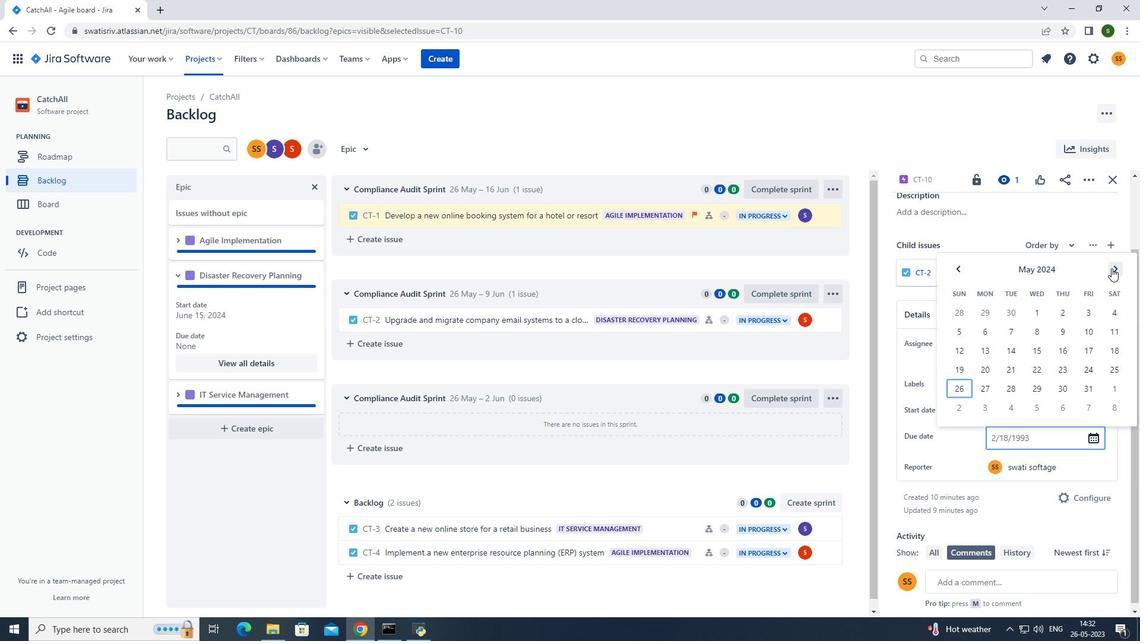
Action: Mouse pressed left at (1112, 268)
Screenshot: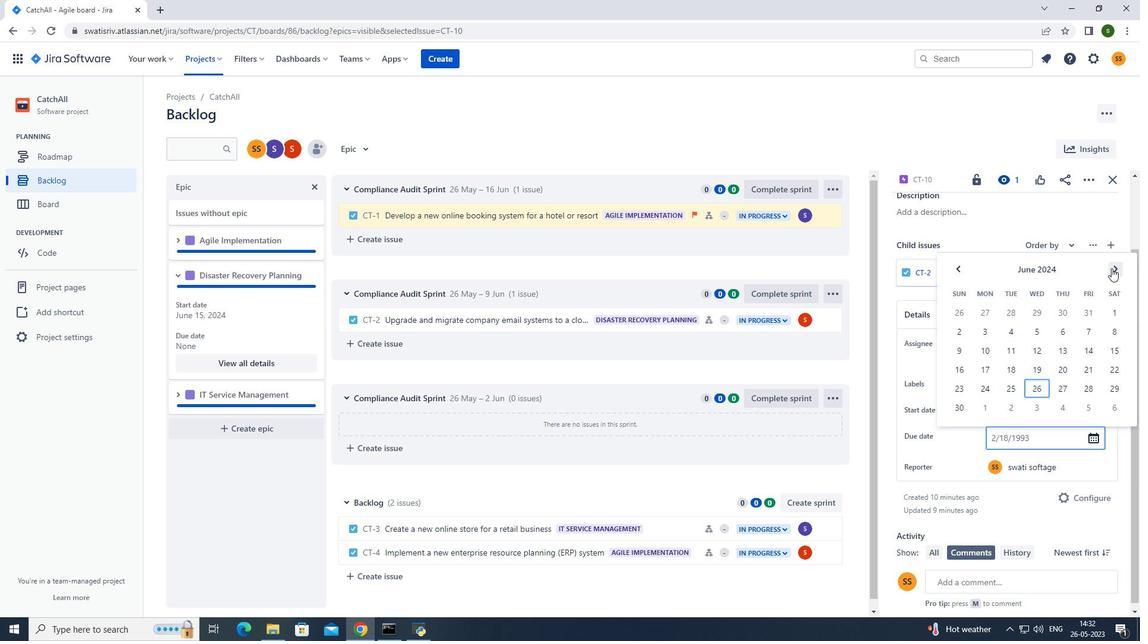 
Action: Mouse pressed left at (1112, 268)
Screenshot: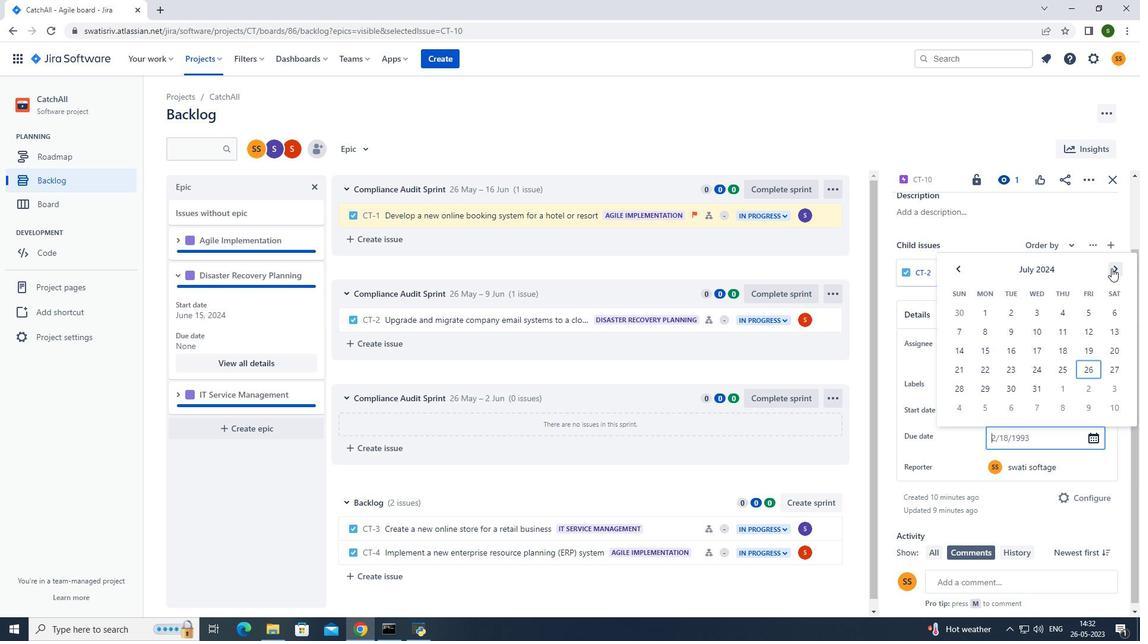 
Action: Mouse pressed left at (1112, 268)
Screenshot: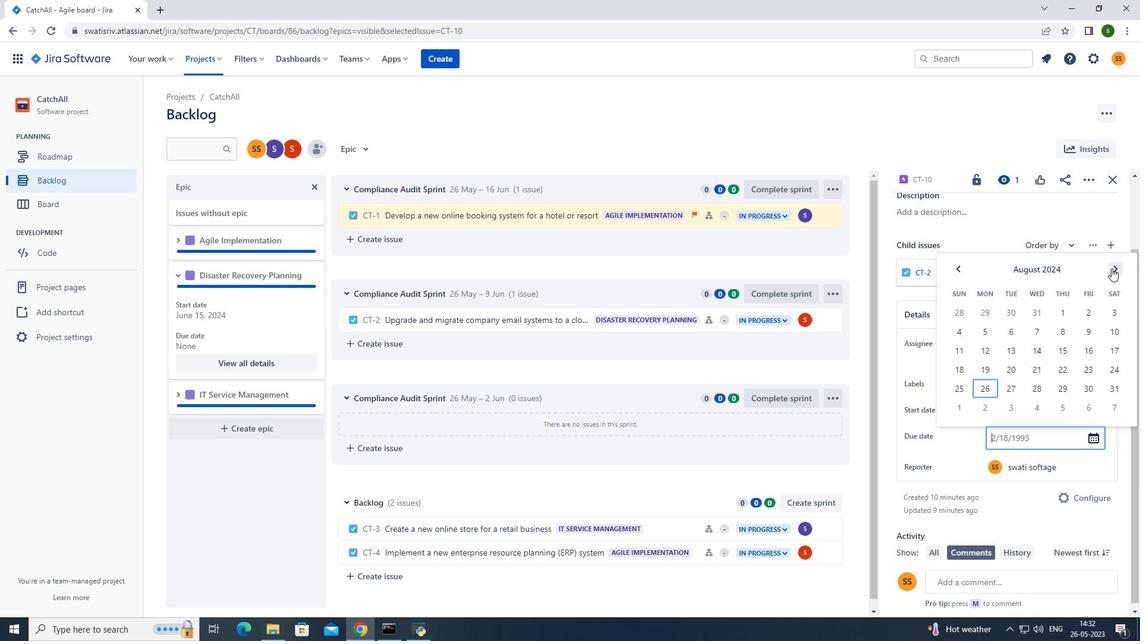 
Action: Mouse moved to (1026, 337)
Screenshot: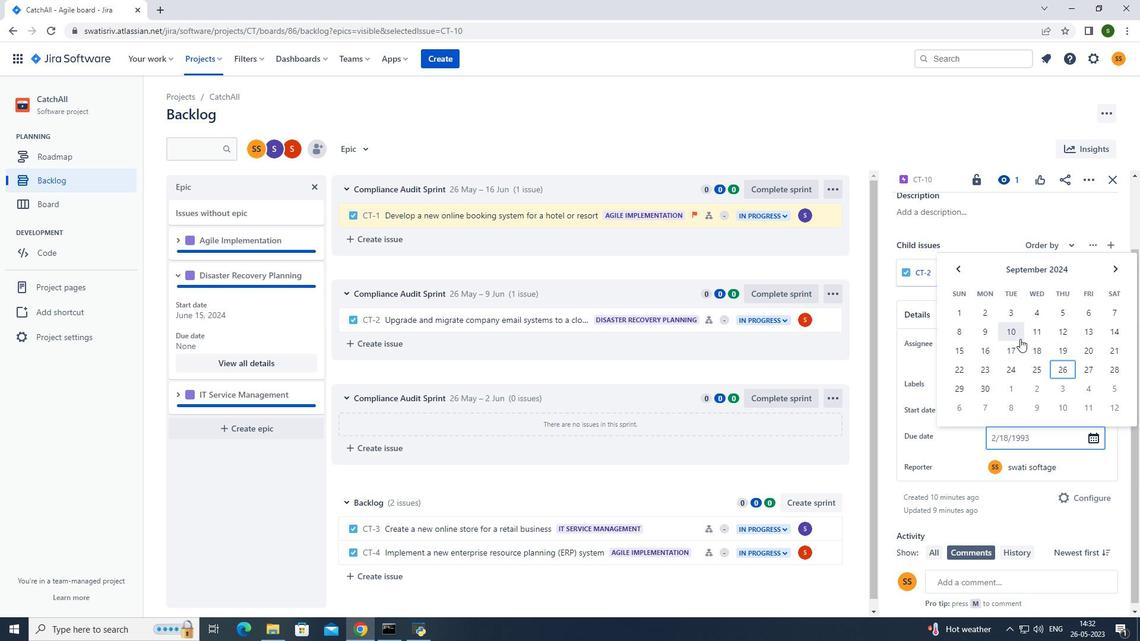 
Action: Mouse pressed left at (1026, 337)
Screenshot: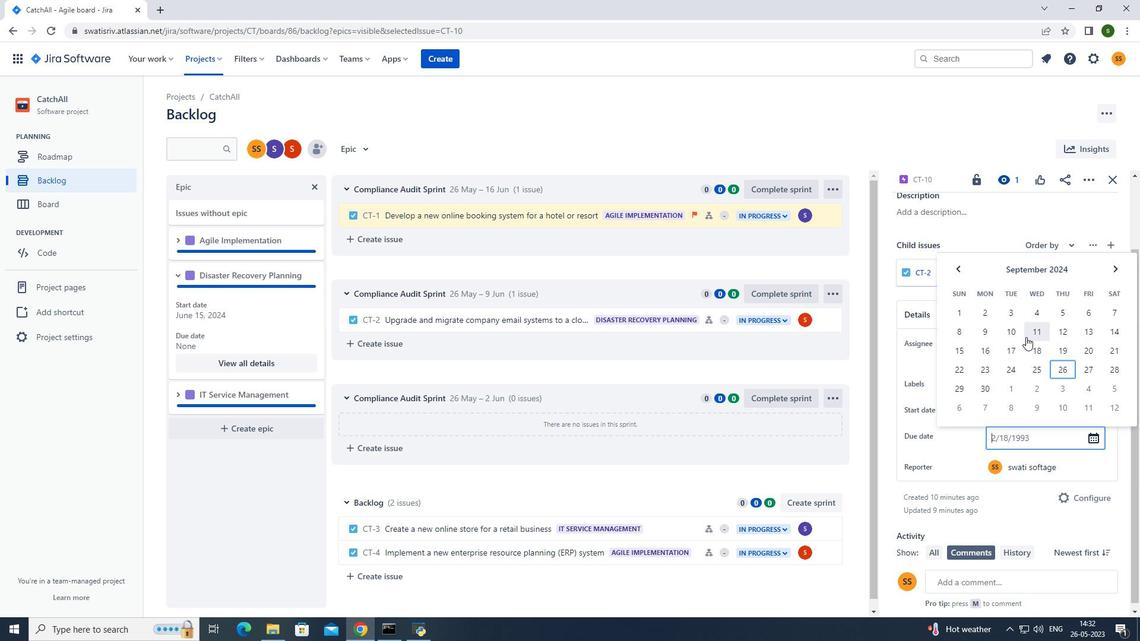 
Action: Mouse moved to (630, 137)
Screenshot: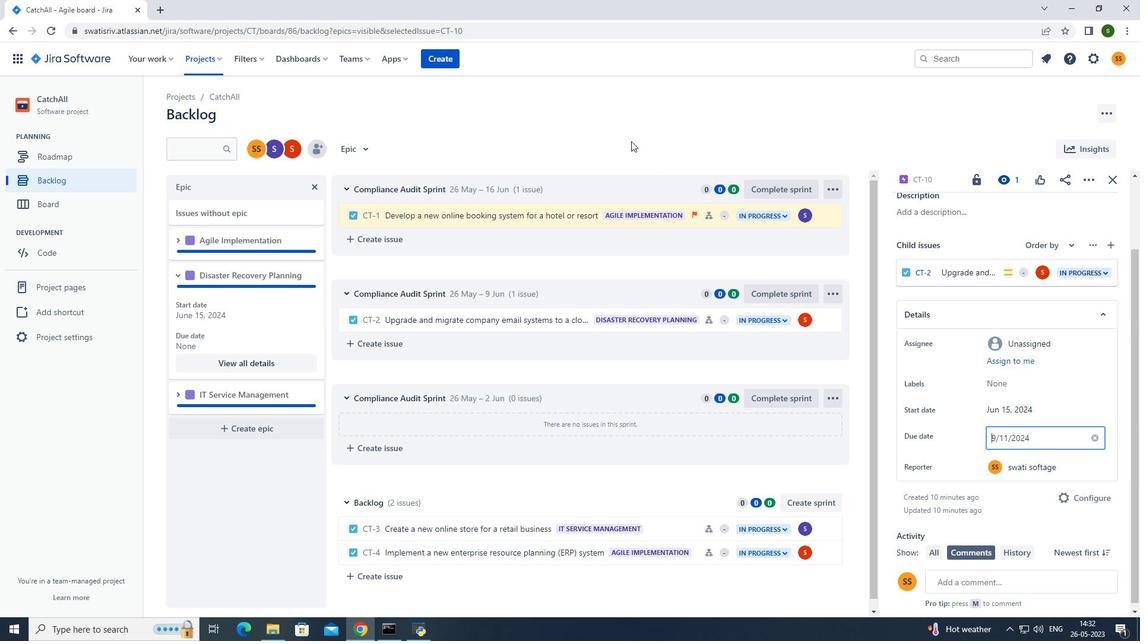 
Action: Mouse pressed left at (630, 137)
Screenshot: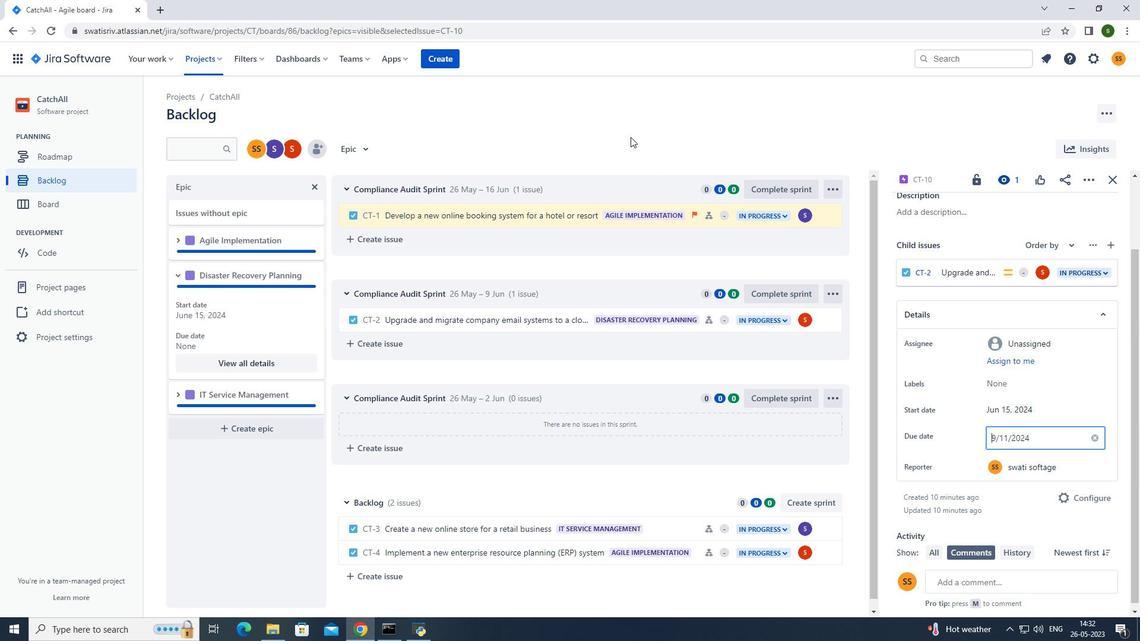 
Action: Mouse moved to (218, 64)
Screenshot: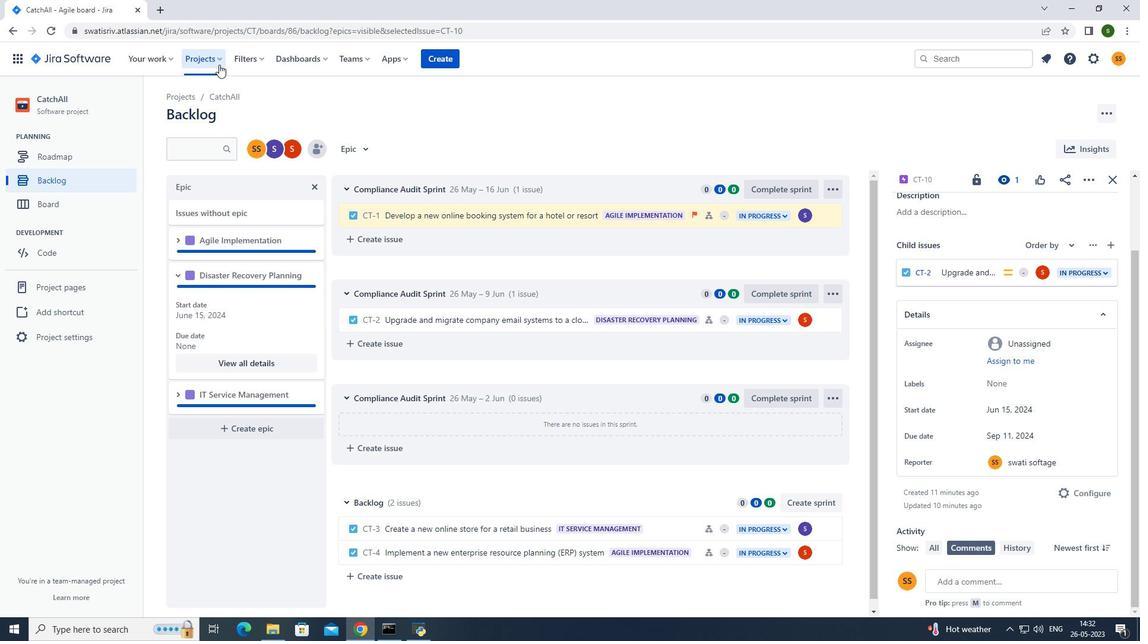 
Action: Mouse pressed left at (218, 64)
Screenshot: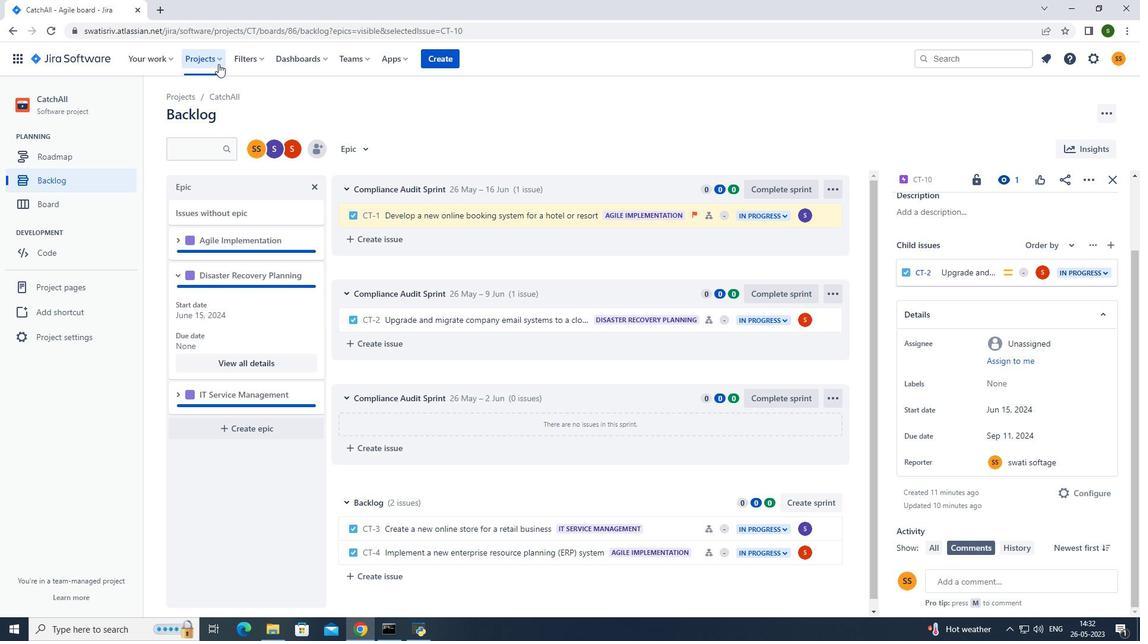 
Action: Mouse moved to (261, 109)
Screenshot: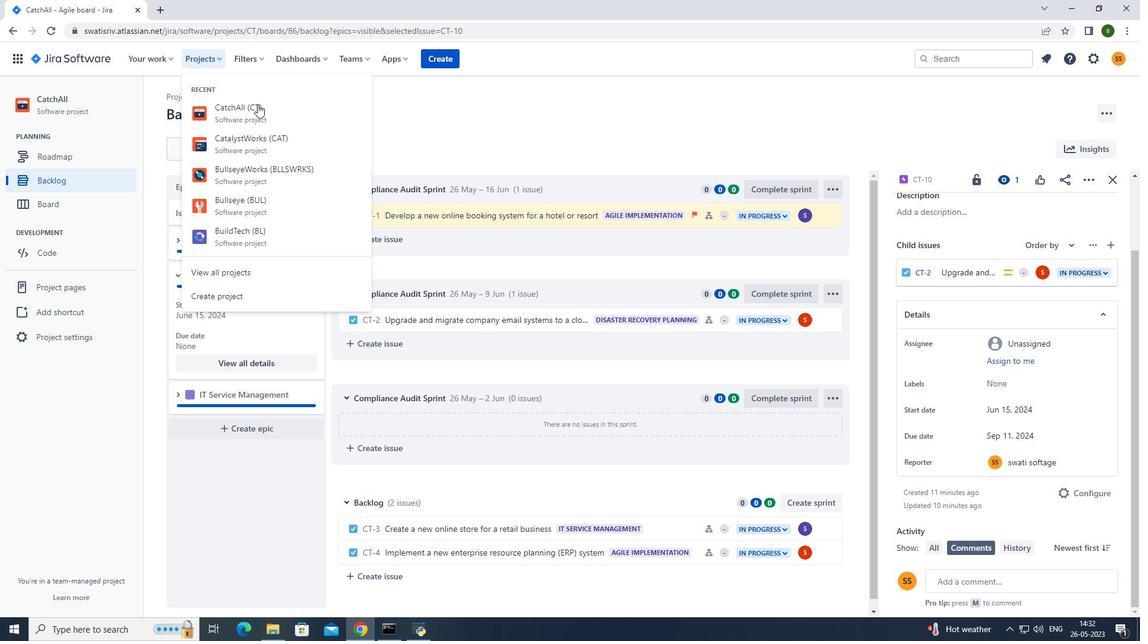 
Action: Mouse pressed left at (261, 109)
Screenshot: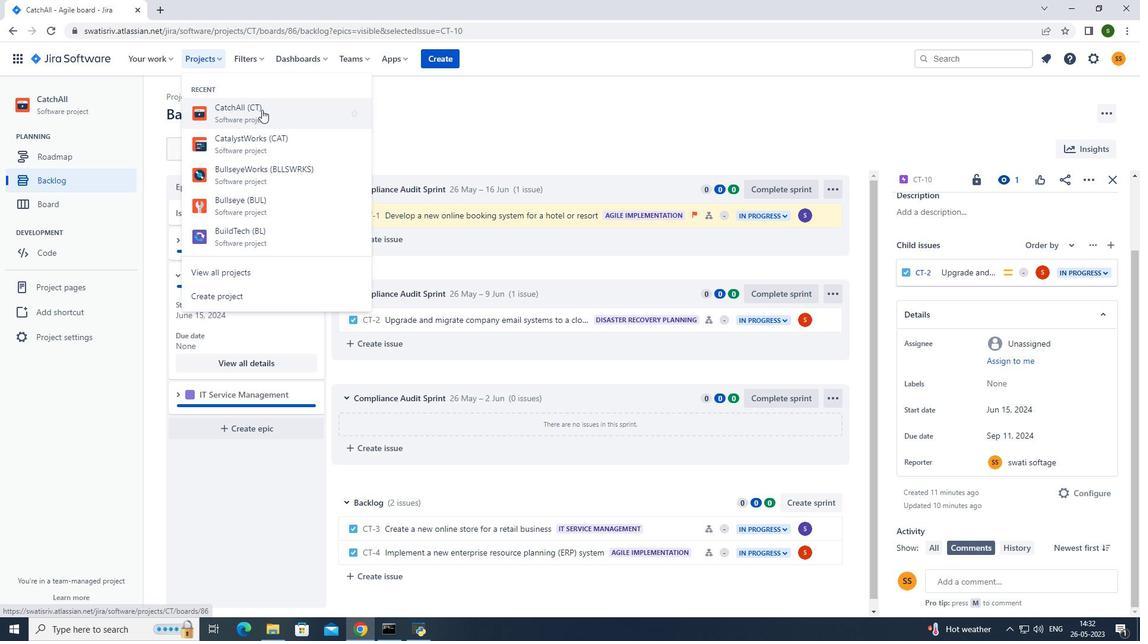 
Action: Mouse moved to (80, 172)
Screenshot: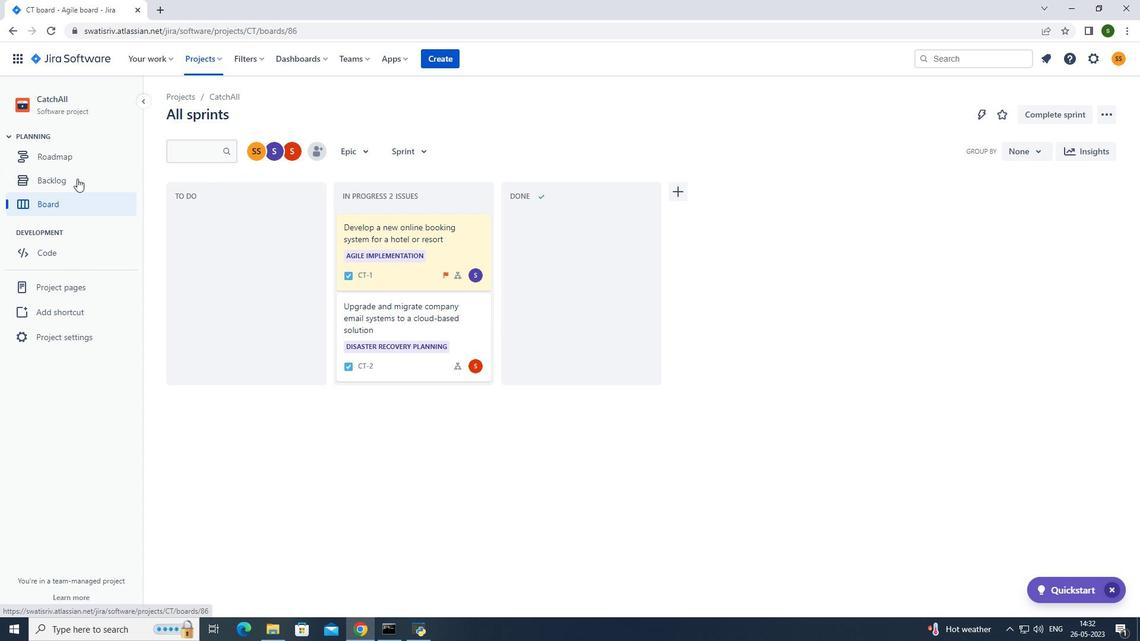 
Action: Mouse pressed left at (80, 172)
Screenshot: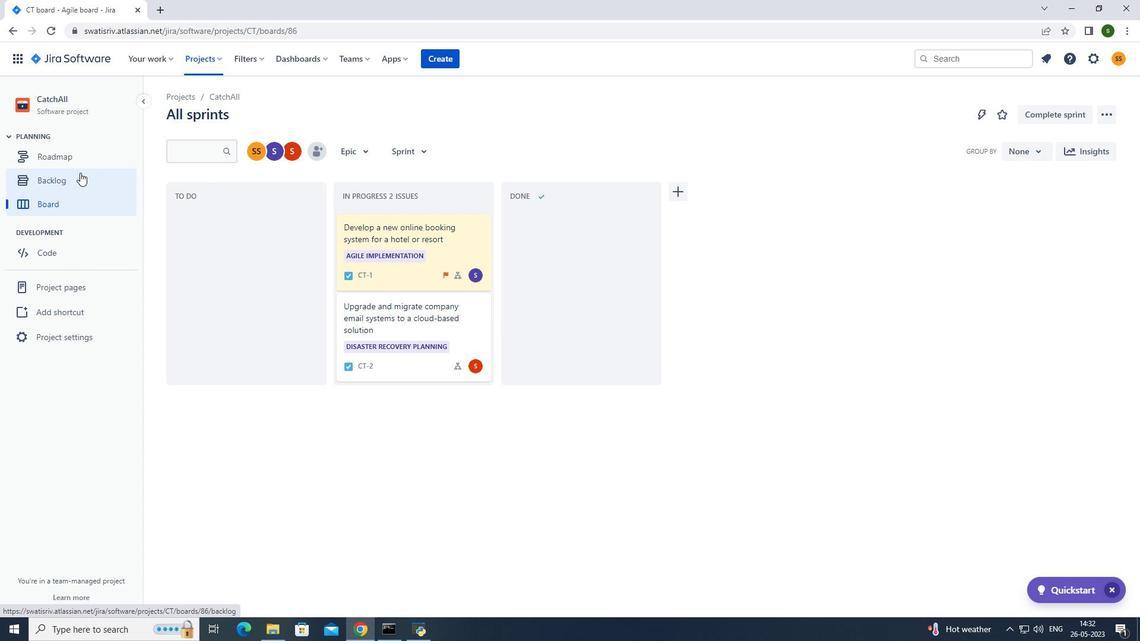 
Action: Mouse moved to (180, 314)
Screenshot: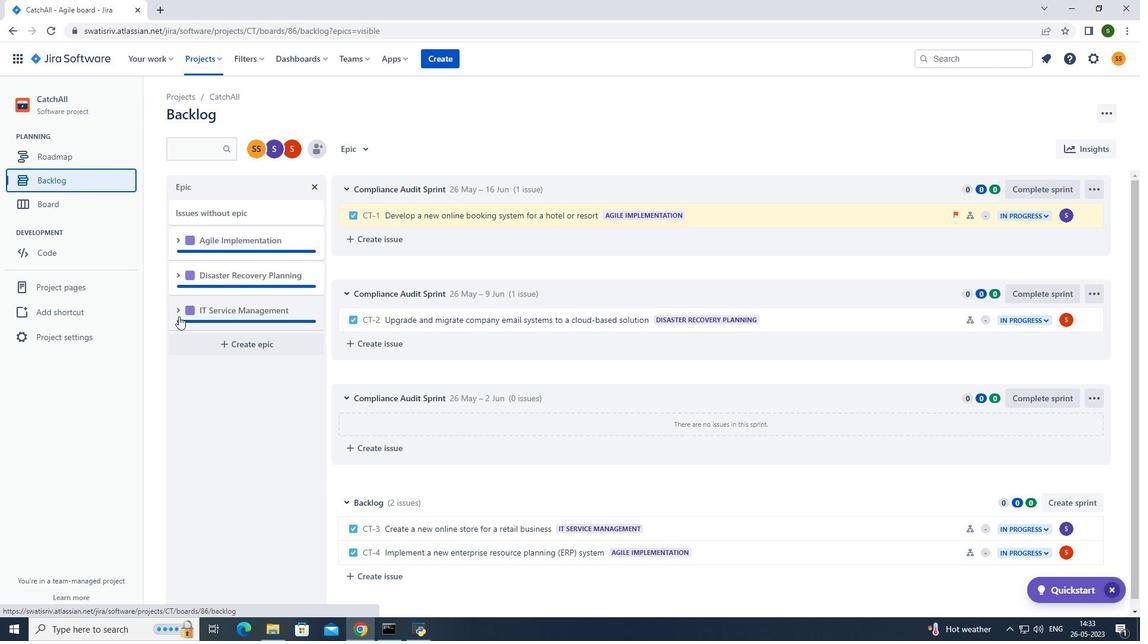 
Action: Mouse pressed left at (180, 314)
Screenshot: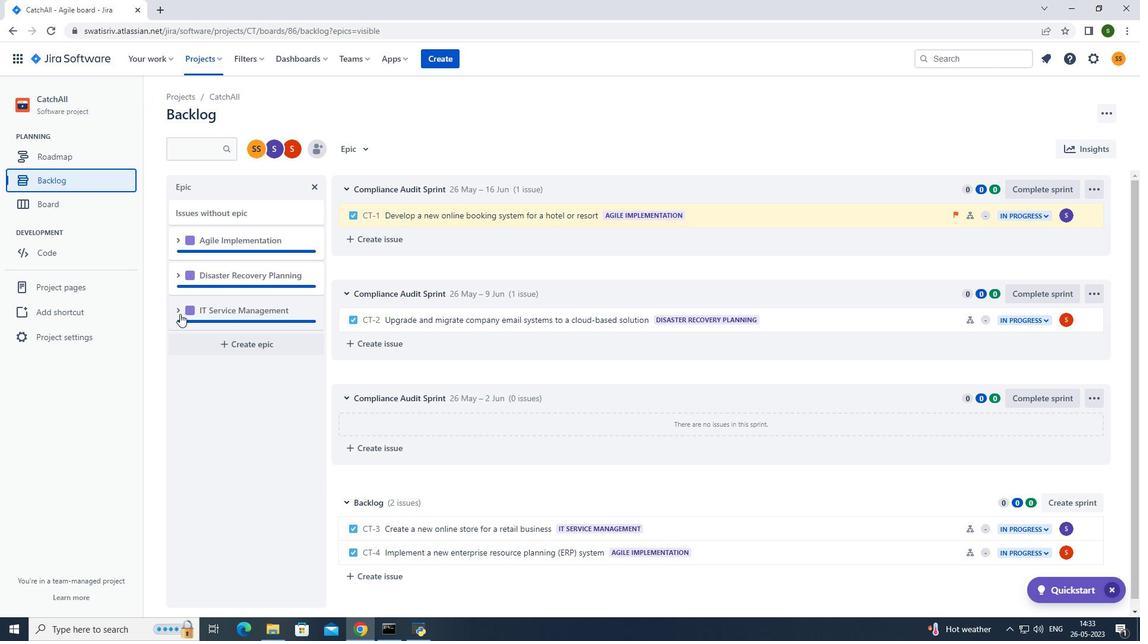 
Action: Mouse moved to (260, 395)
Screenshot: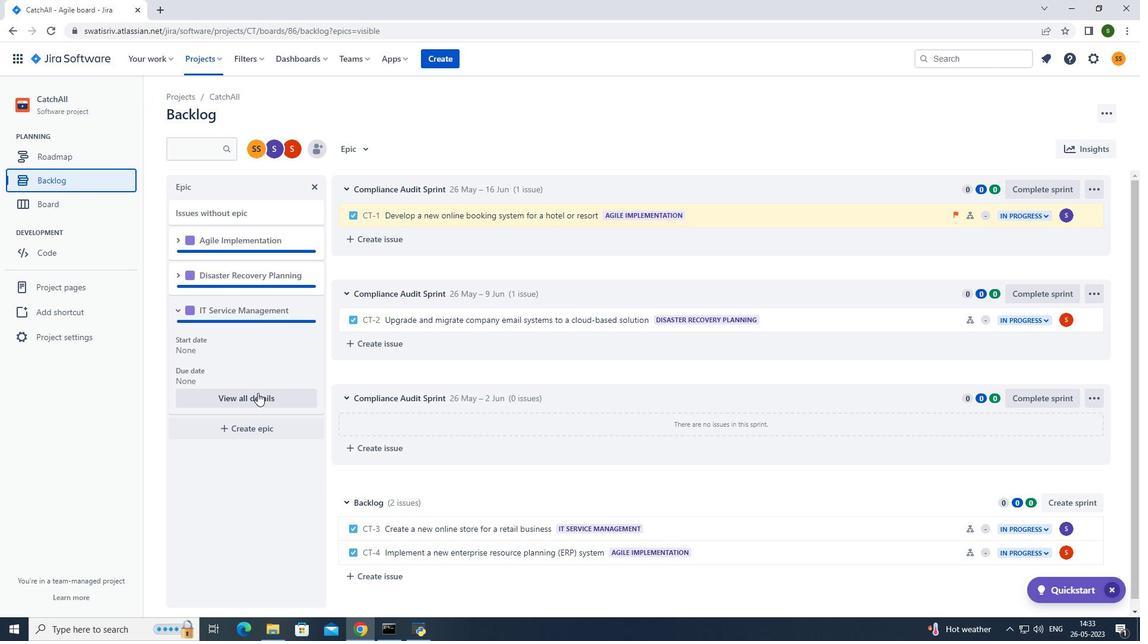 
Action: Mouse pressed left at (260, 395)
Screenshot: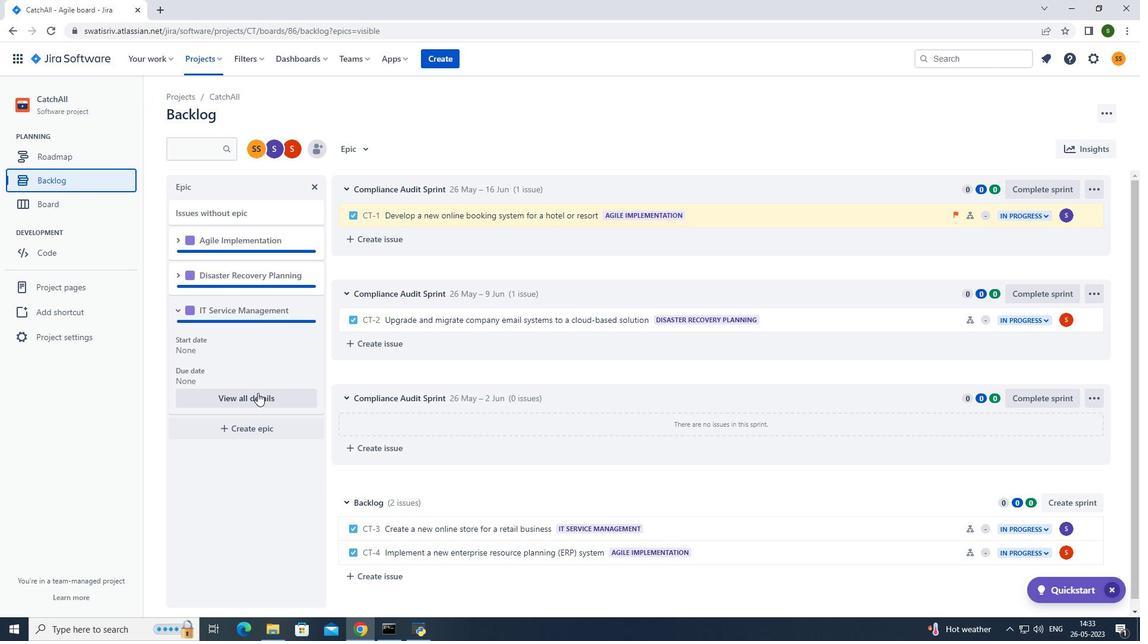
Action: Mouse moved to (1006, 499)
Screenshot: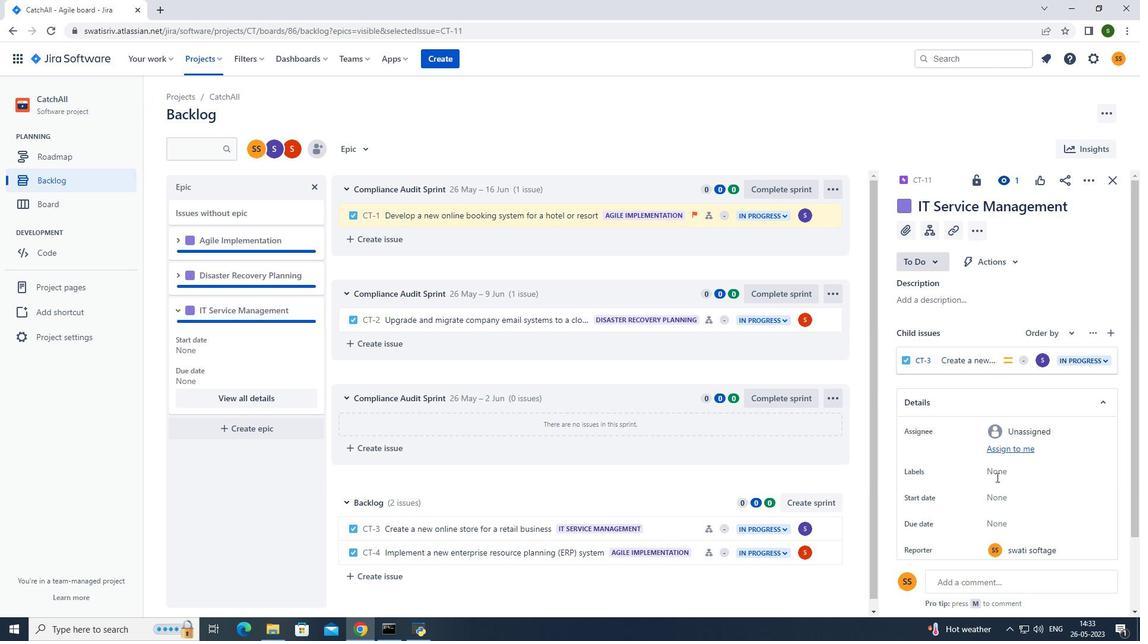 
Action: Mouse pressed left at (1006, 499)
Screenshot: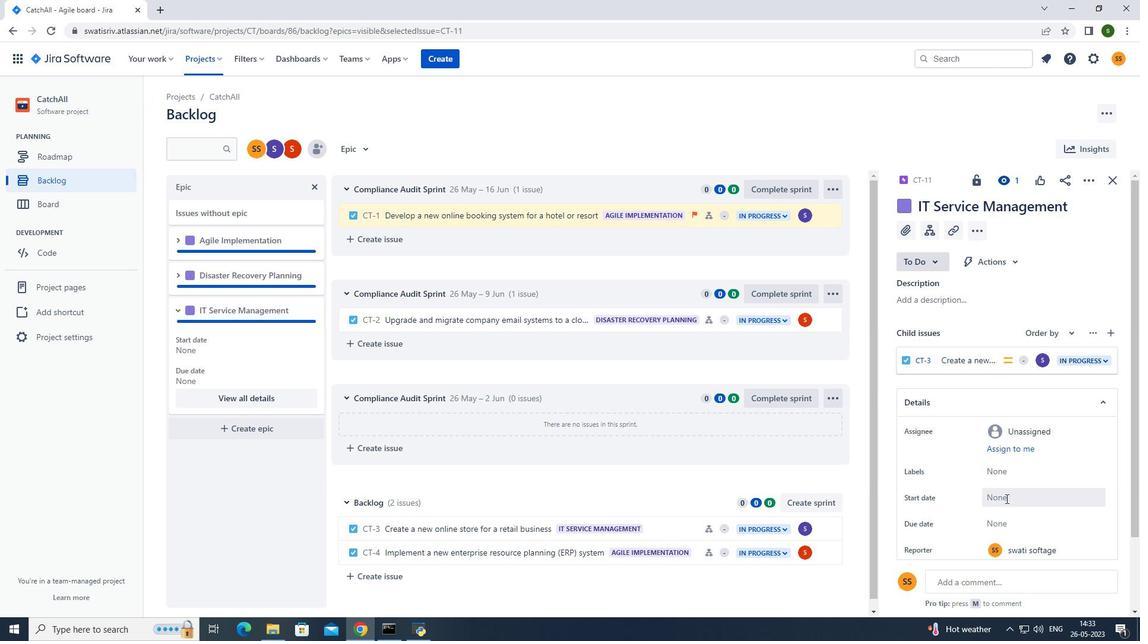 
Action: Mouse moved to (1111, 425)
Screenshot: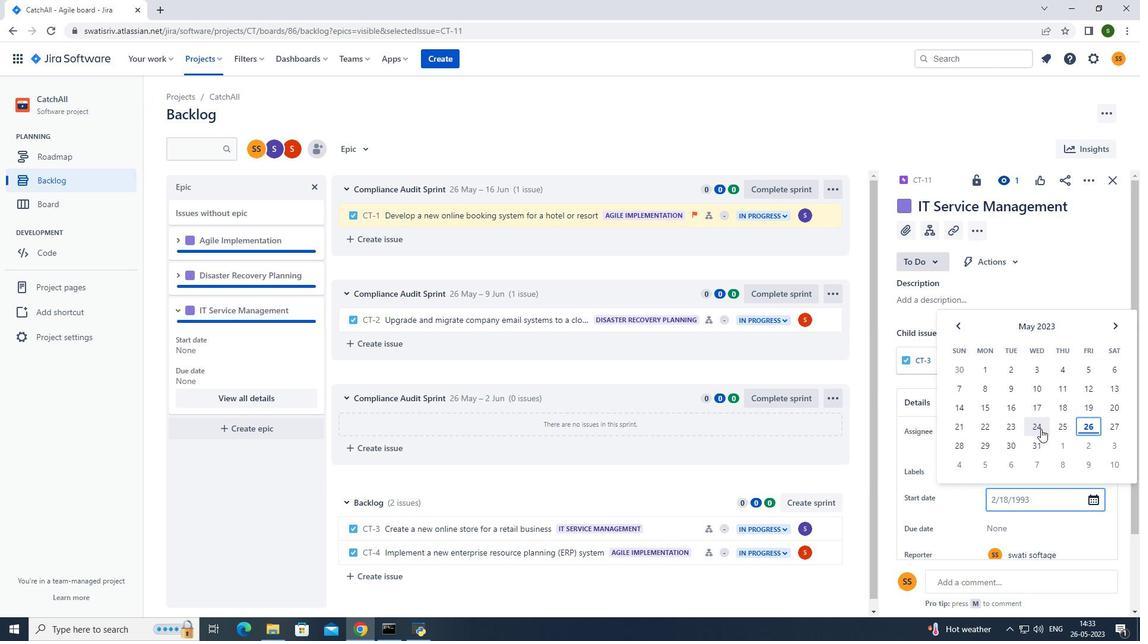 
Action: Mouse pressed left at (1111, 425)
Screenshot: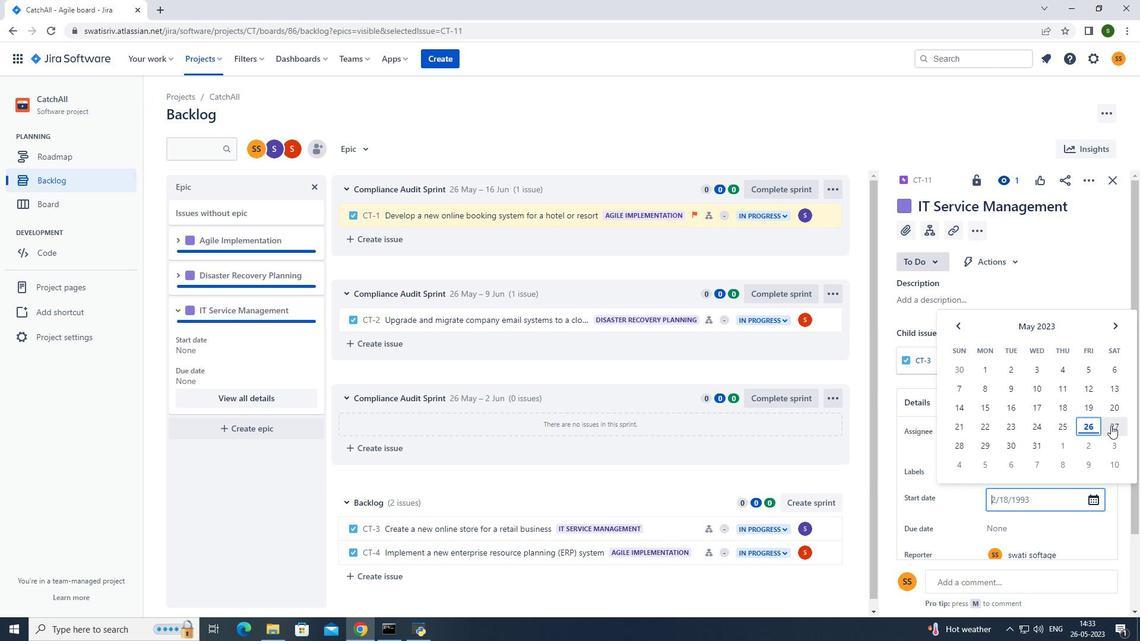 
Action: Mouse moved to (1015, 524)
Screenshot: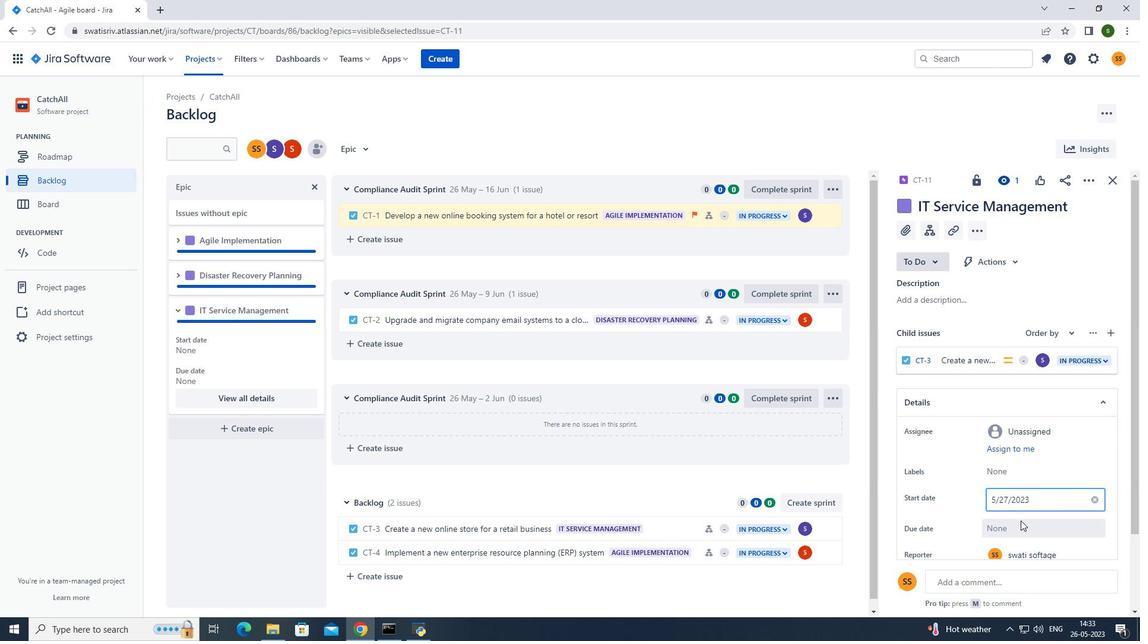 
Action: Mouse pressed left at (1015, 524)
Screenshot: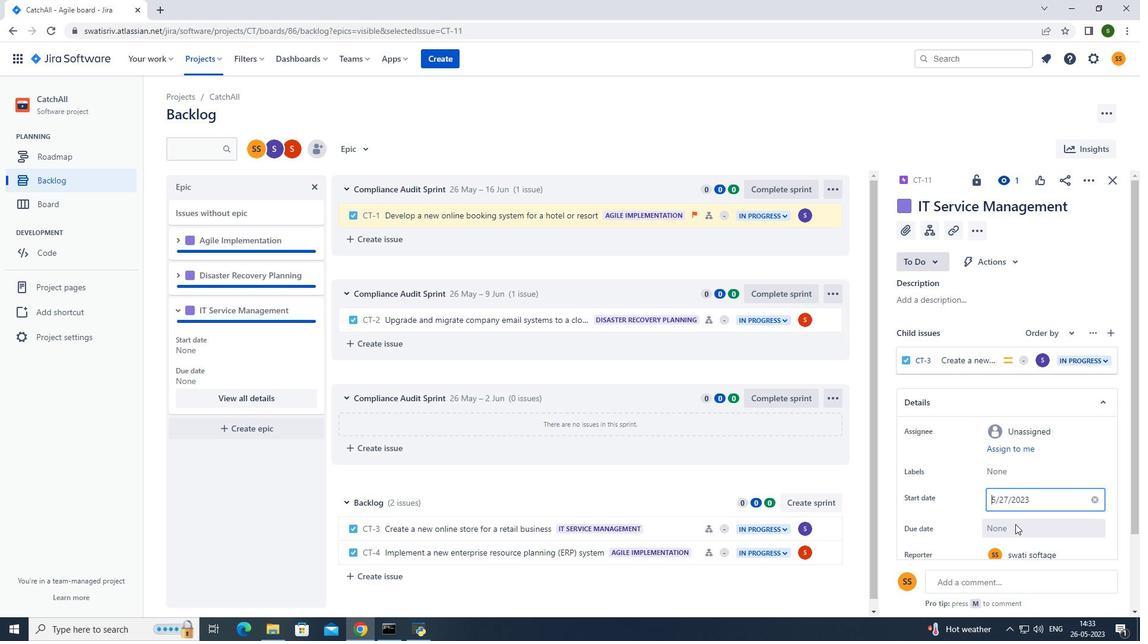 
Action: Mouse moved to (1118, 354)
Screenshot: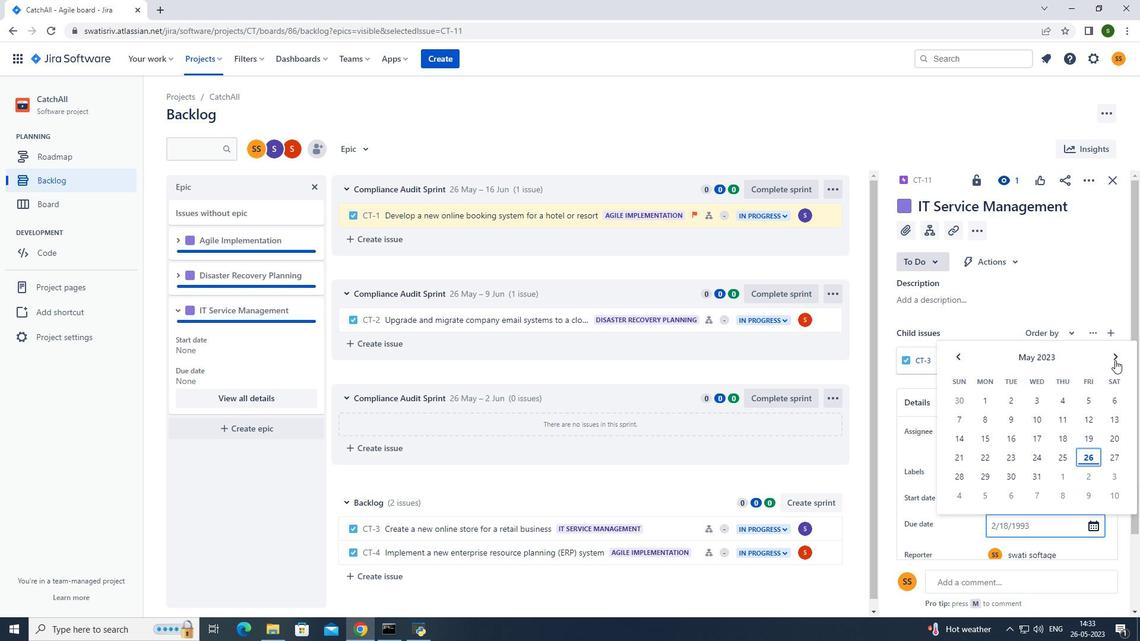 
Action: Mouse pressed left at (1118, 354)
Screenshot: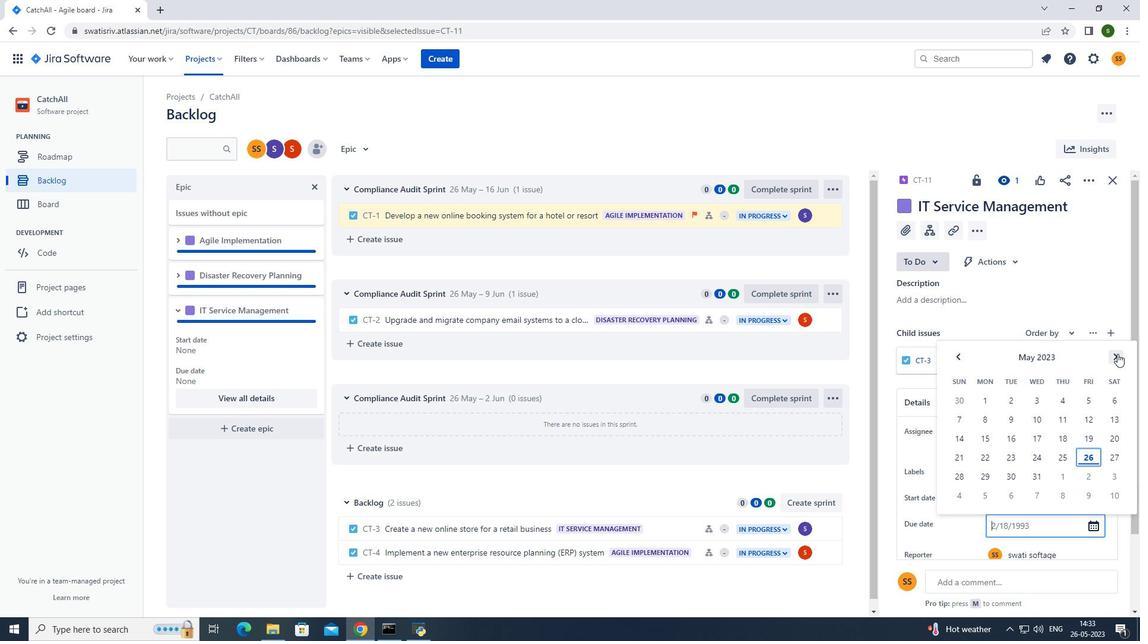 
Action: Mouse pressed left at (1118, 354)
Screenshot: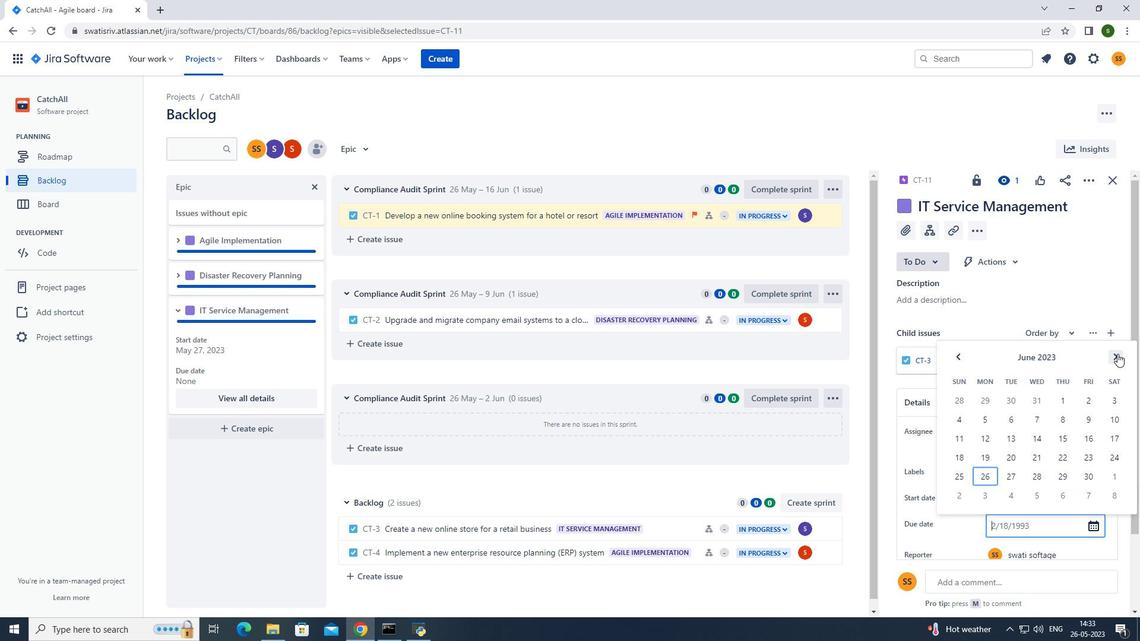 
Action: Mouse pressed left at (1118, 354)
Screenshot: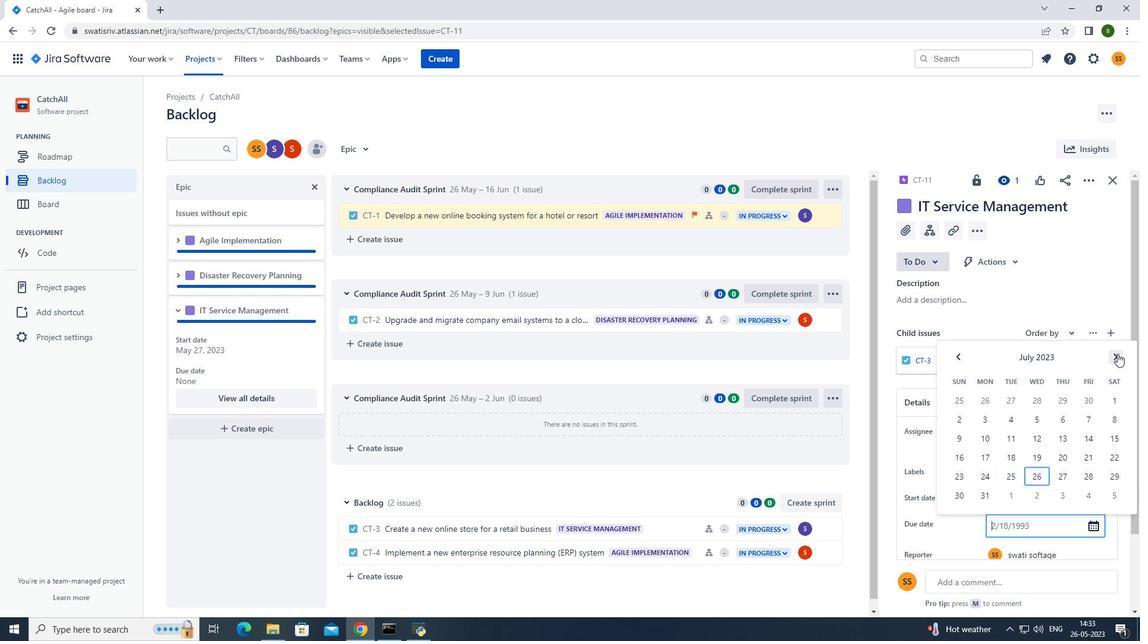 
Action: Mouse pressed left at (1118, 354)
Screenshot: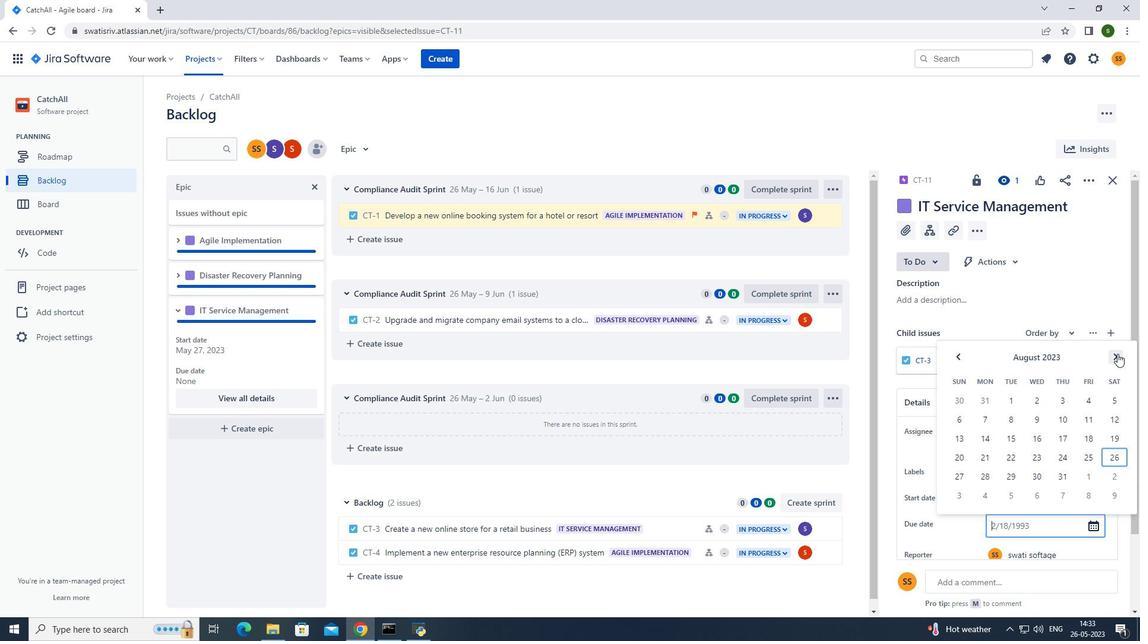 
Action: Mouse pressed left at (1118, 354)
Screenshot: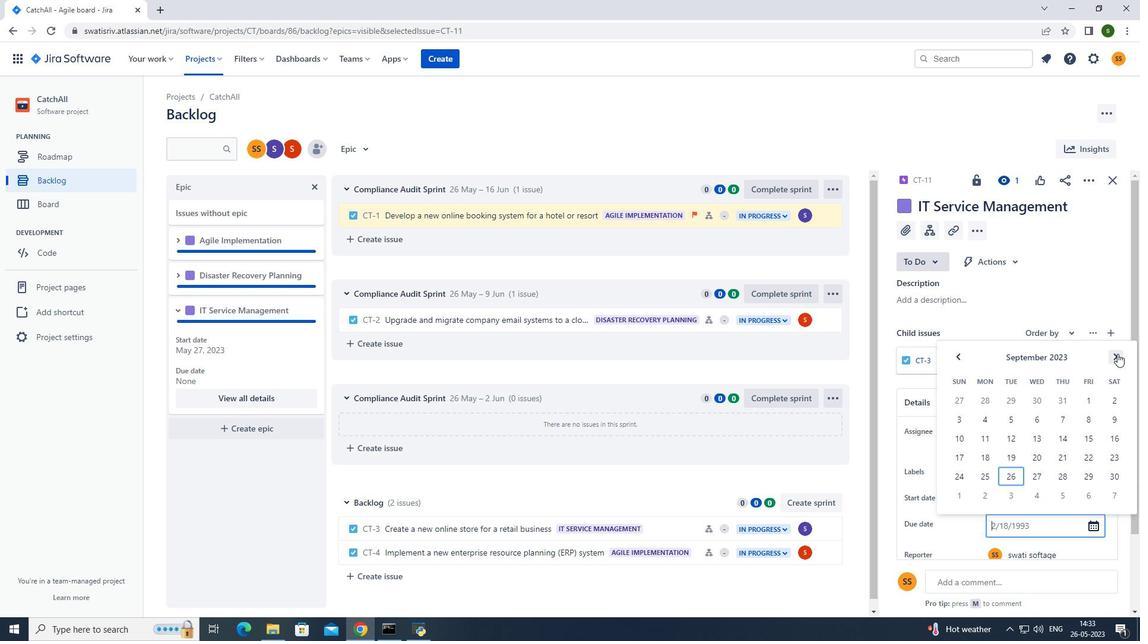 
Action: Mouse pressed left at (1118, 354)
Screenshot: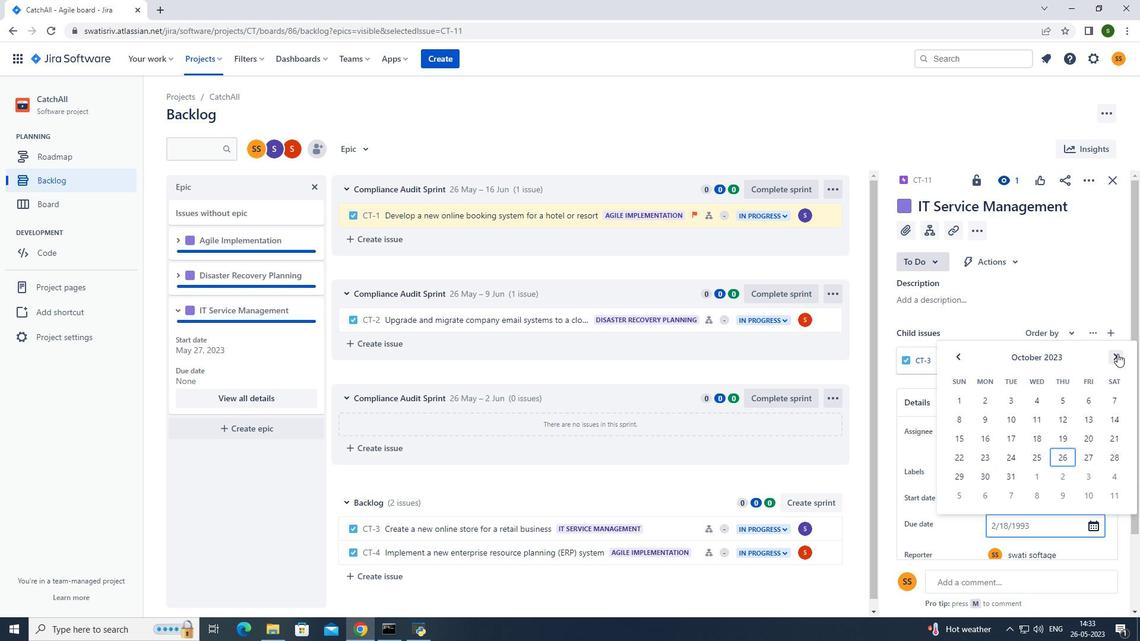 
Action: Mouse pressed left at (1118, 354)
Screenshot: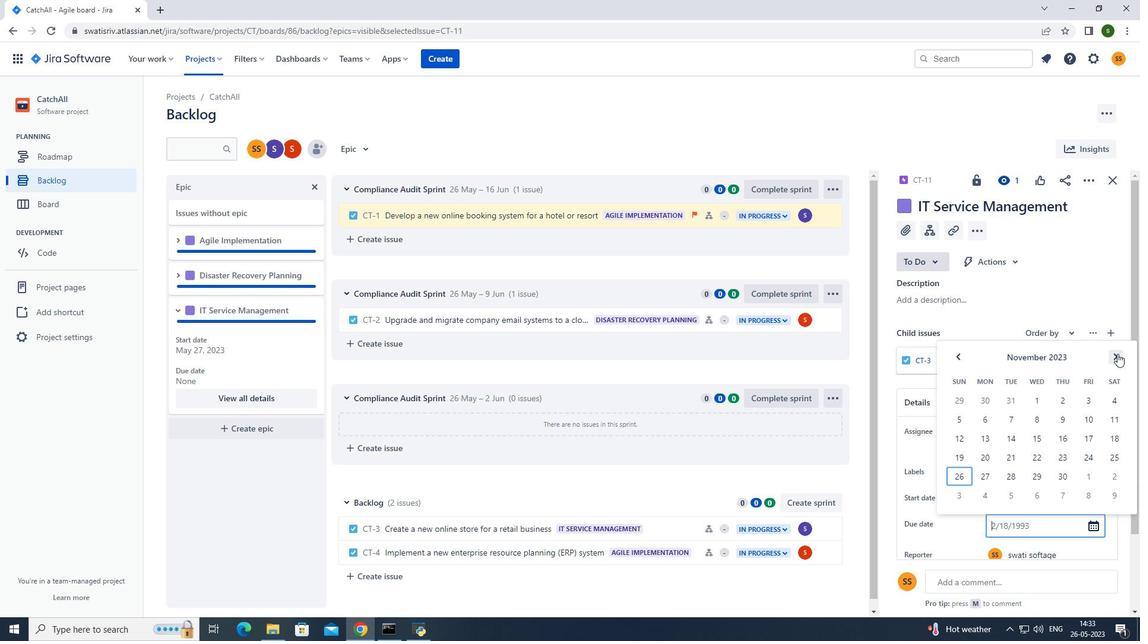
Action: Mouse pressed left at (1118, 354)
Screenshot: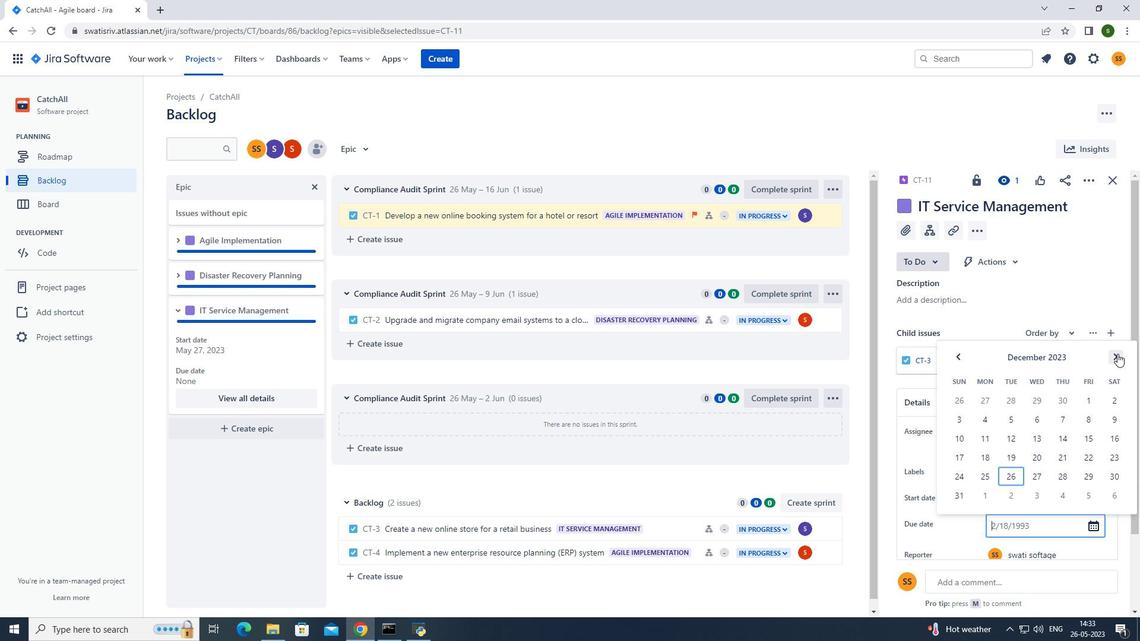 
Action: Mouse pressed left at (1118, 354)
Screenshot: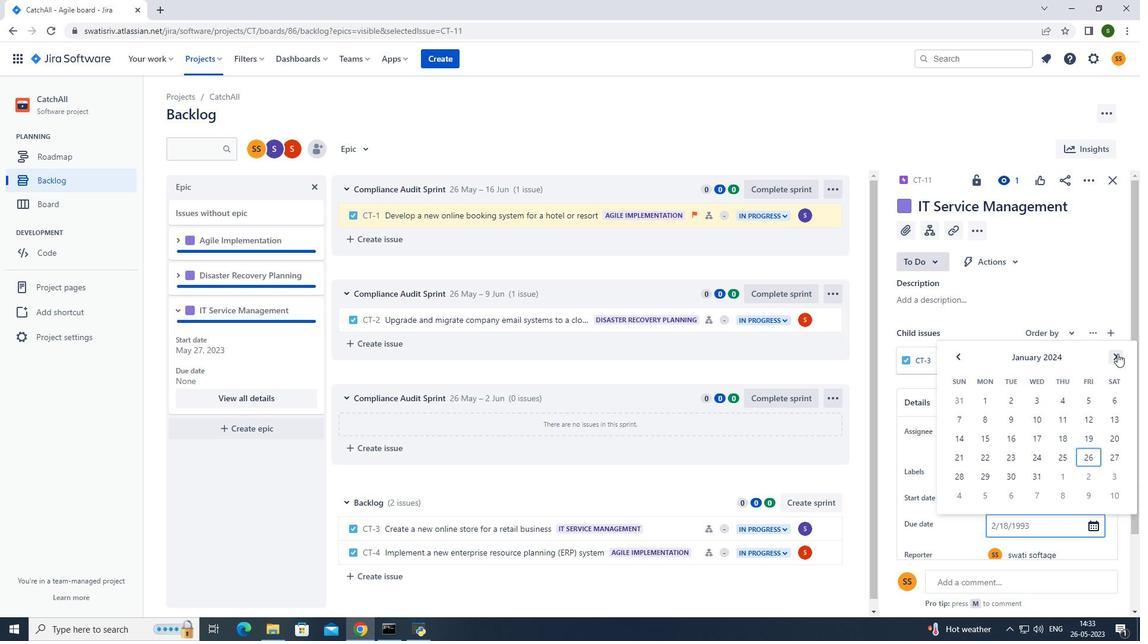 
Action: Mouse pressed left at (1118, 354)
Screenshot: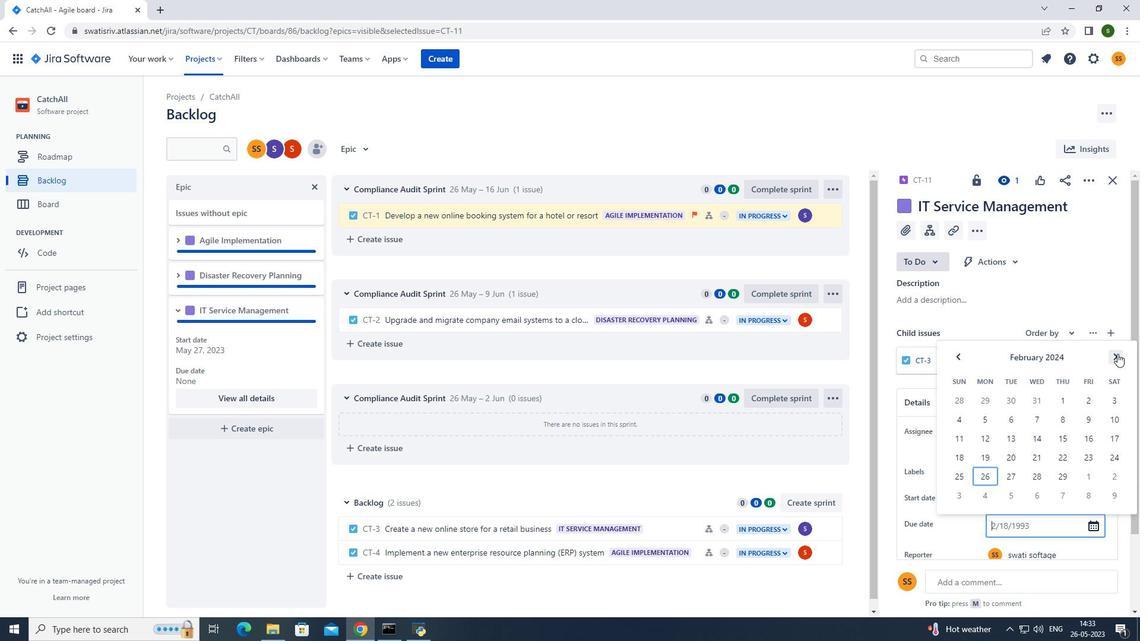 
Action: Mouse pressed left at (1118, 354)
Screenshot: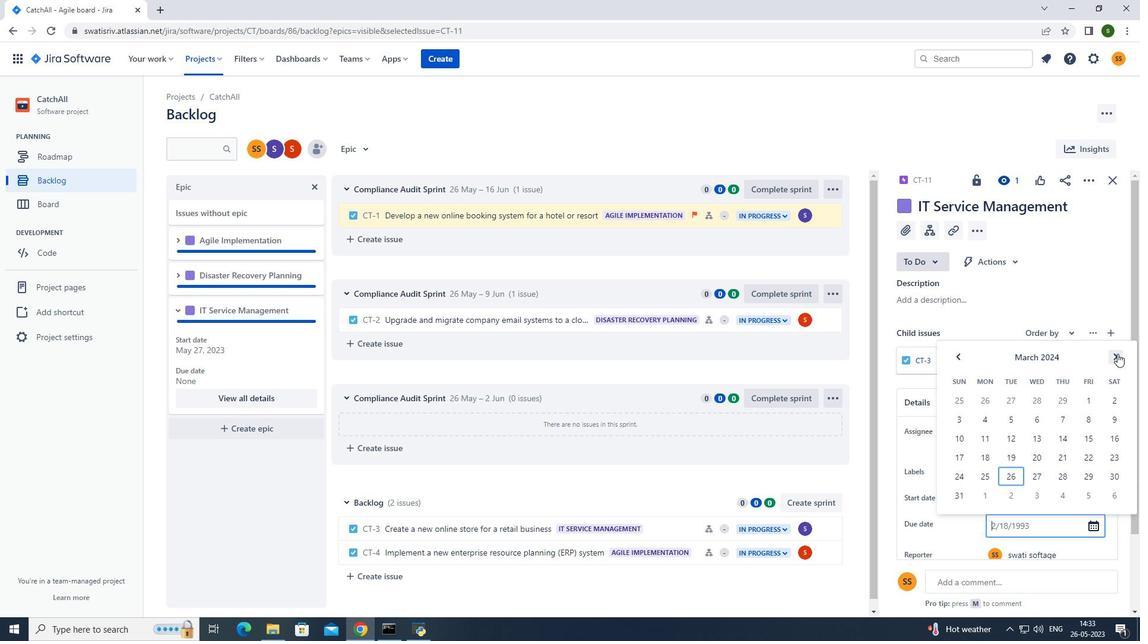 
Action: Mouse pressed left at (1118, 354)
Screenshot: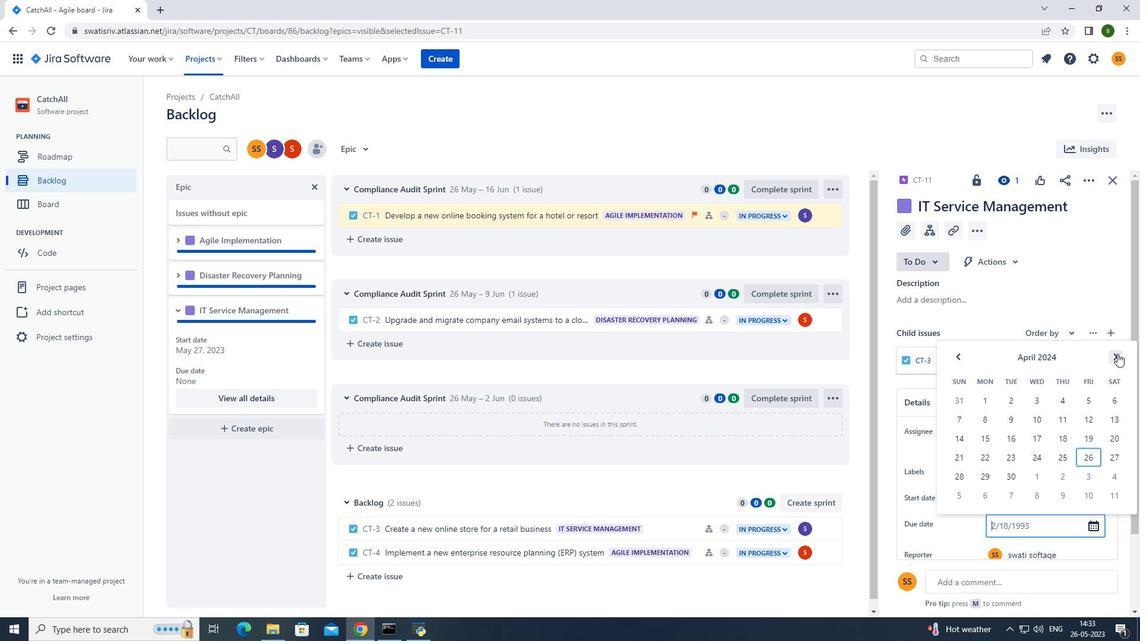 
Action: Mouse moved to (1118, 353)
Screenshot: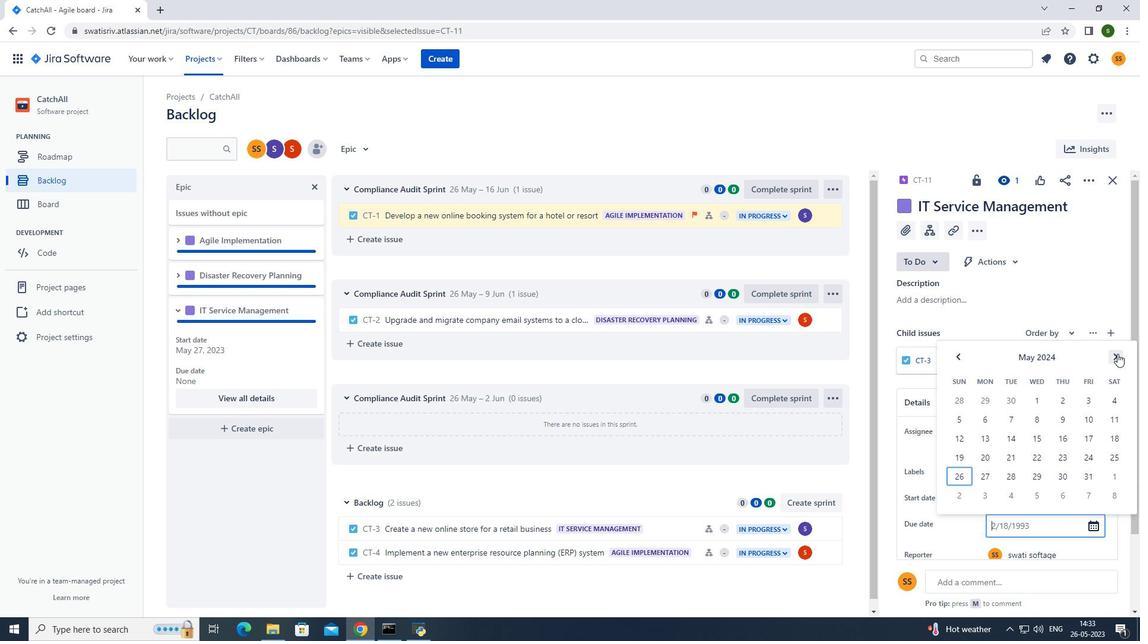 
Action: Mouse pressed left at (1118, 353)
Screenshot: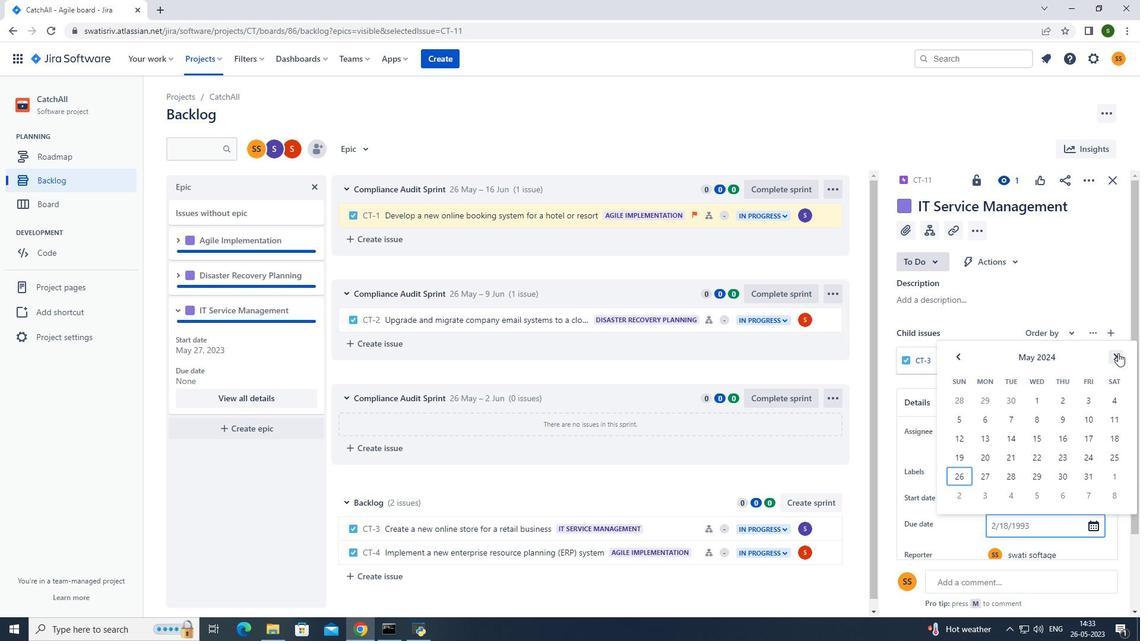 
Action: Mouse pressed left at (1118, 353)
Screenshot: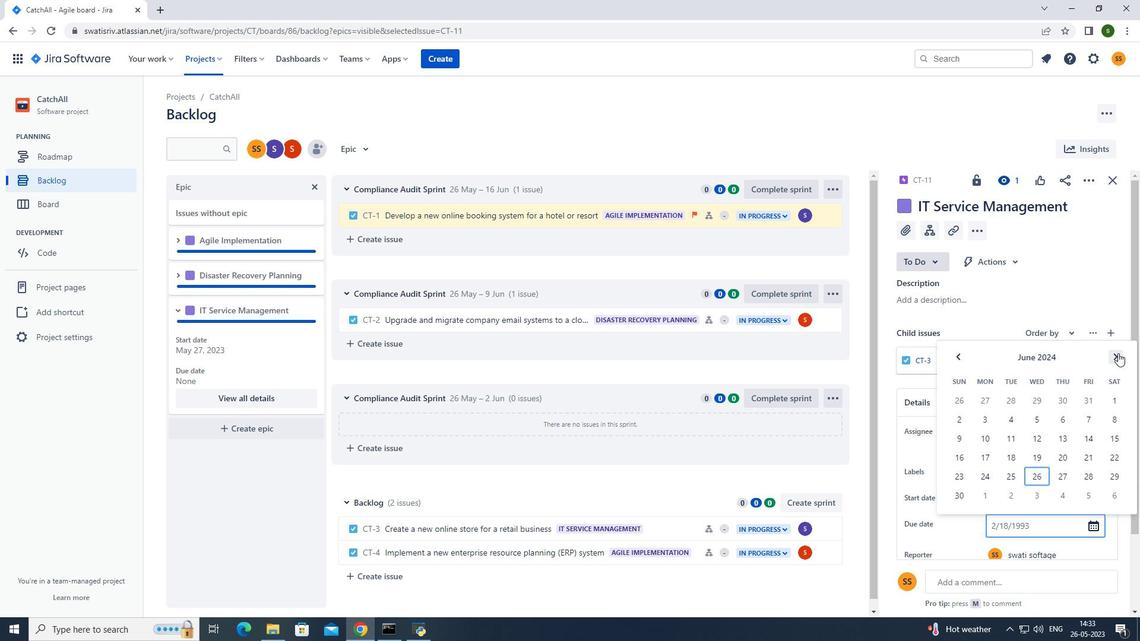 
Action: Mouse pressed left at (1118, 353)
Screenshot: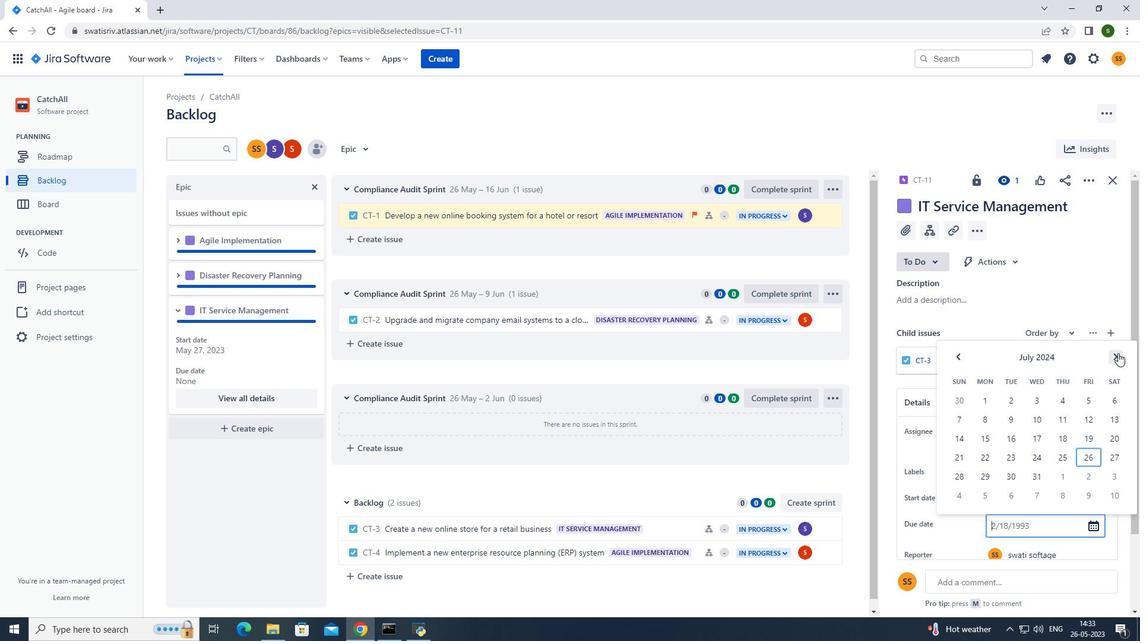 
Action: Mouse pressed left at (1118, 353)
Screenshot: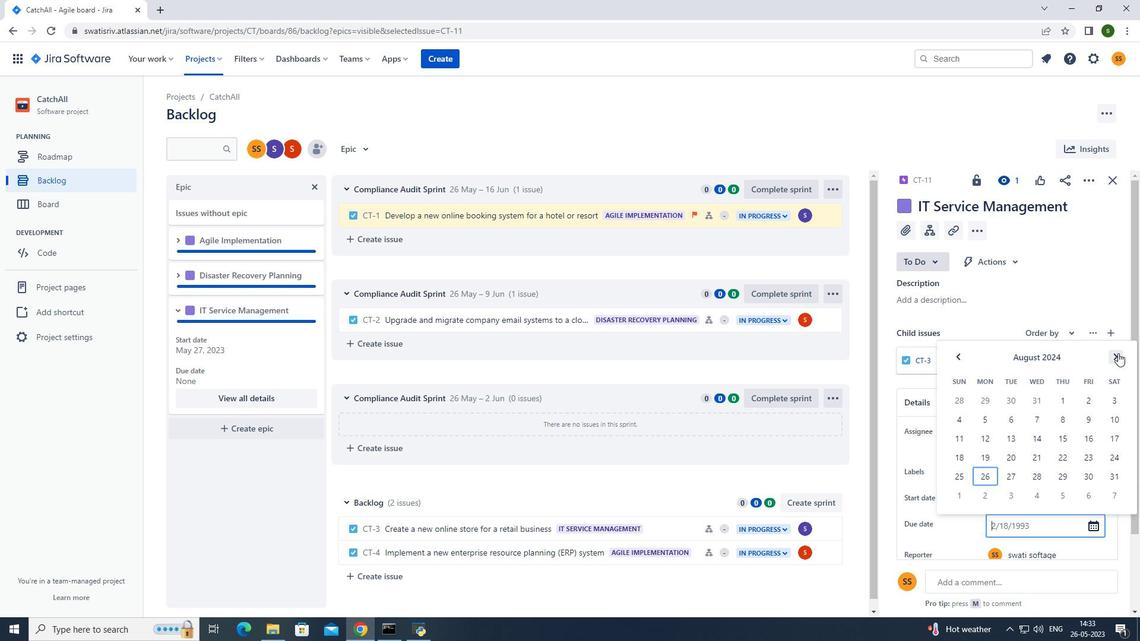 
Action: Mouse pressed left at (1118, 353)
Screenshot: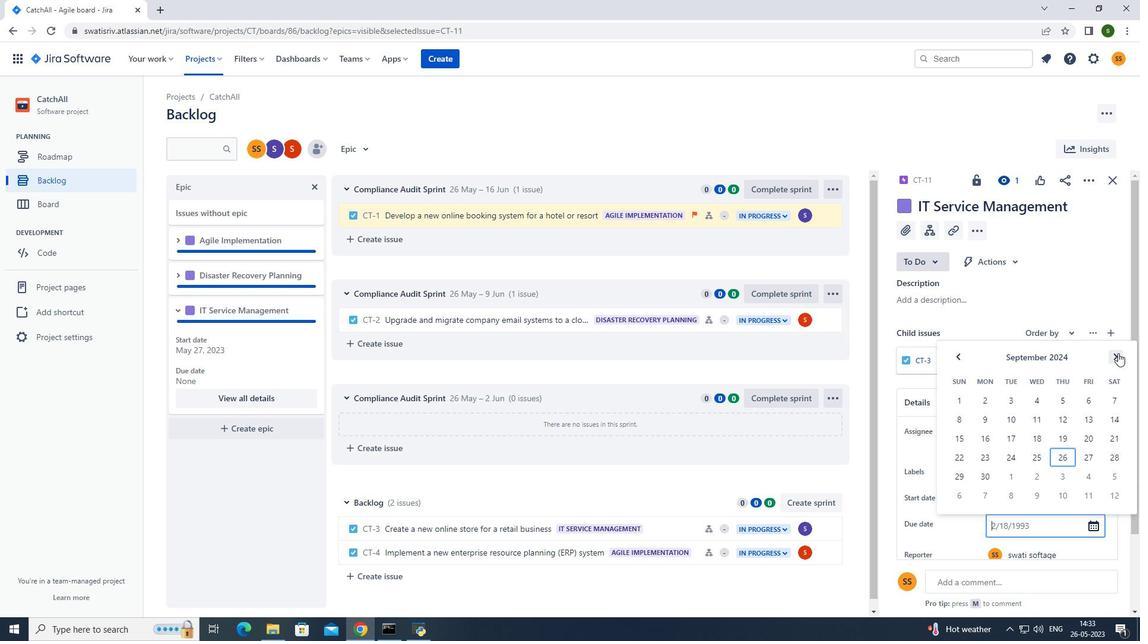 
Action: Mouse pressed left at (1118, 353)
Screenshot: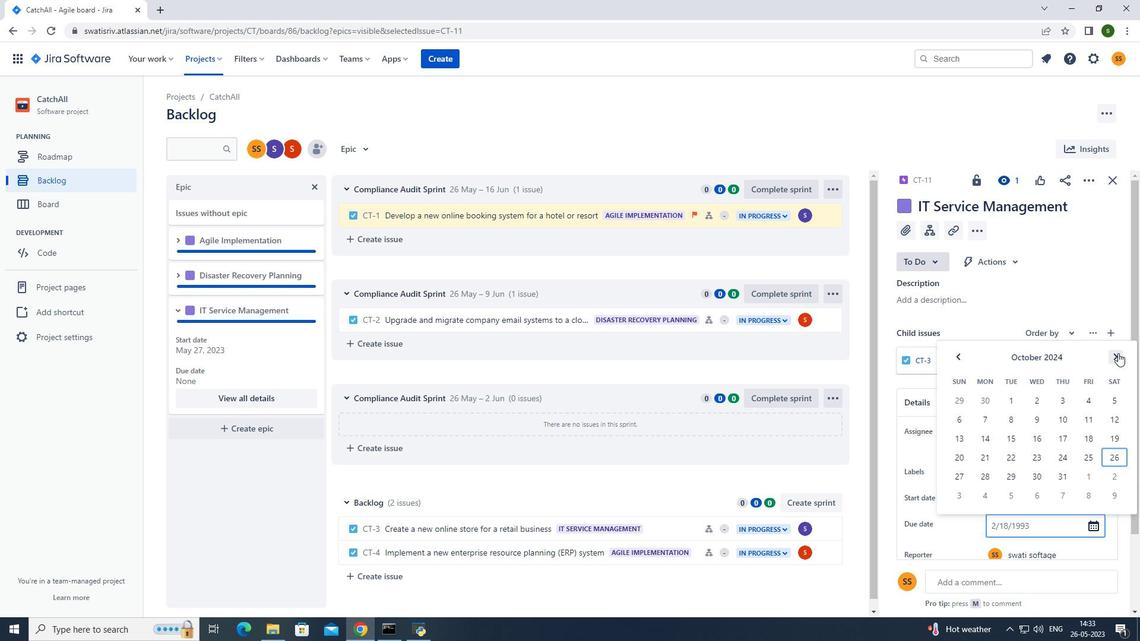 
Action: Mouse pressed left at (1118, 353)
Screenshot: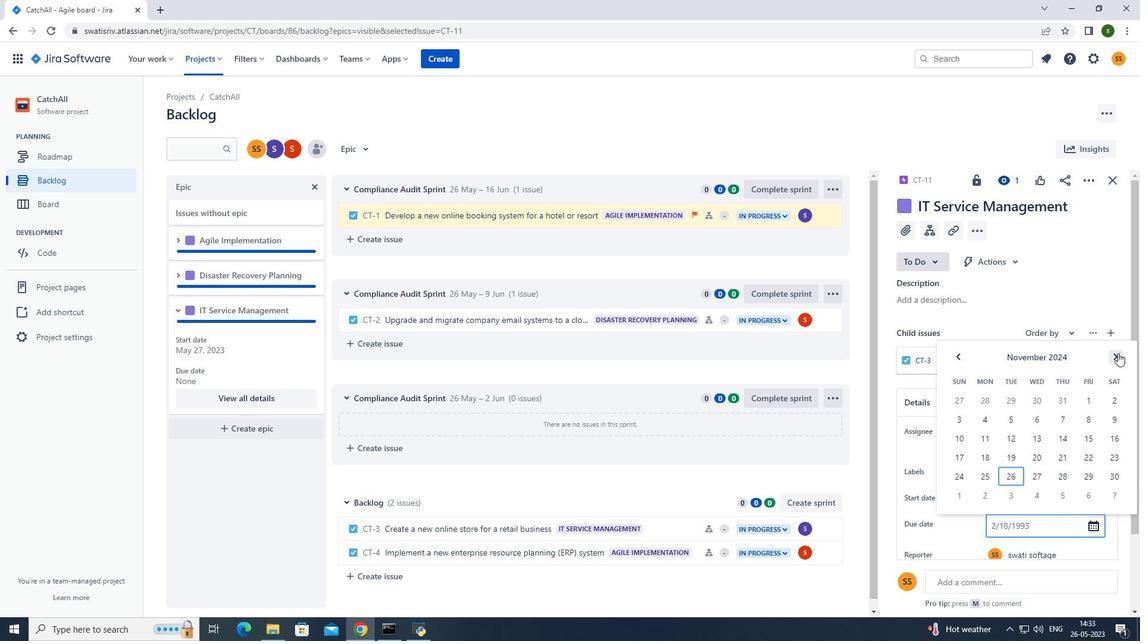 
Action: Mouse pressed left at (1118, 353)
Screenshot: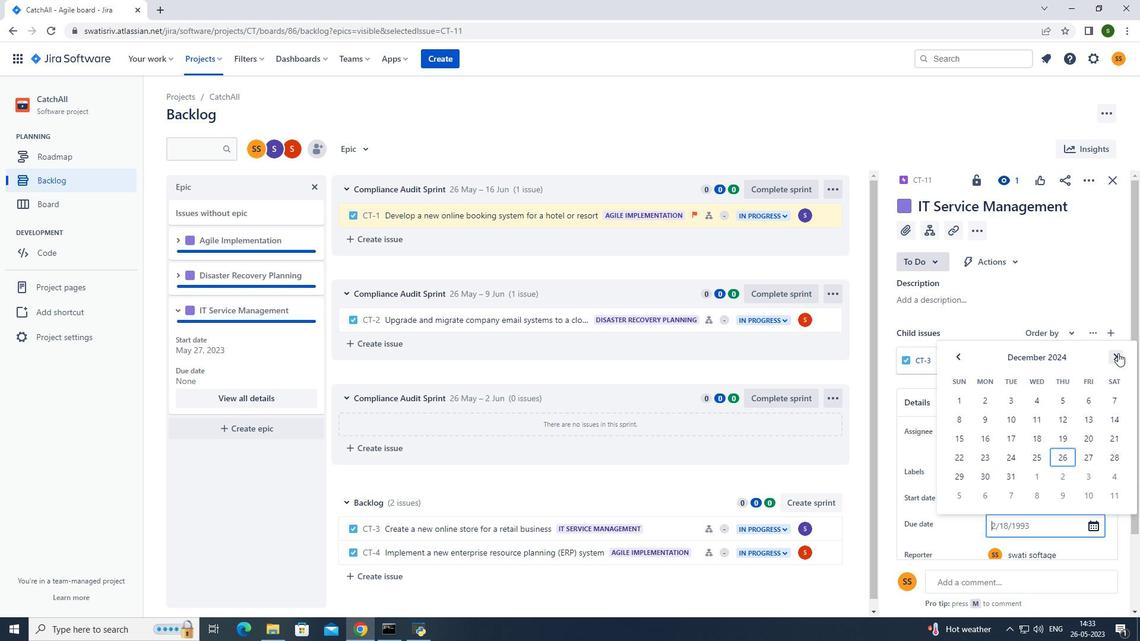 
Action: Mouse pressed left at (1118, 353)
Screenshot: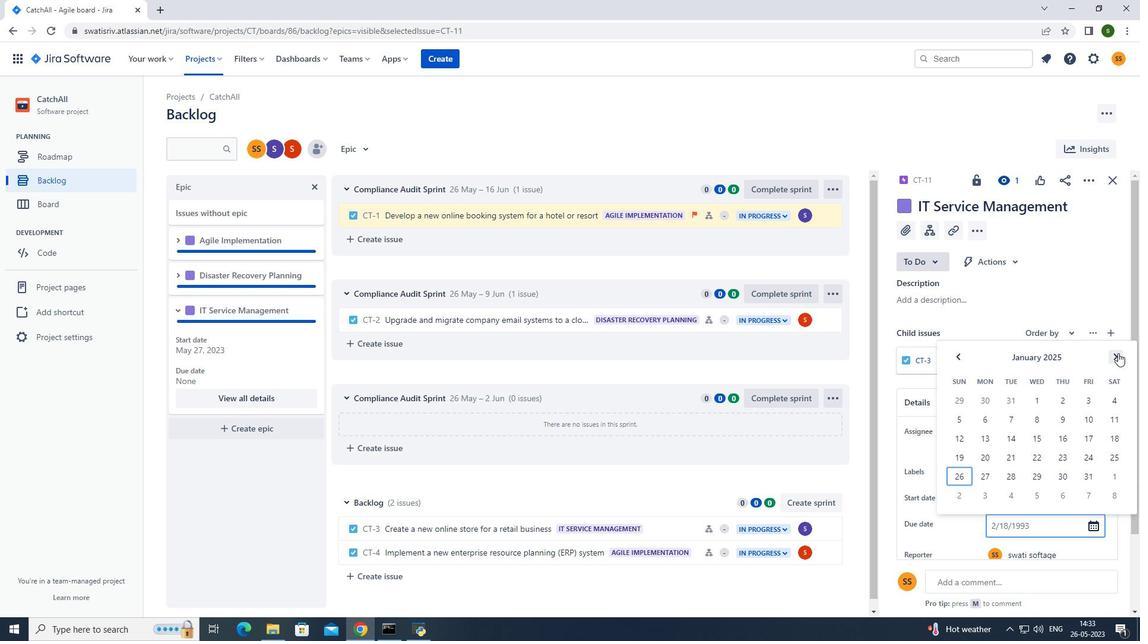 
Action: Mouse pressed left at (1118, 353)
Screenshot: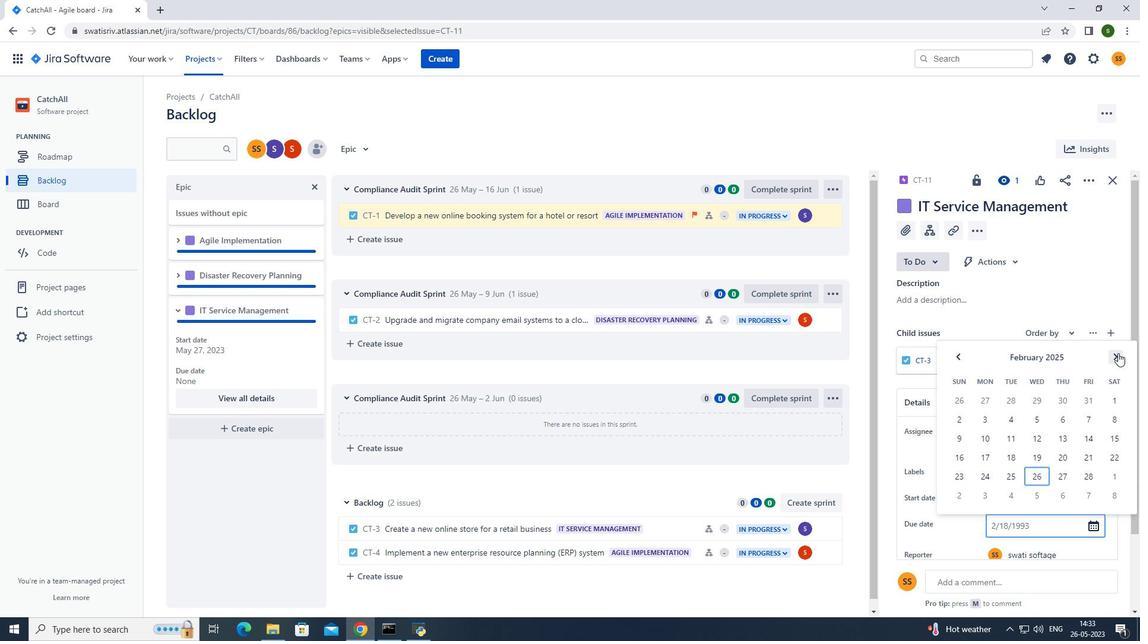 
Action: Mouse pressed left at (1118, 353)
Screenshot: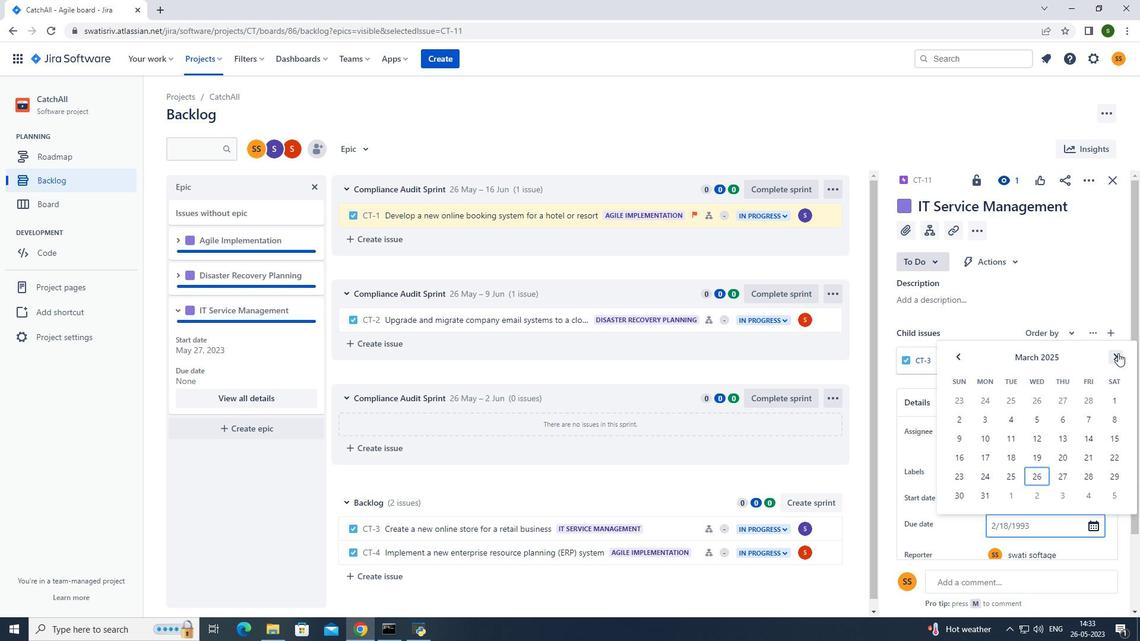 
Action: Mouse pressed left at (1118, 353)
Screenshot: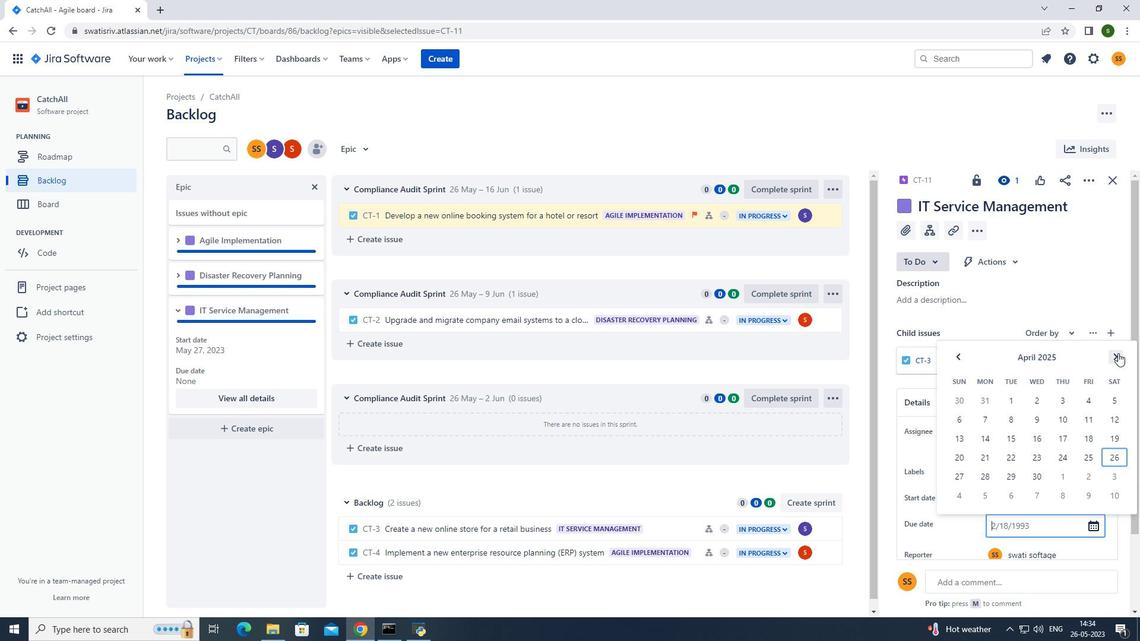 
Action: Mouse pressed left at (1118, 353)
Screenshot: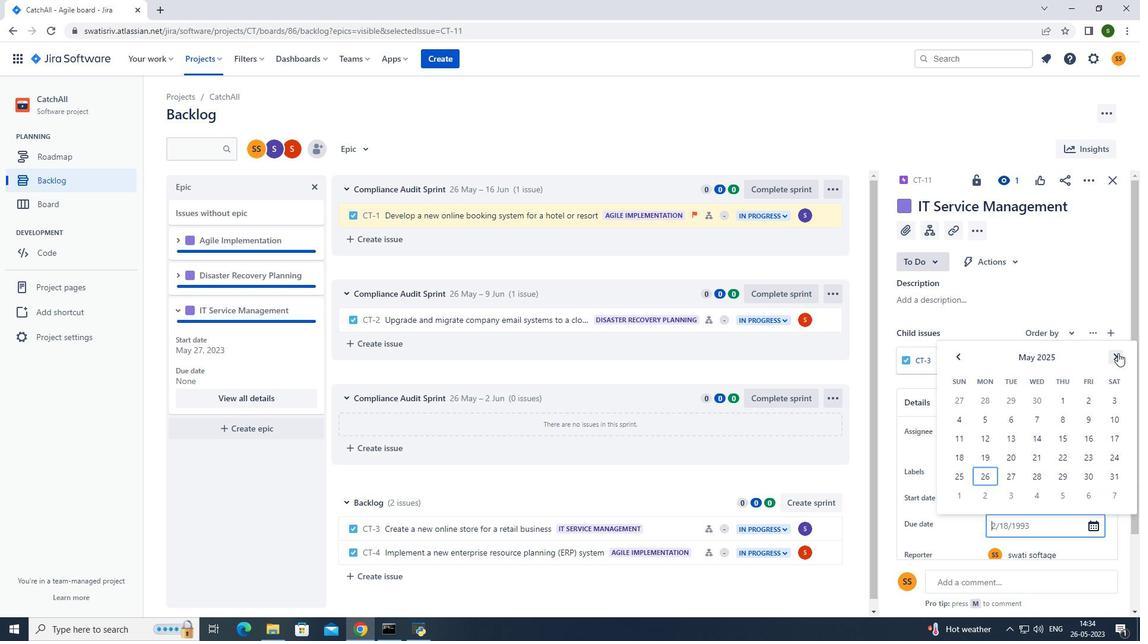 
Action: Mouse pressed left at (1118, 353)
Screenshot: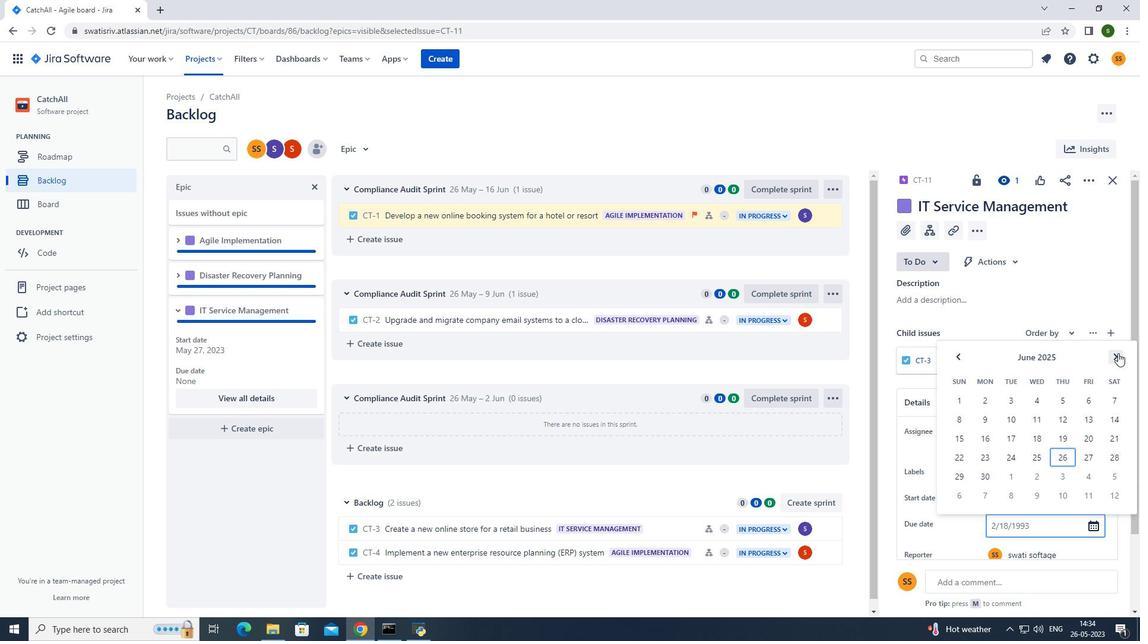 
Action: Mouse pressed left at (1118, 353)
Screenshot: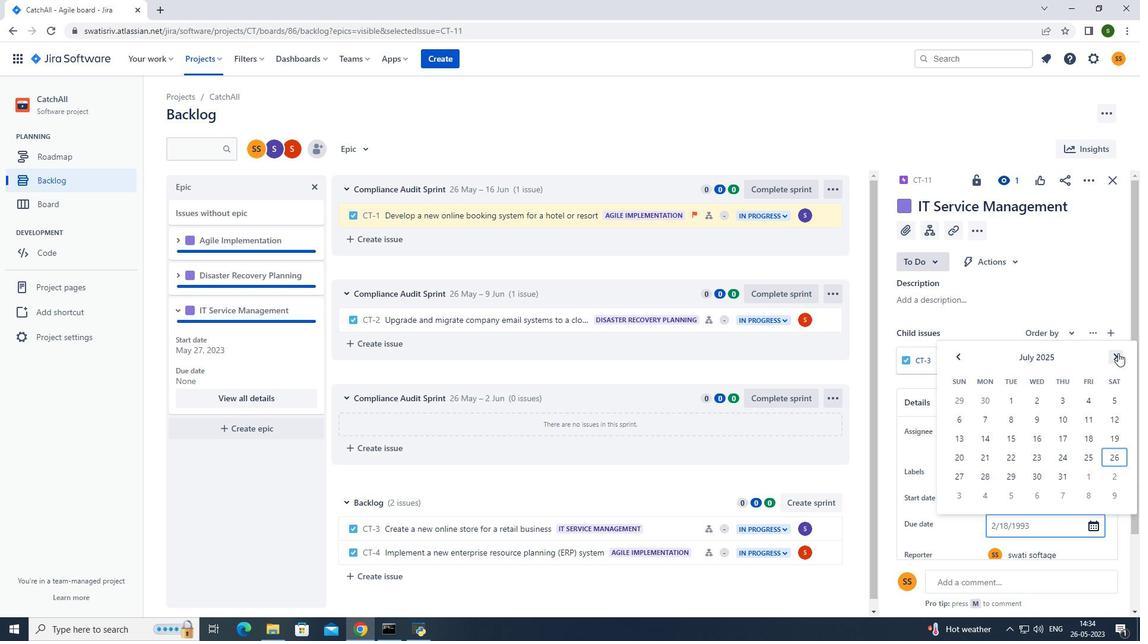 
Action: Mouse pressed left at (1118, 353)
Screenshot: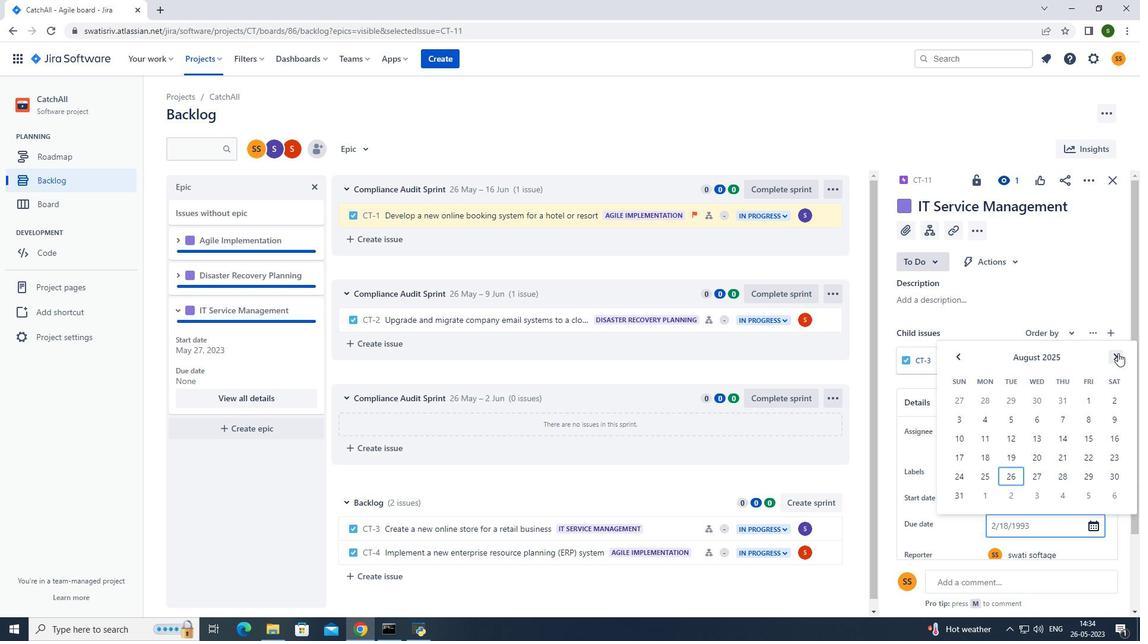 
Action: Mouse moved to (1117, 357)
Screenshot: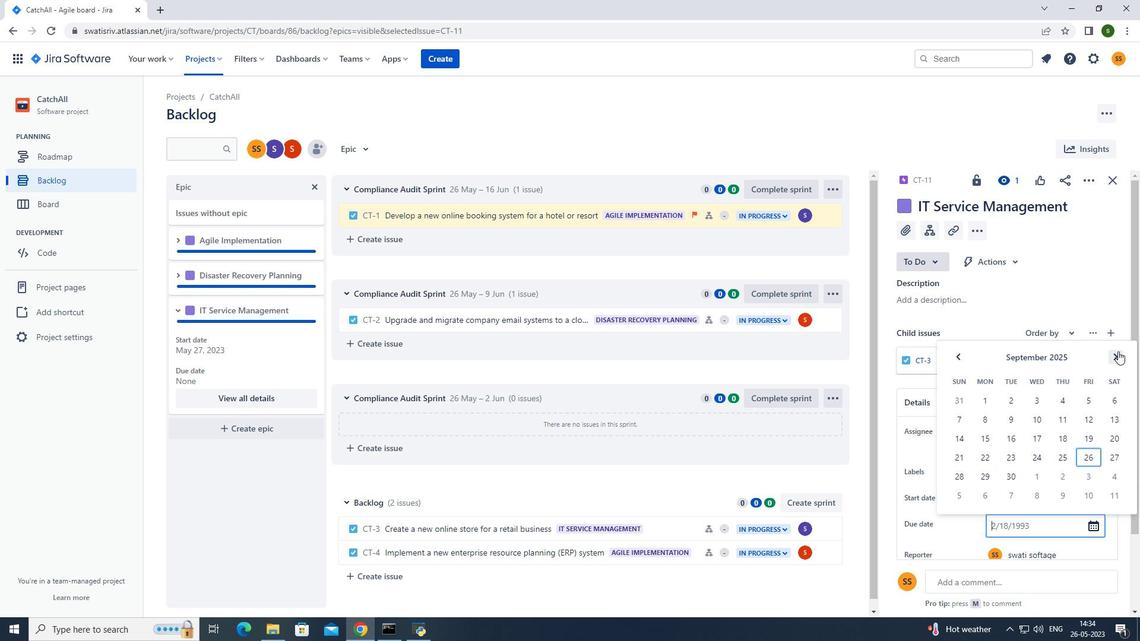 
Action: Mouse pressed left at (1117, 357)
Screenshot: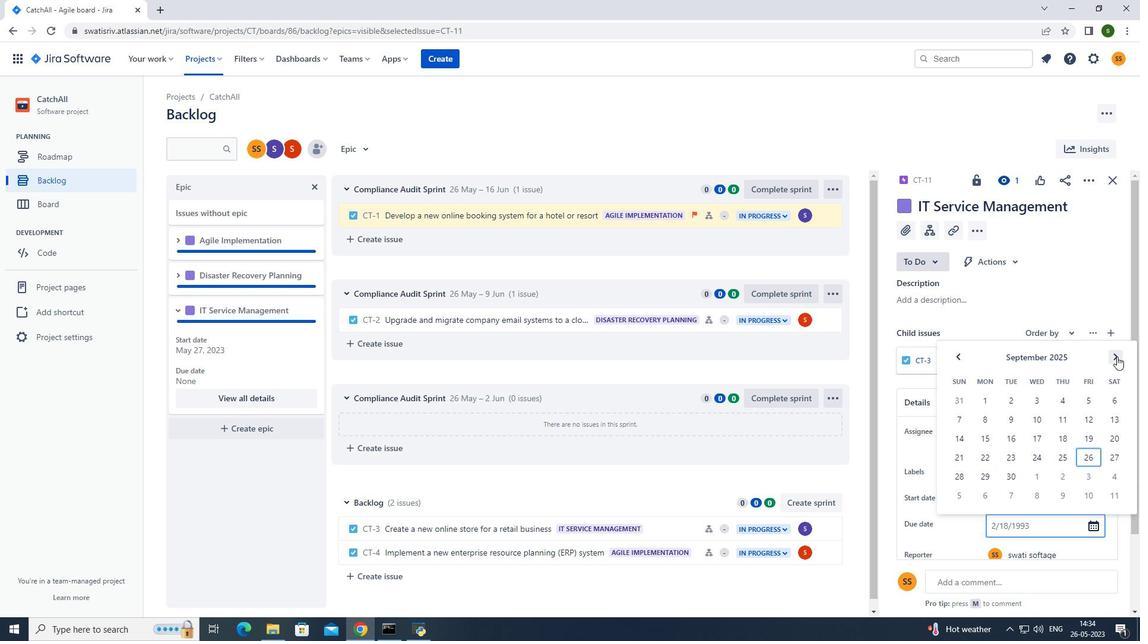 
Action: Mouse pressed left at (1117, 357)
Screenshot: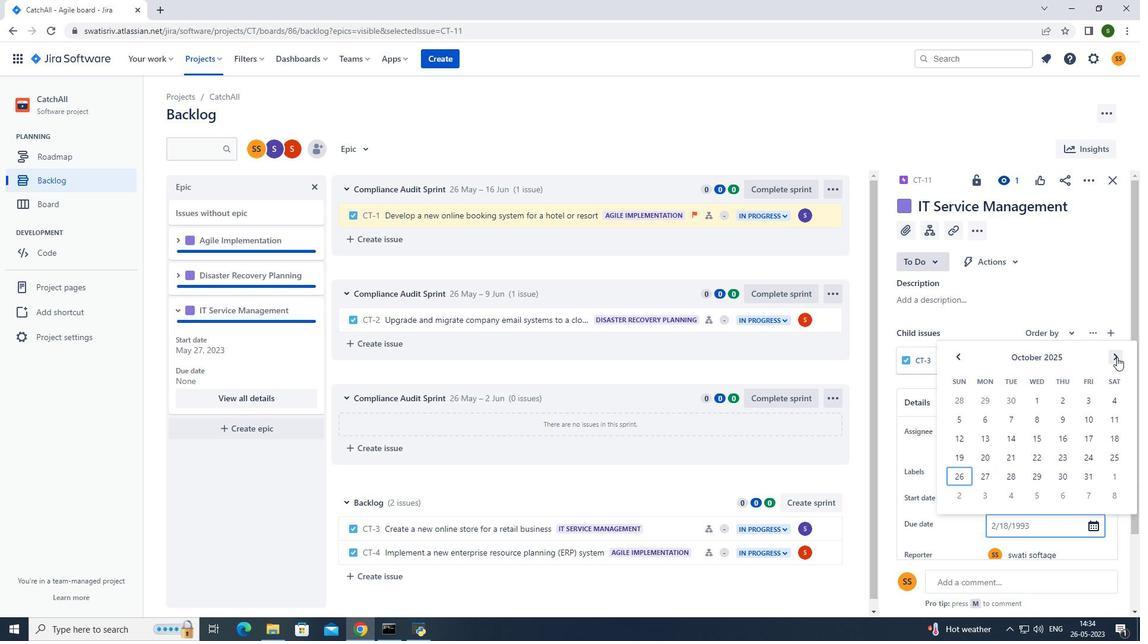 
Action: Mouse pressed left at (1117, 357)
Screenshot: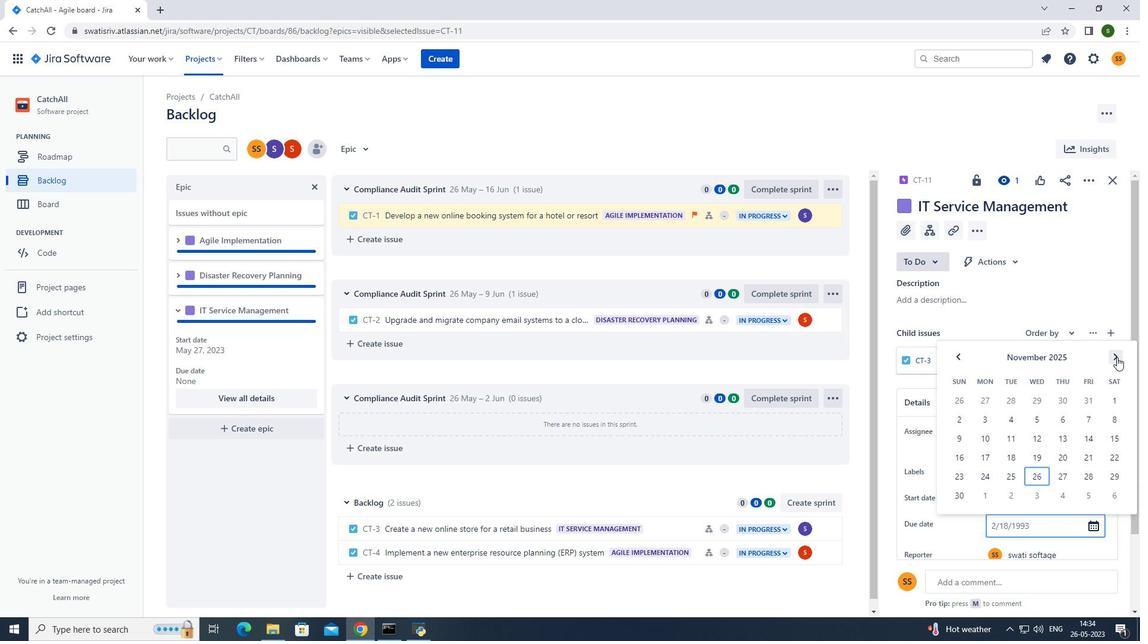 
Action: Mouse moved to (961, 437)
Screenshot: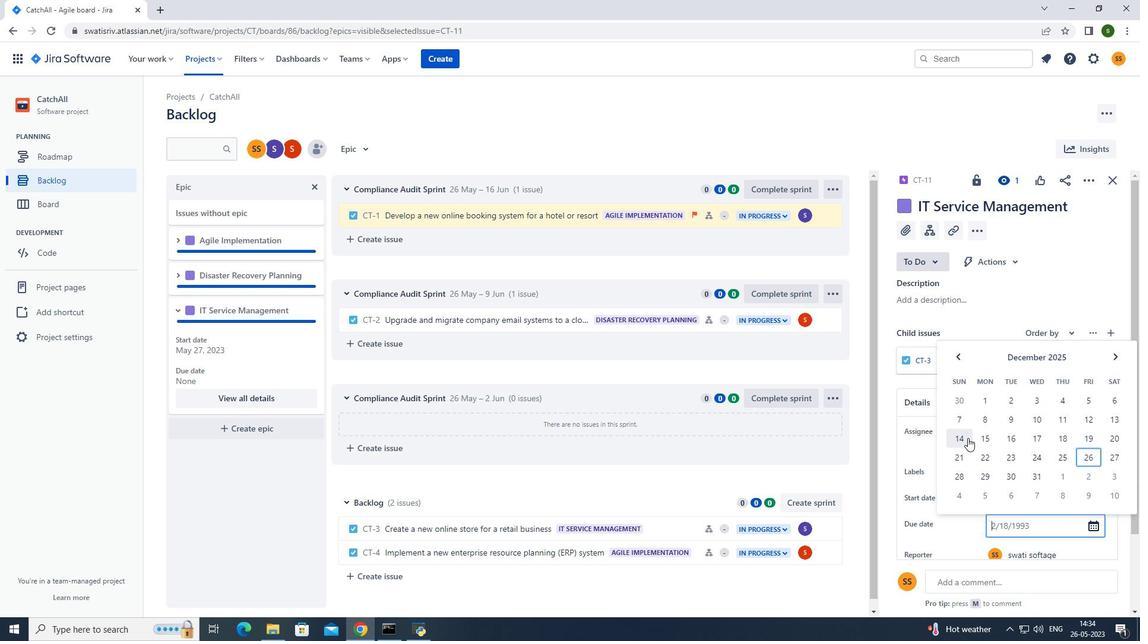 
Action: Mouse pressed left at (961, 437)
Screenshot: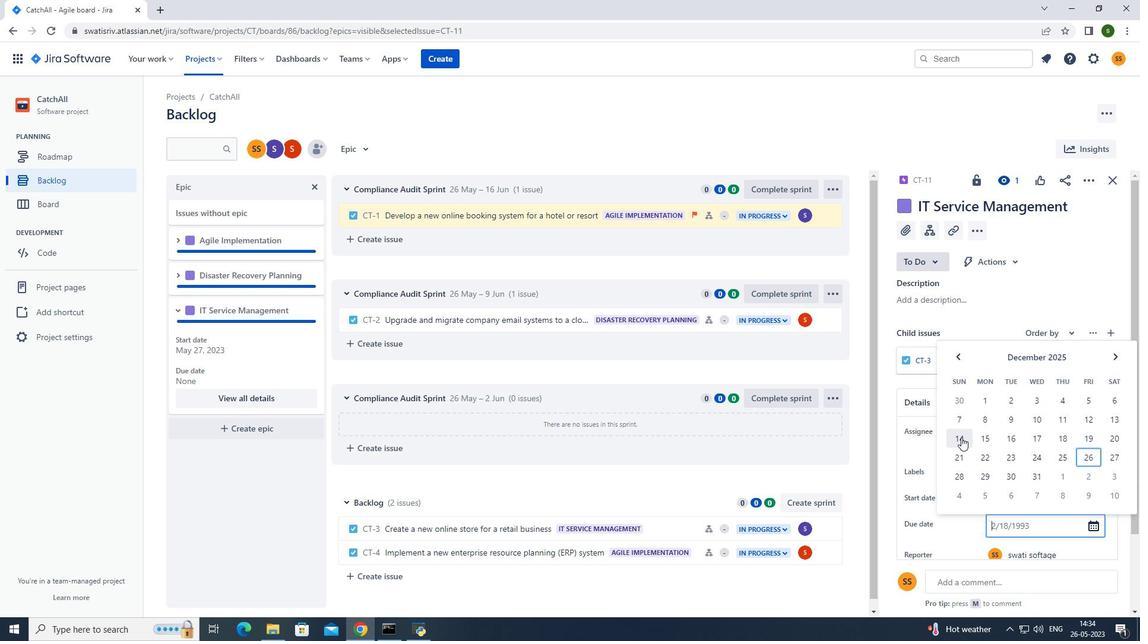 
Action: Mouse moved to (693, 136)
Screenshot: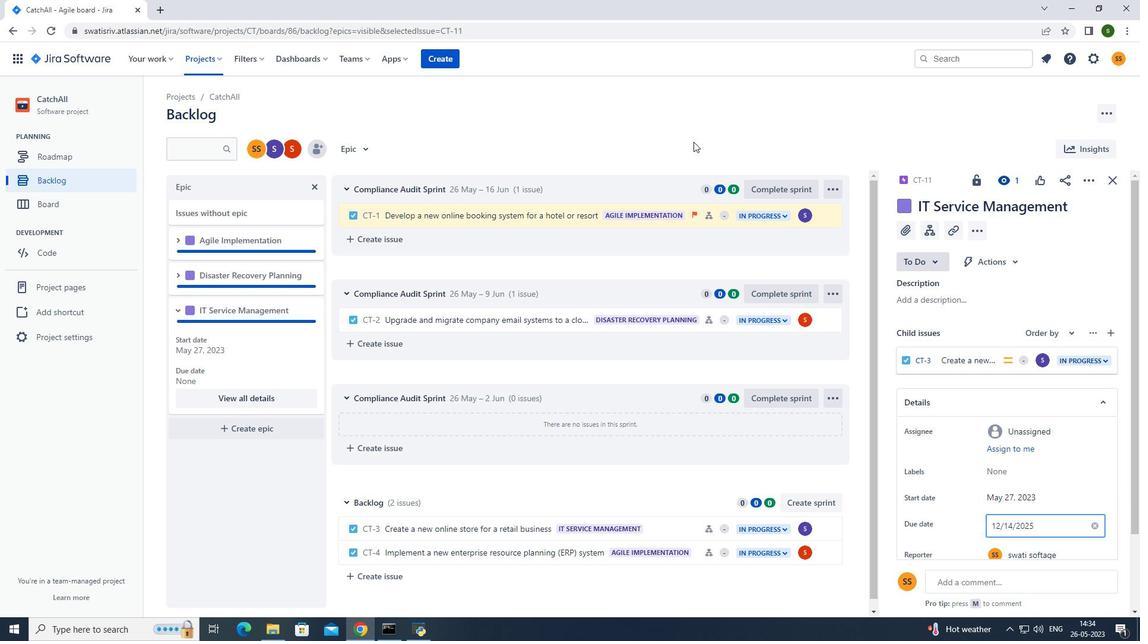 
Action: Mouse pressed left at (693, 136)
Screenshot: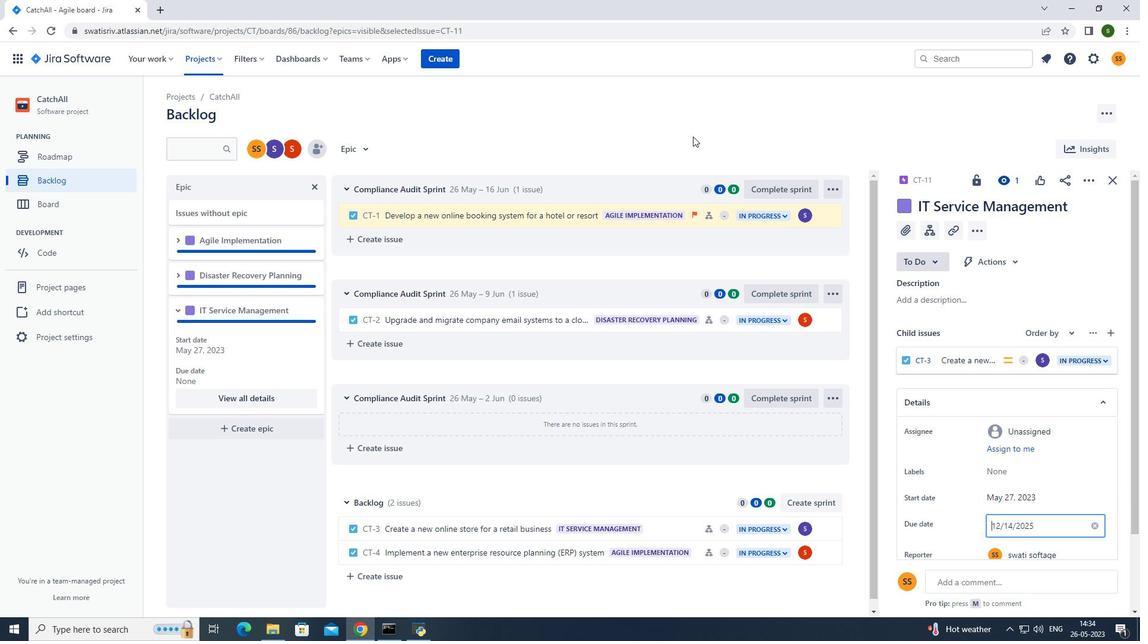 
Action: Mouse moved to (692, 136)
Screenshot: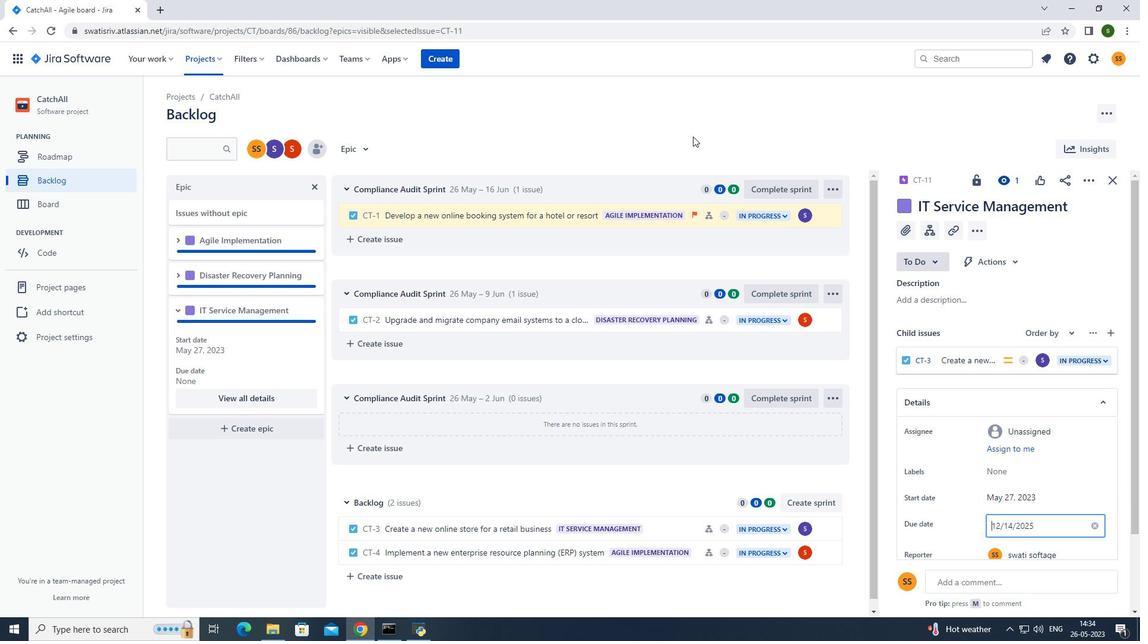 
